 Task: Calculate the distance and displacement between Anchorage and Denali National Park in Alaska.
Action: Mouse moved to (224, 68)
Screenshot: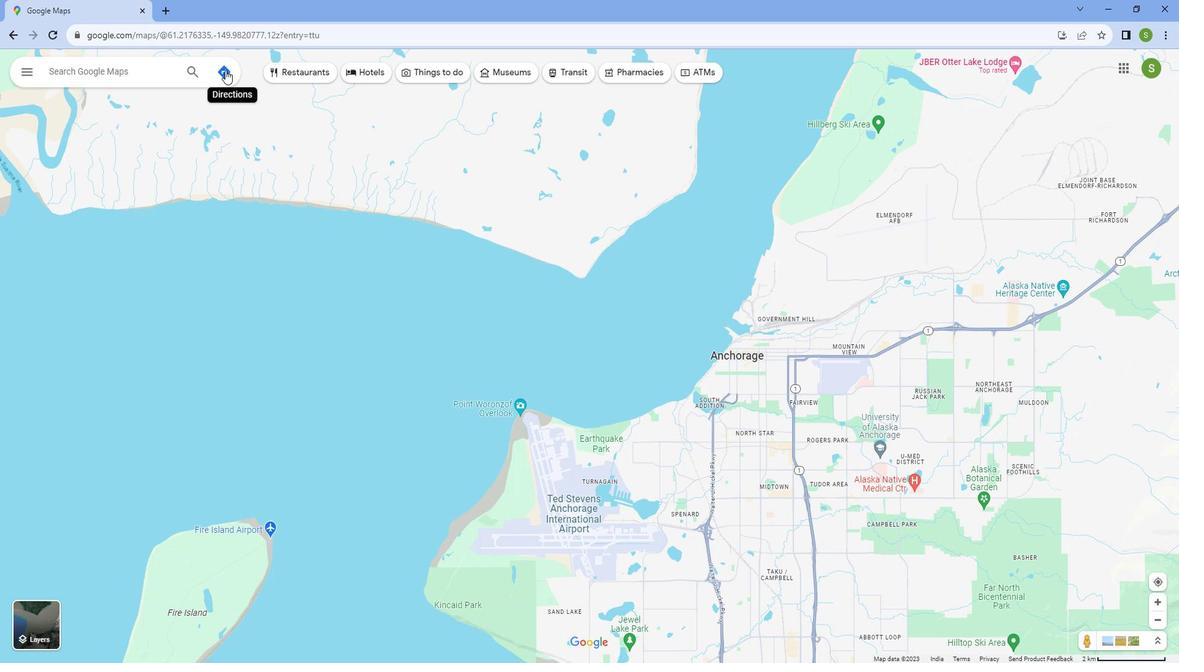
Action: Mouse pressed left at (224, 68)
Screenshot: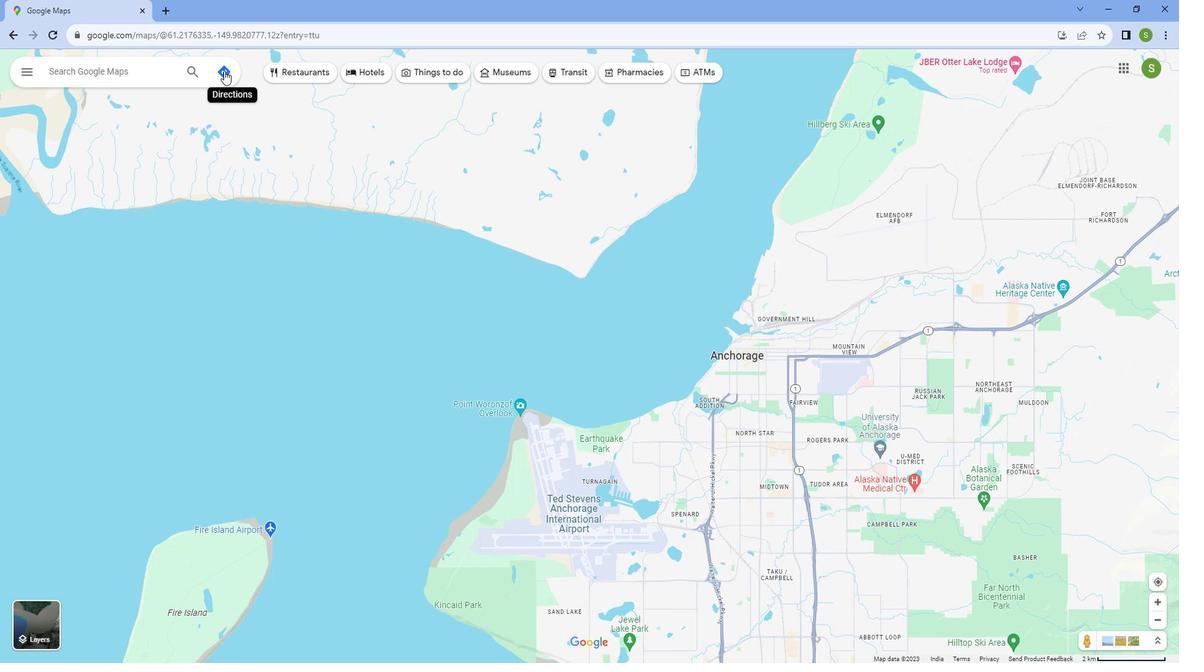 
Action: Mouse moved to (90, 97)
Screenshot: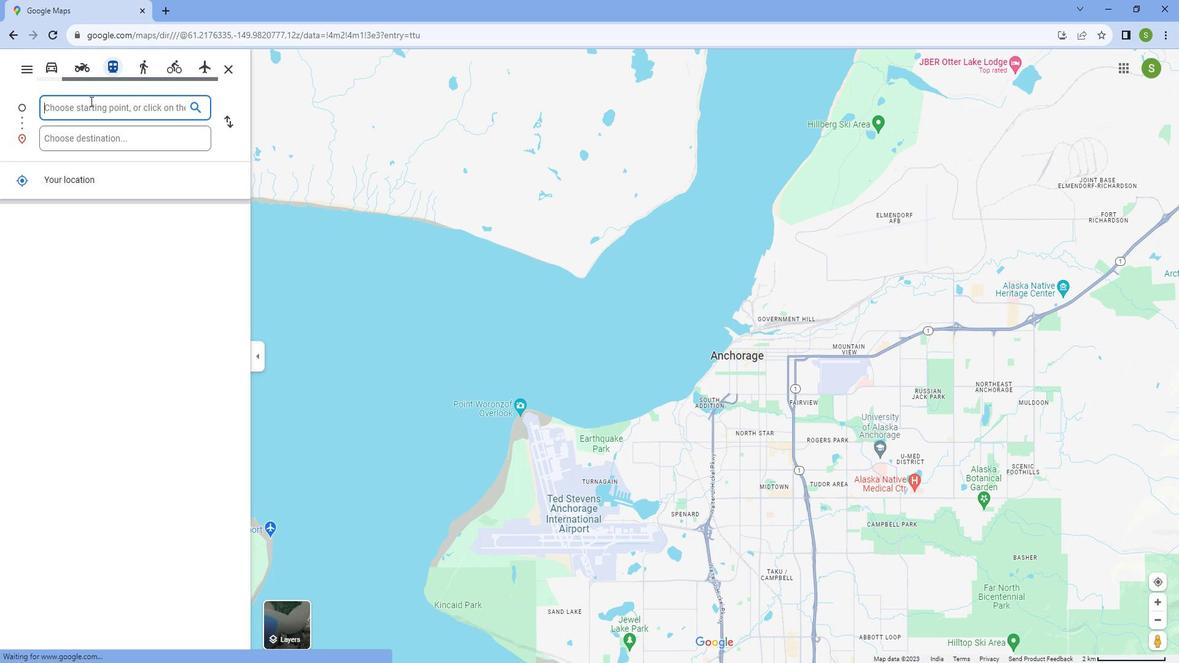 
Action: Mouse pressed left at (90, 97)
Screenshot: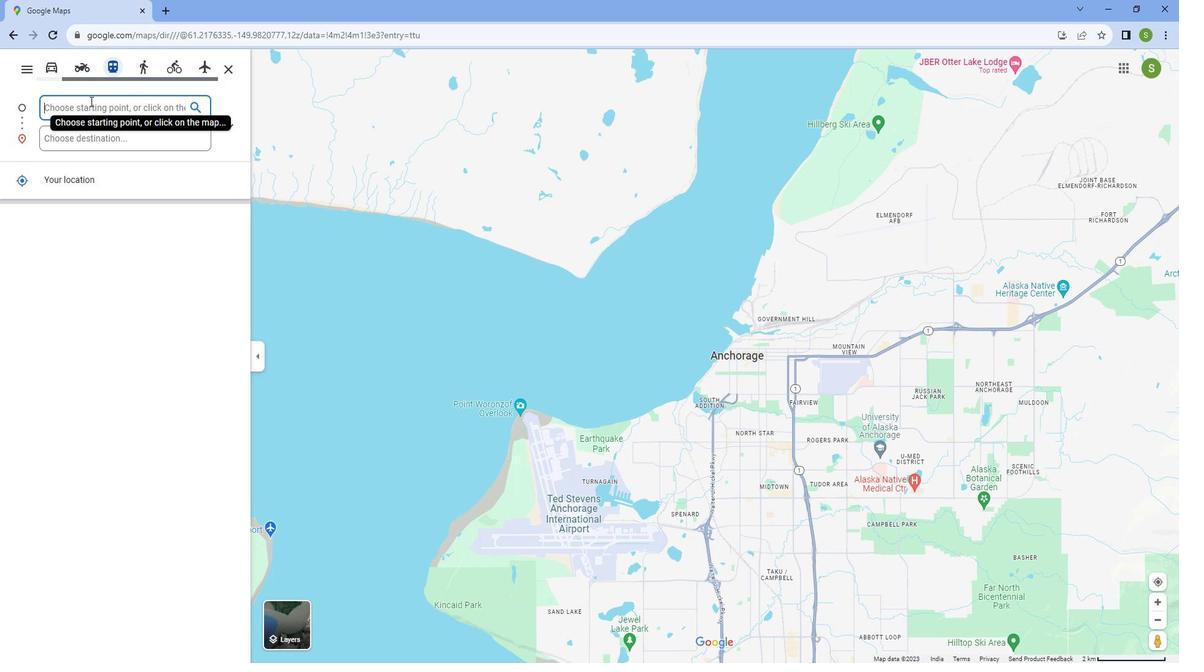 
Action: Key pressed <Key.caps_lock>A<Key.caps_lock>n
Screenshot: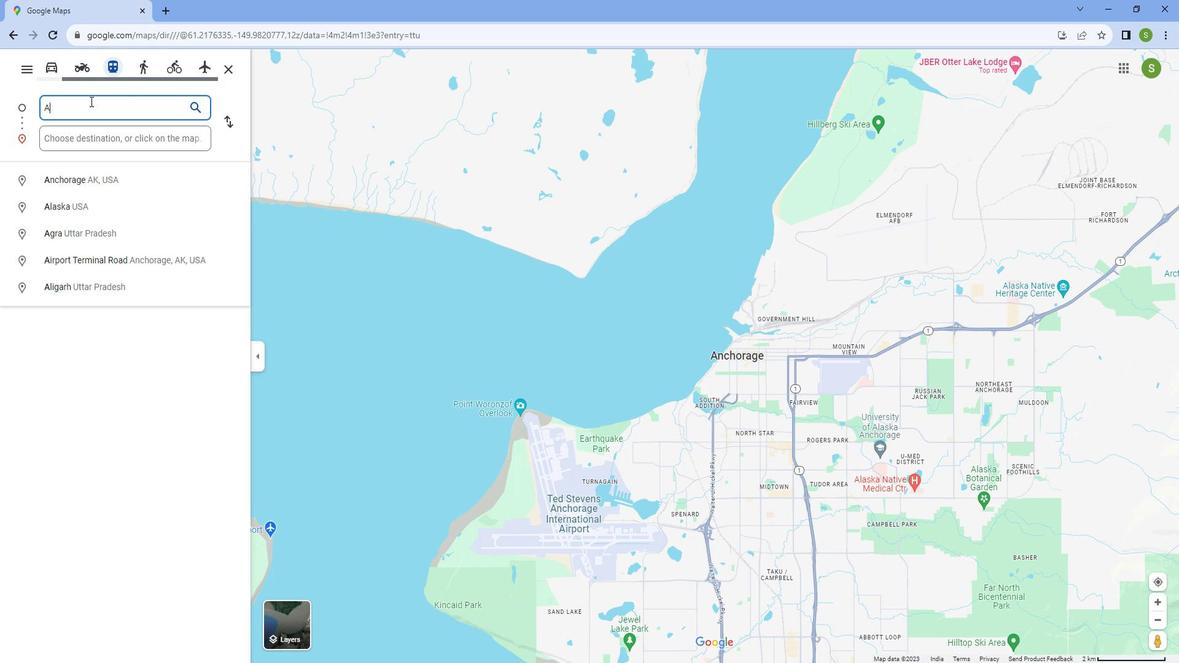 
Action: Mouse moved to (108, 132)
Screenshot: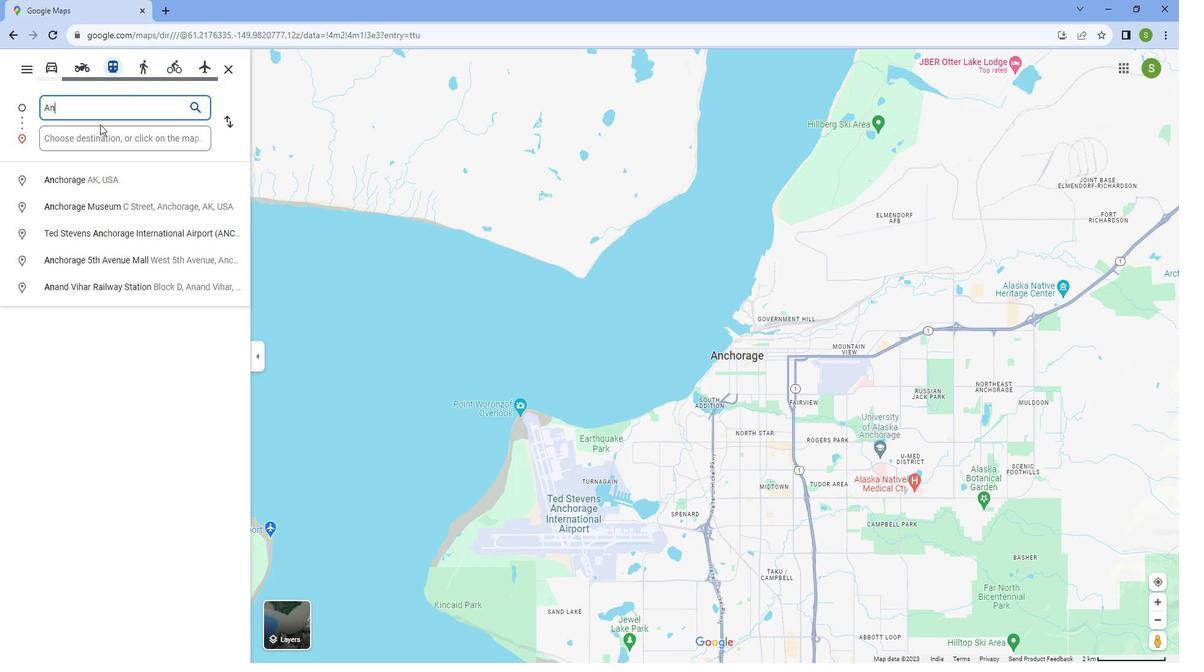
Action: Key pressed horage
Screenshot: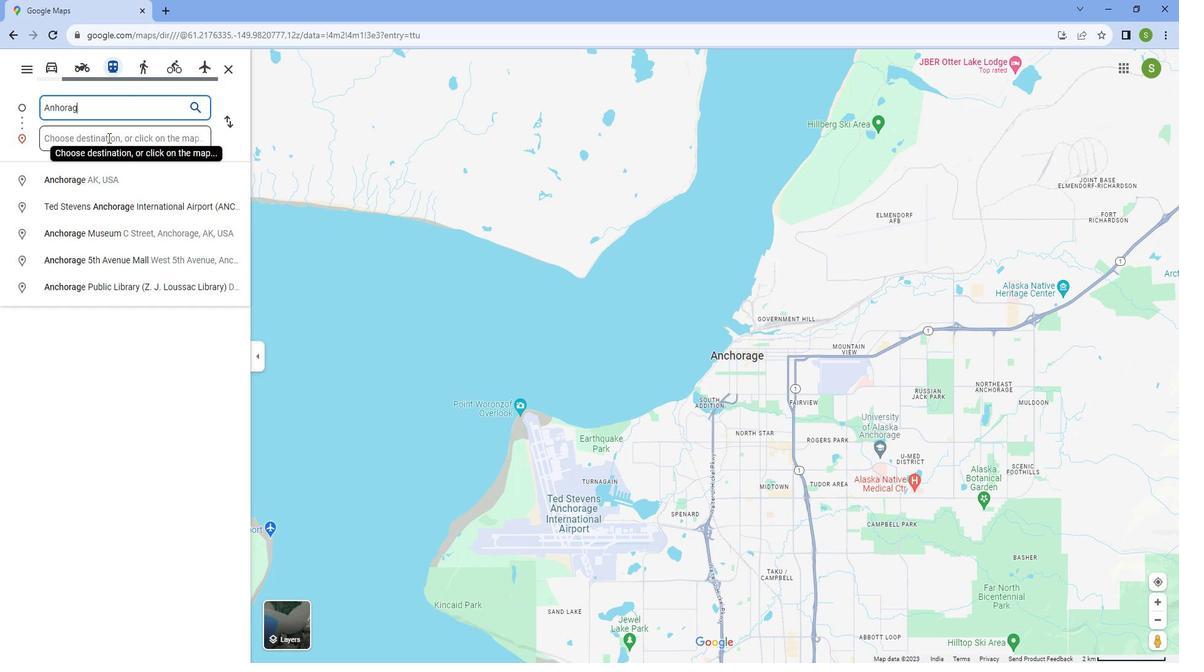 
Action: Mouse moved to (87, 165)
Screenshot: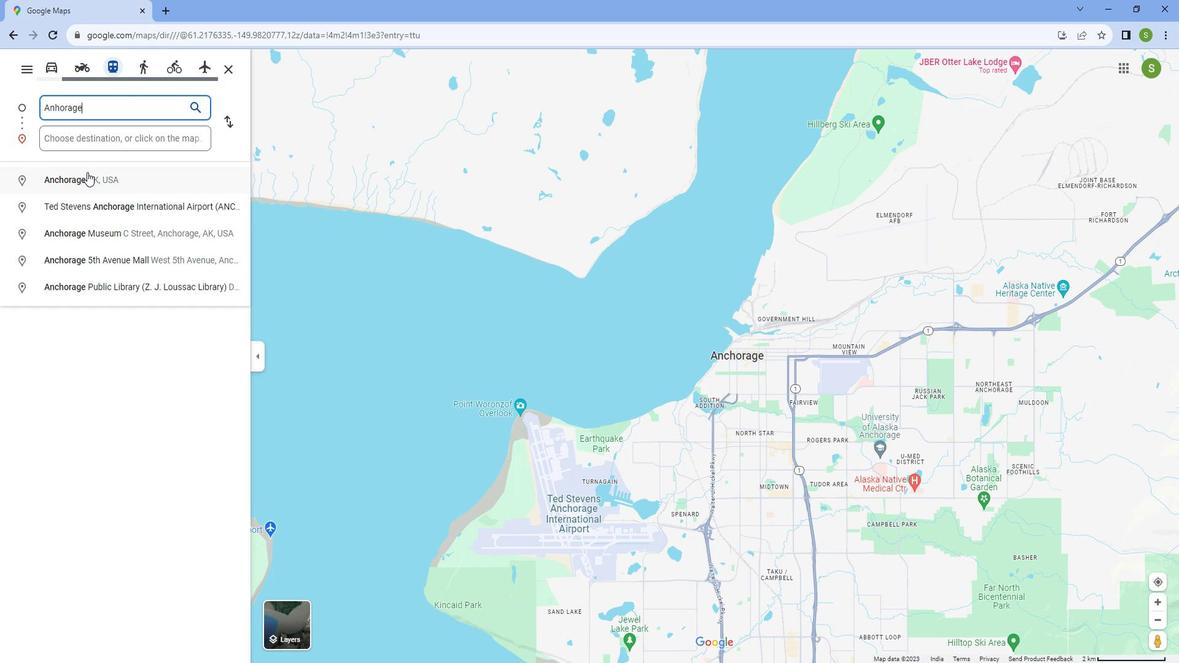 
Action: Mouse pressed left at (87, 165)
Screenshot: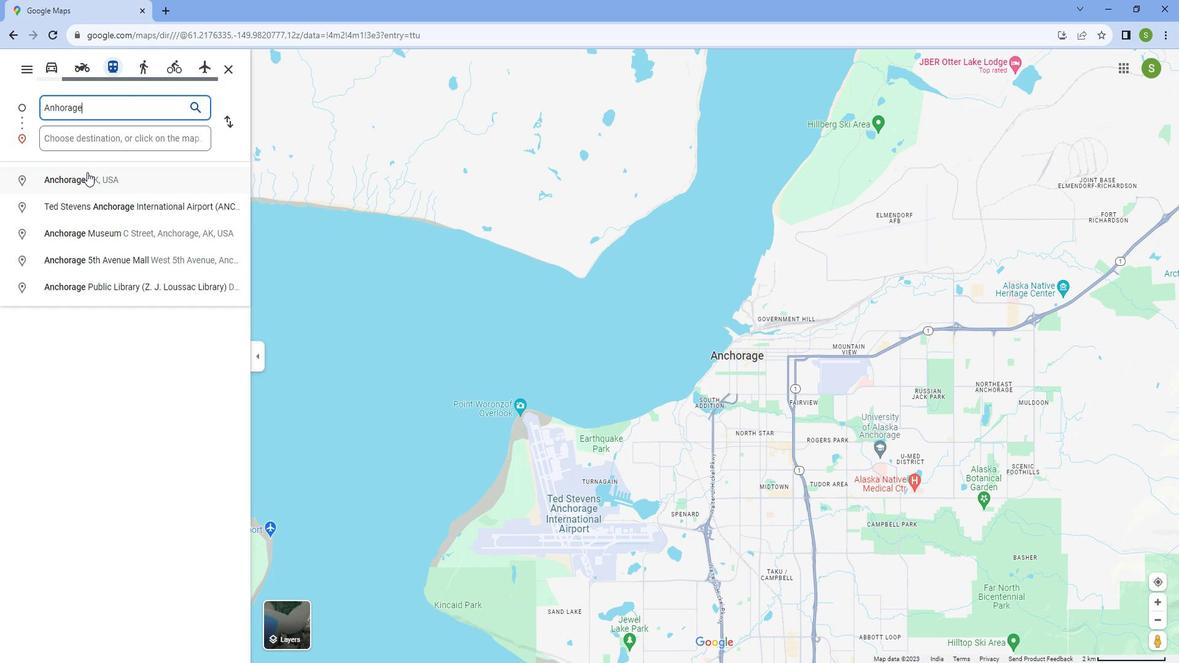 
Action: Mouse moved to (118, 136)
Screenshot: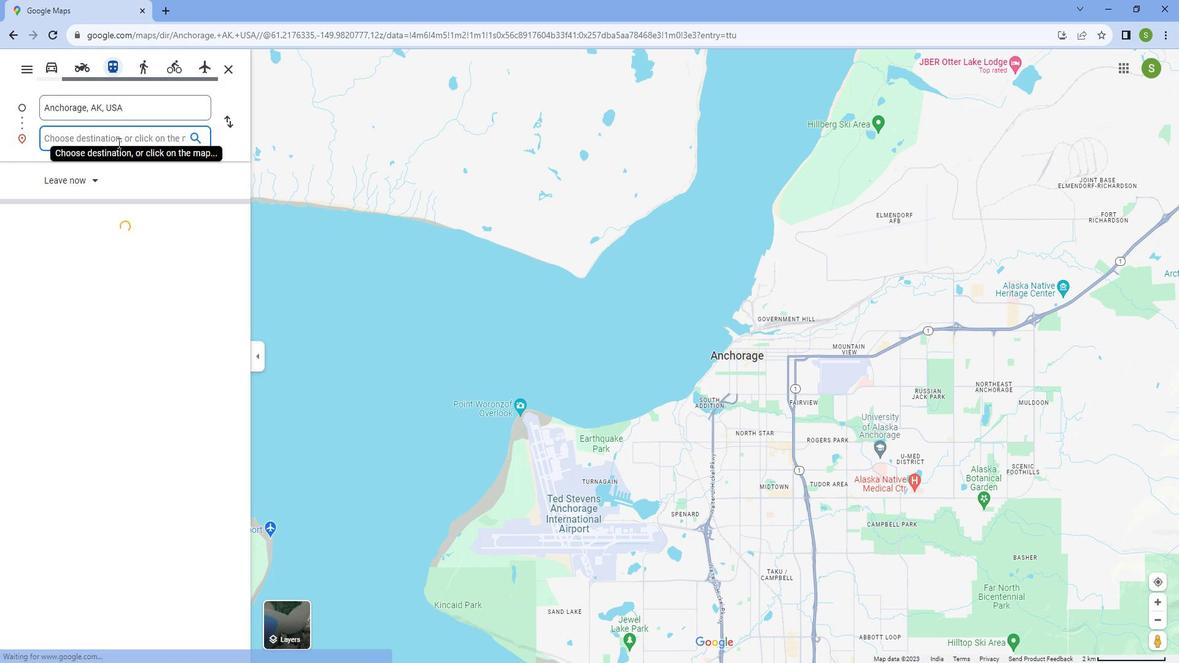 
Action: Mouse pressed left at (118, 136)
Screenshot: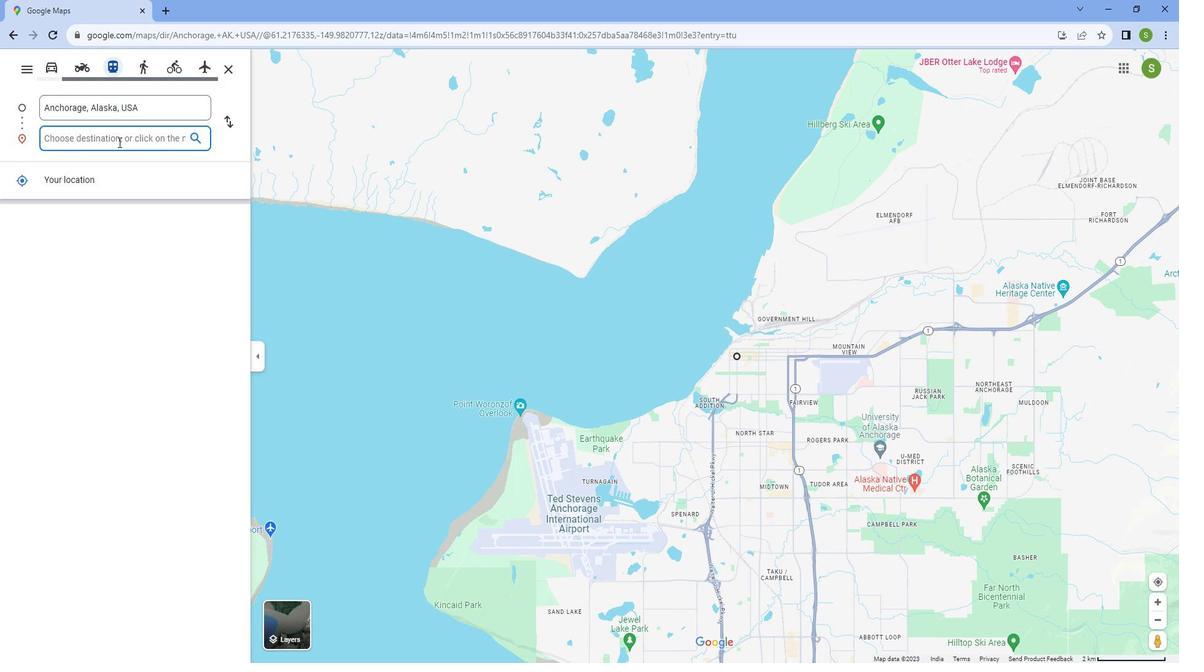 
Action: Key pressed <Key.caps_lock>D<Key.caps_lock>enali<Key.space><Key.caps_lock>N<Key.caps_lock>tional<Key.space><Key.caps_lock>P<Key.caps_lock>ark
Screenshot: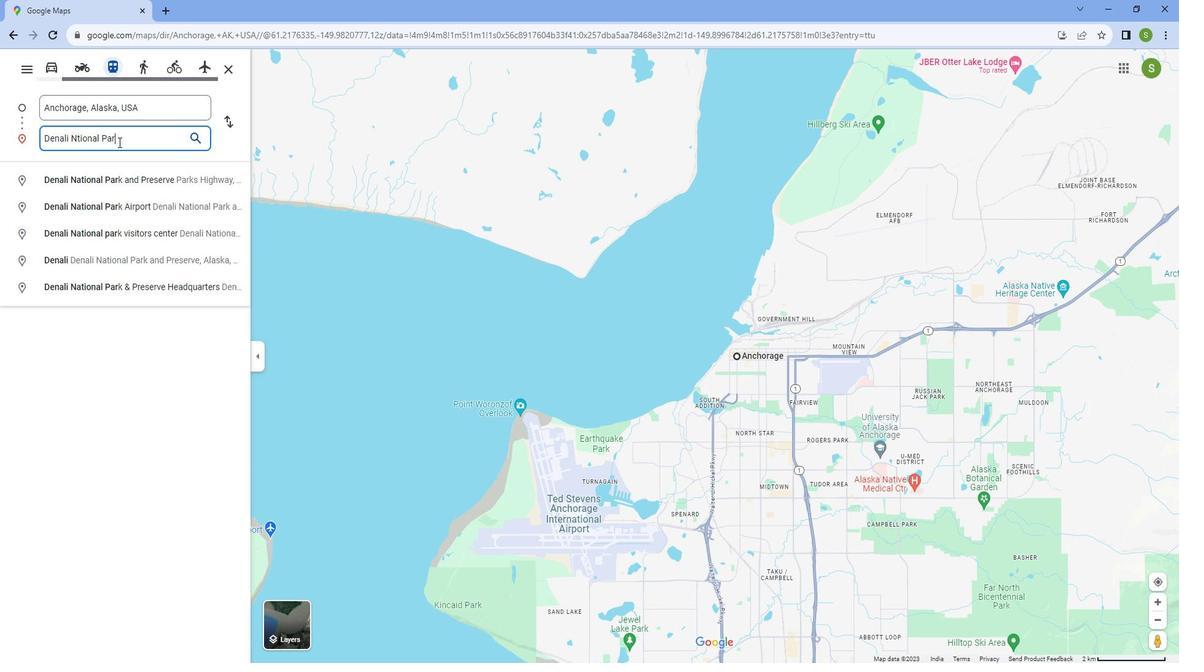 
Action: Mouse moved to (72, 133)
Screenshot: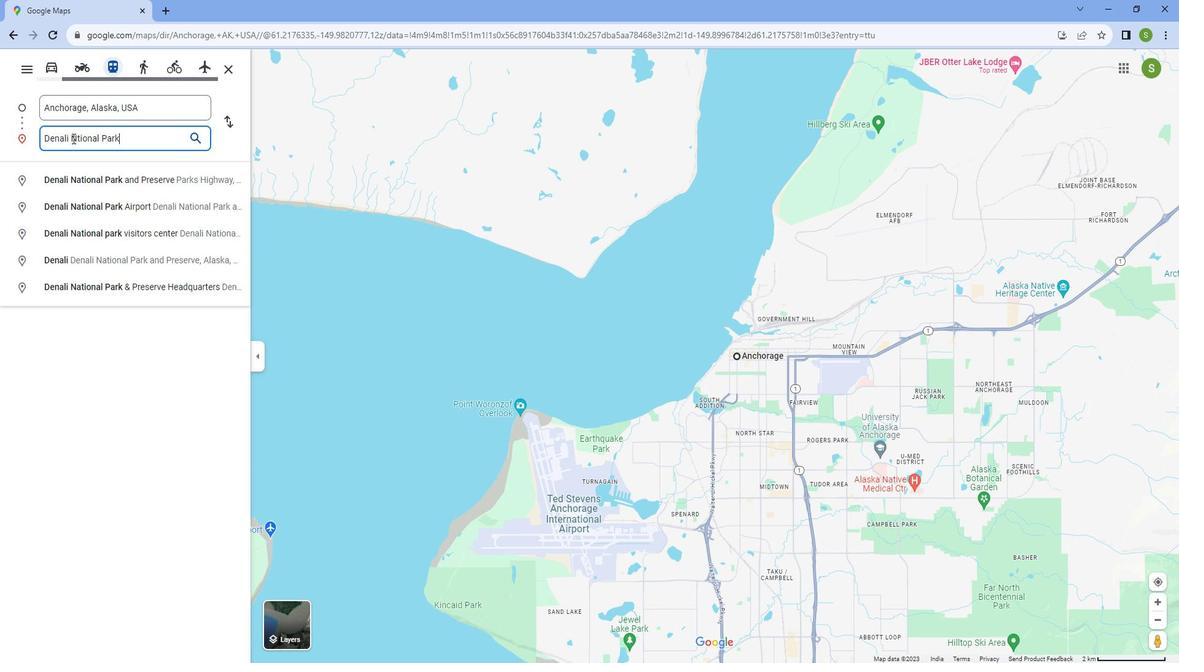 
Action: Mouse pressed left at (72, 133)
Screenshot: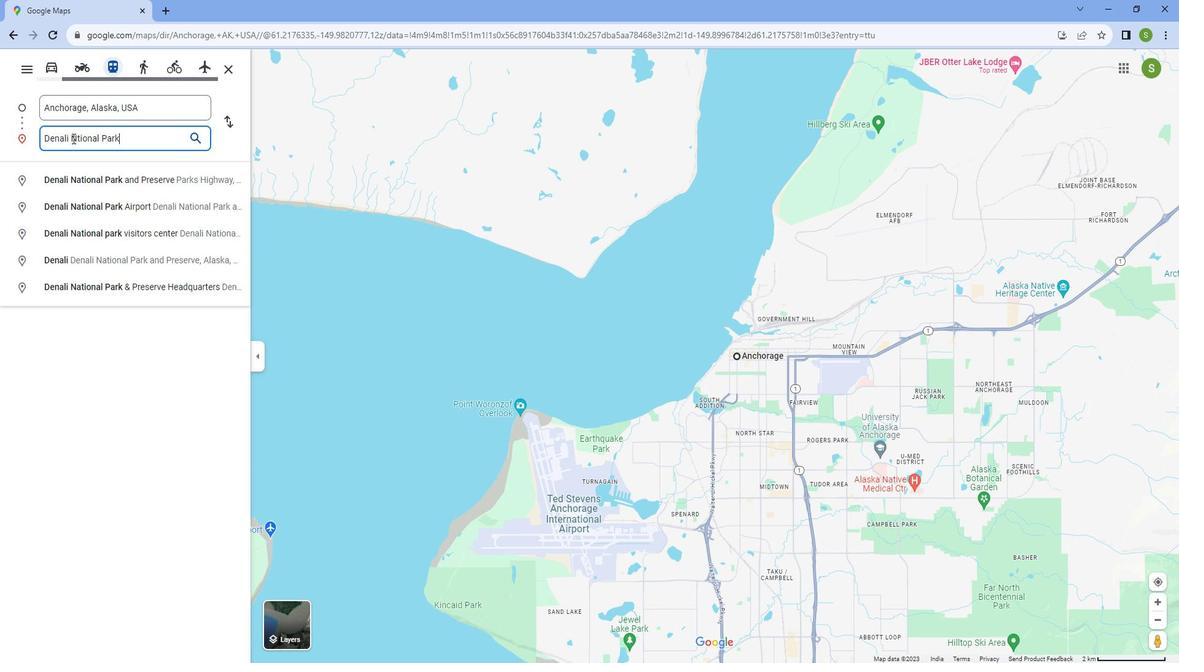 
Action: Mouse moved to (75, 133)
Screenshot: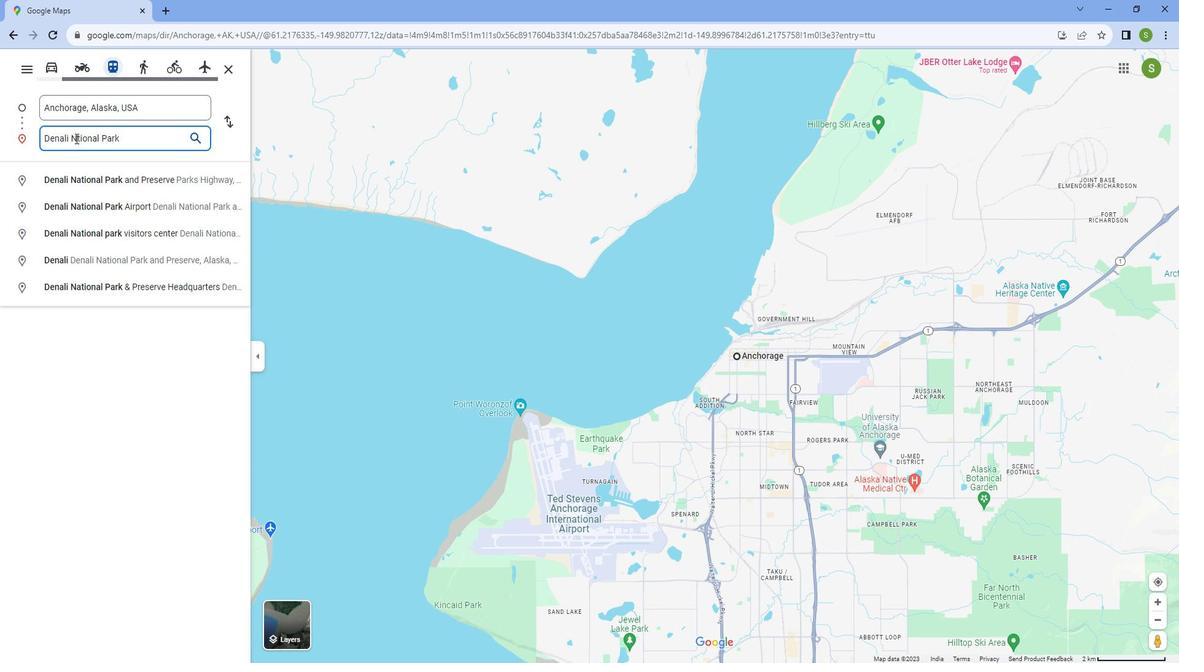 
Action: Mouse pressed left at (75, 133)
Screenshot: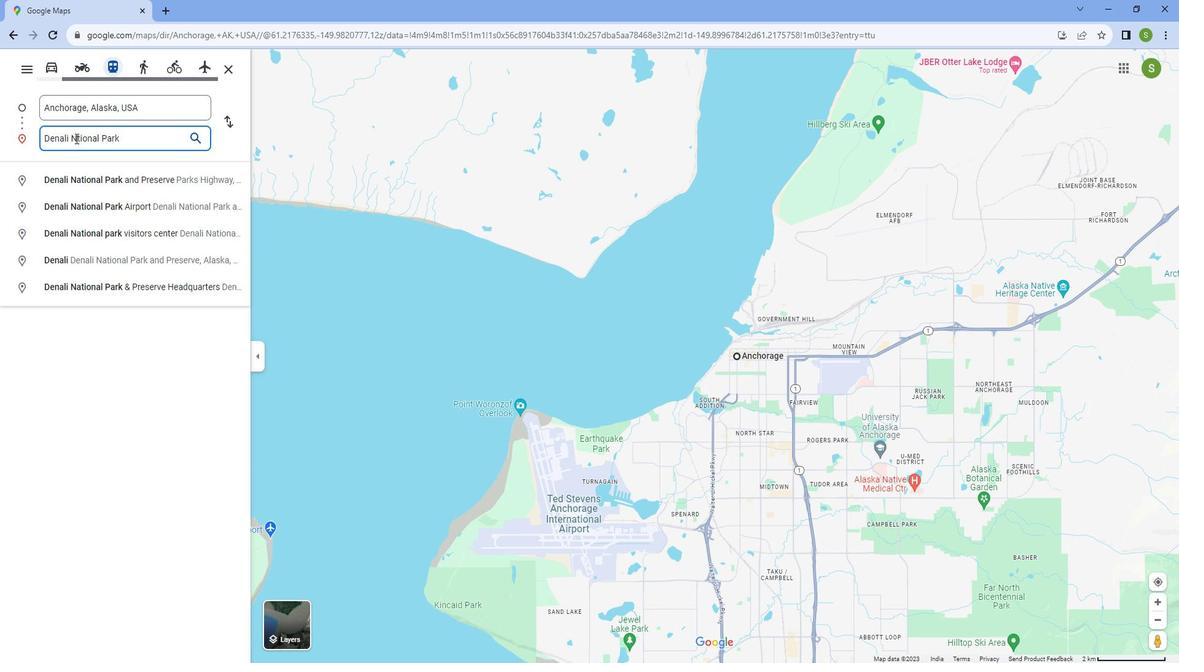 
Action: Key pressed a
Screenshot: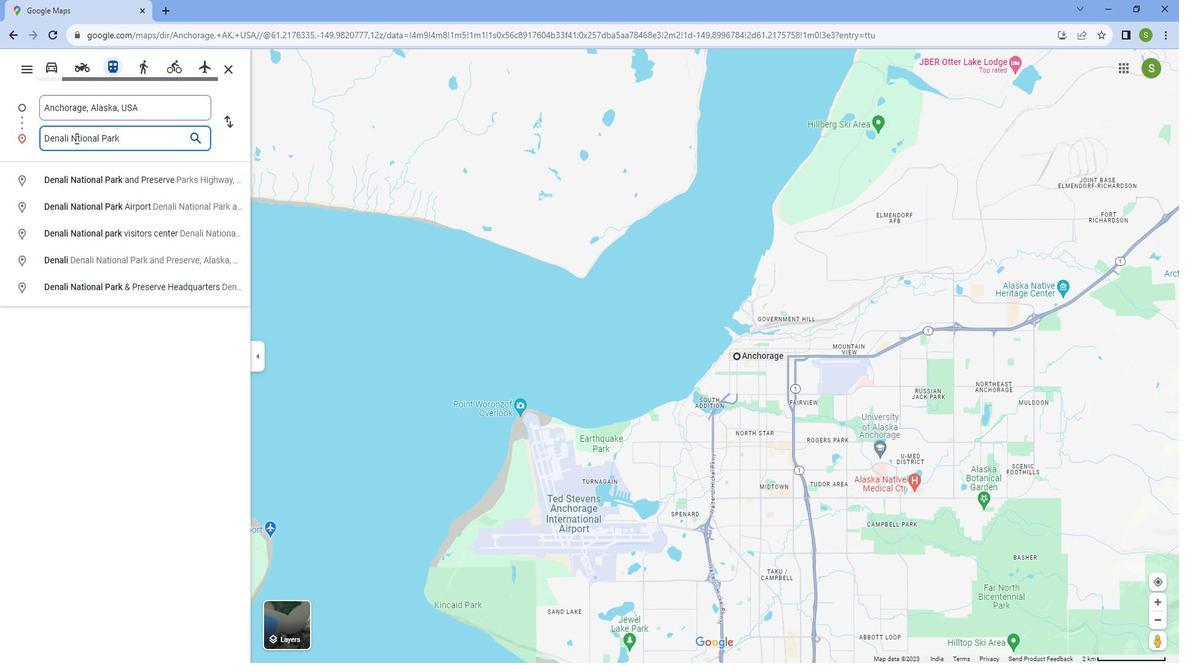 
Action: Mouse moved to (123, 171)
Screenshot: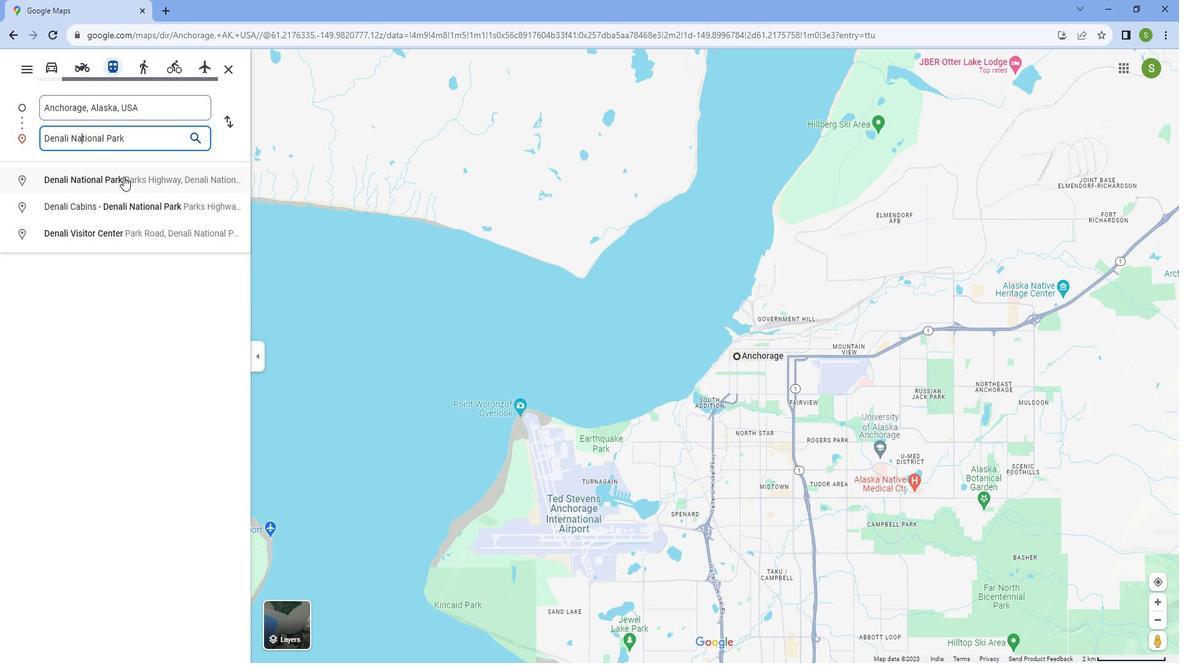 
Action: Mouse pressed left at (123, 171)
Screenshot: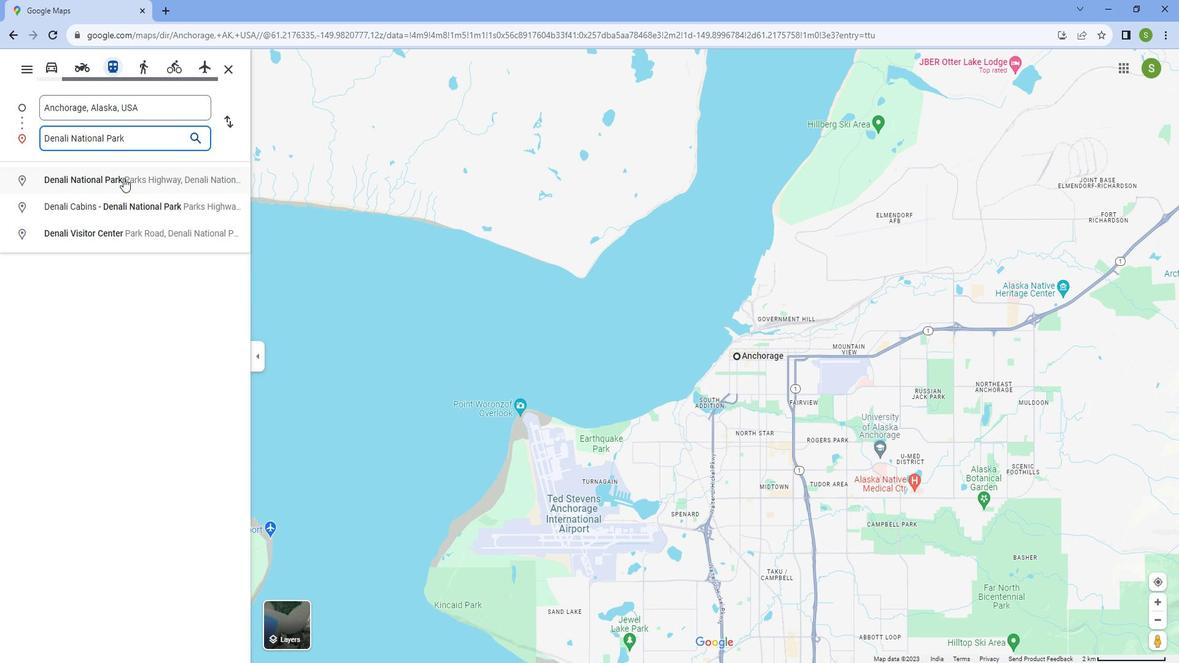 
Action: Mouse moved to (461, 454)
Screenshot: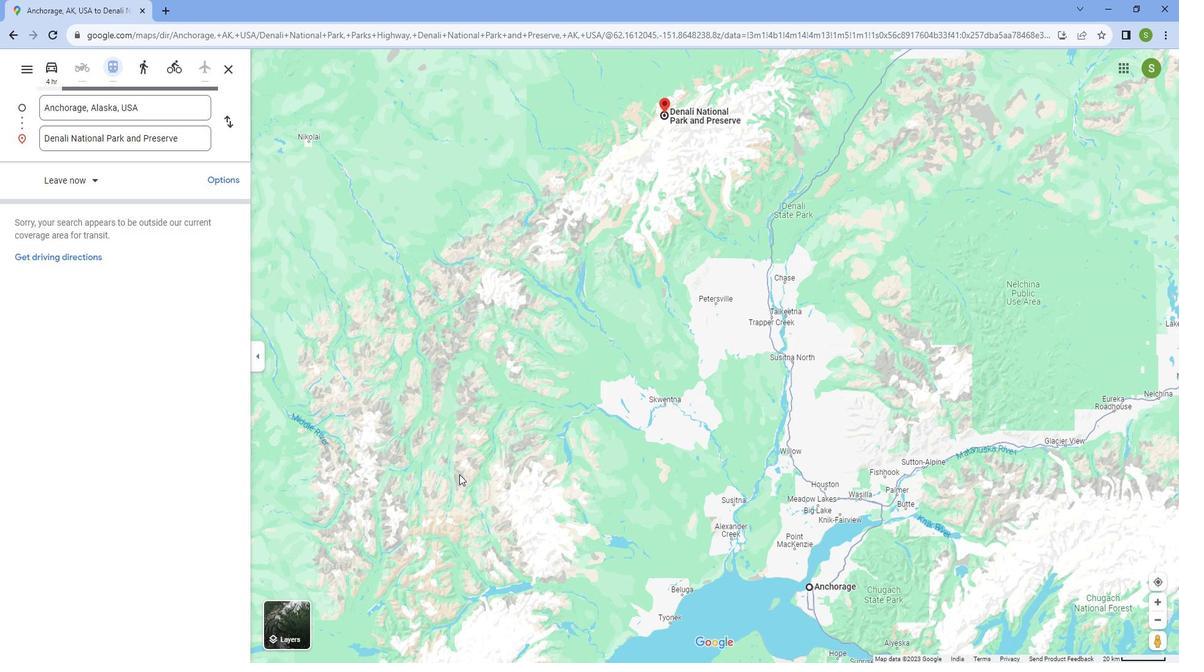 
Action: Mouse scrolled (461, 453) with delta (0, 0)
Screenshot: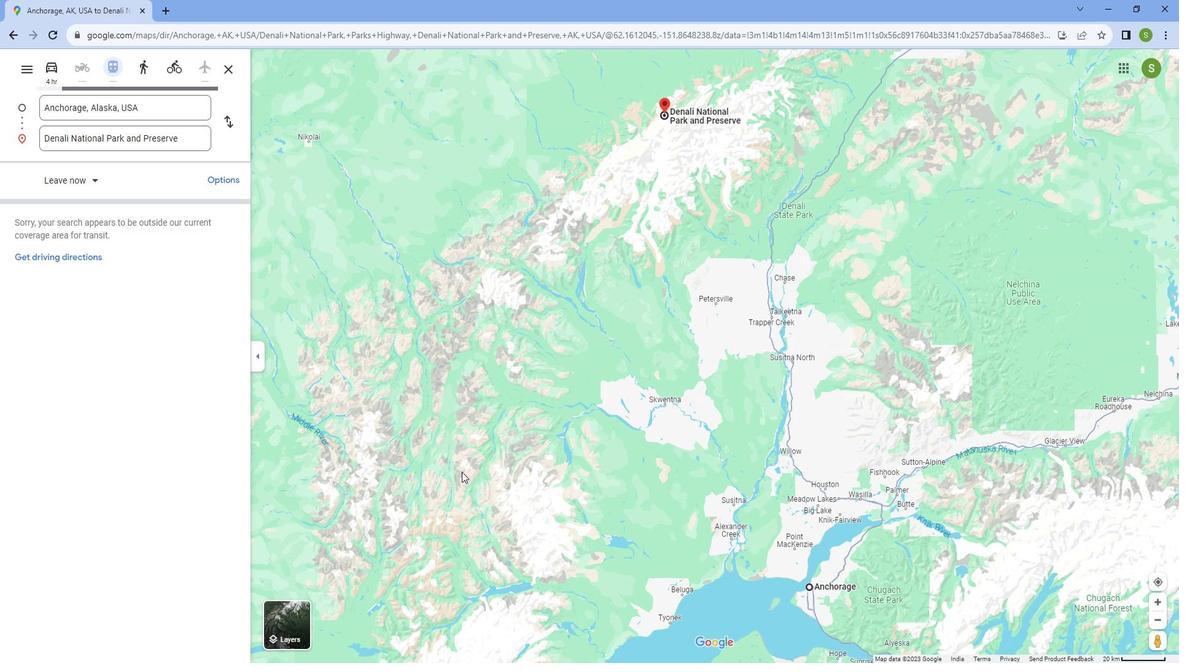 
Action: Mouse moved to (461, 454)
Screenshot: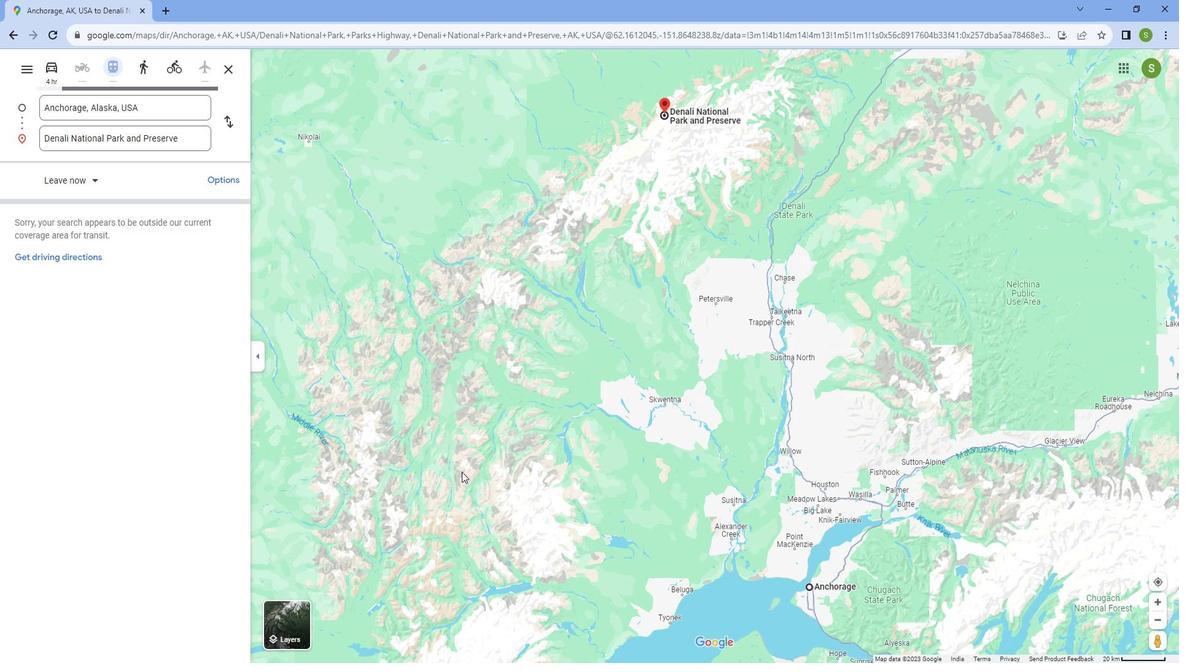 
Action: Mouse scrolled (461, 453) with delta (0, 0)
Screenshot: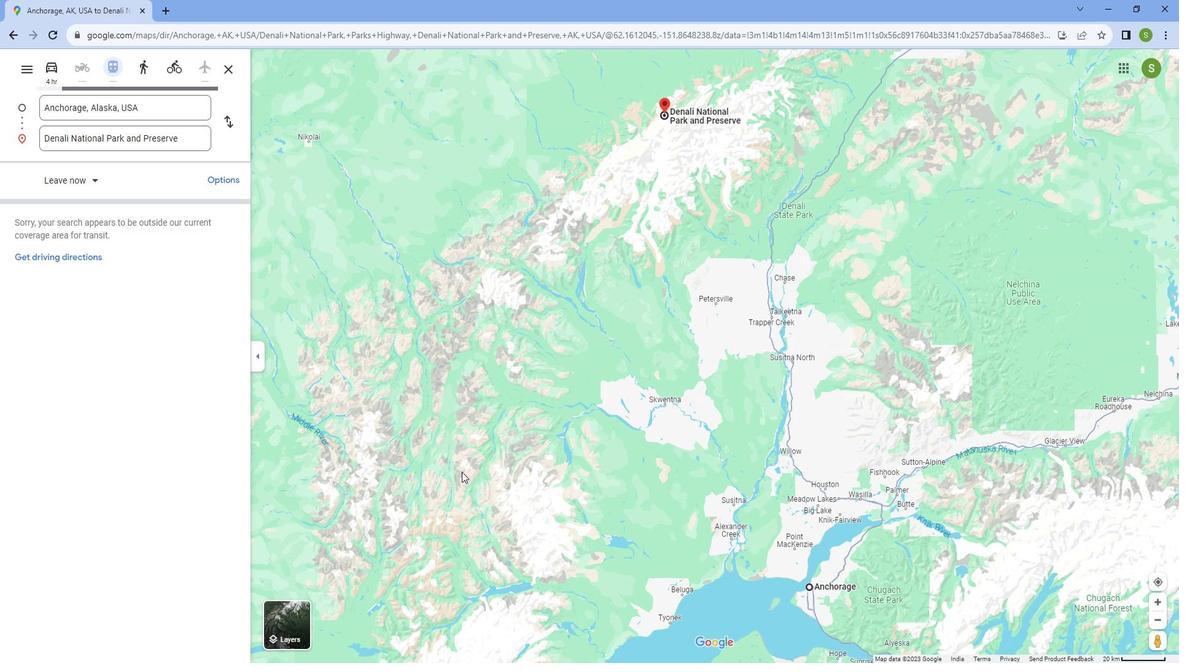 
Action: Mouse scrolled (461, 453) with delta (0, 0)
Screenshot: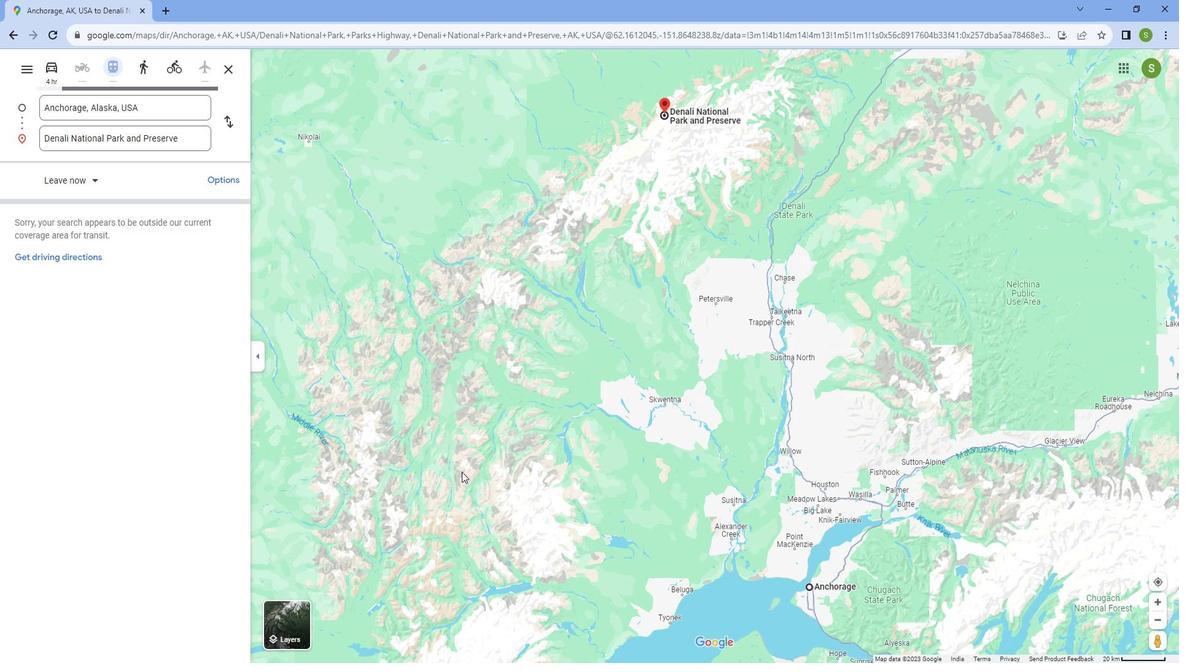 
Action: Mouse scrolled (461, 453) with delta (0, 0)
Screenshot: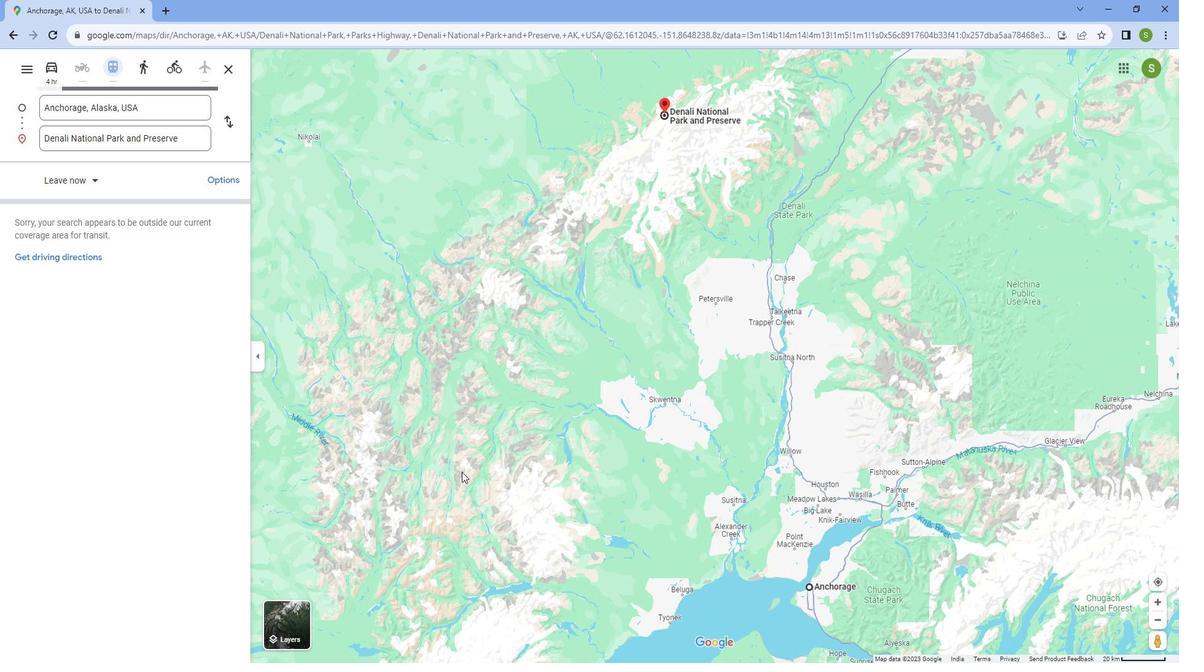 
Action: Mouse scrolled (461, 455) with delta (0, 0)
Screenshot: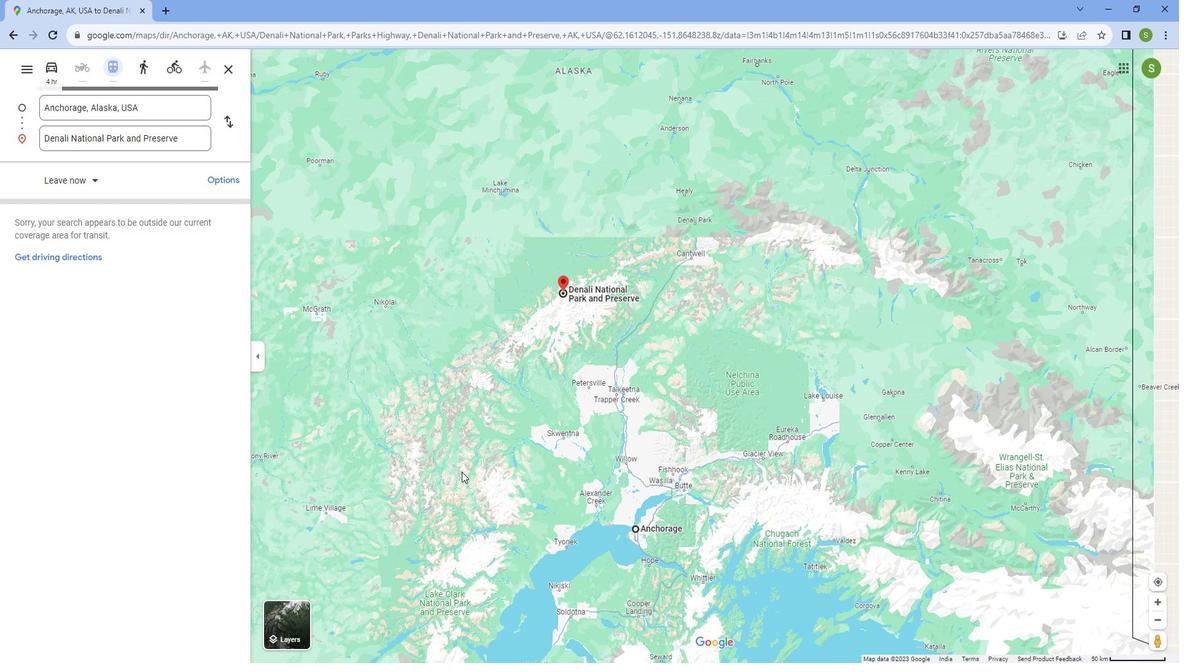 
Action: Mouse scrolled (461, 455) with delta (0, 0)
Screenshot: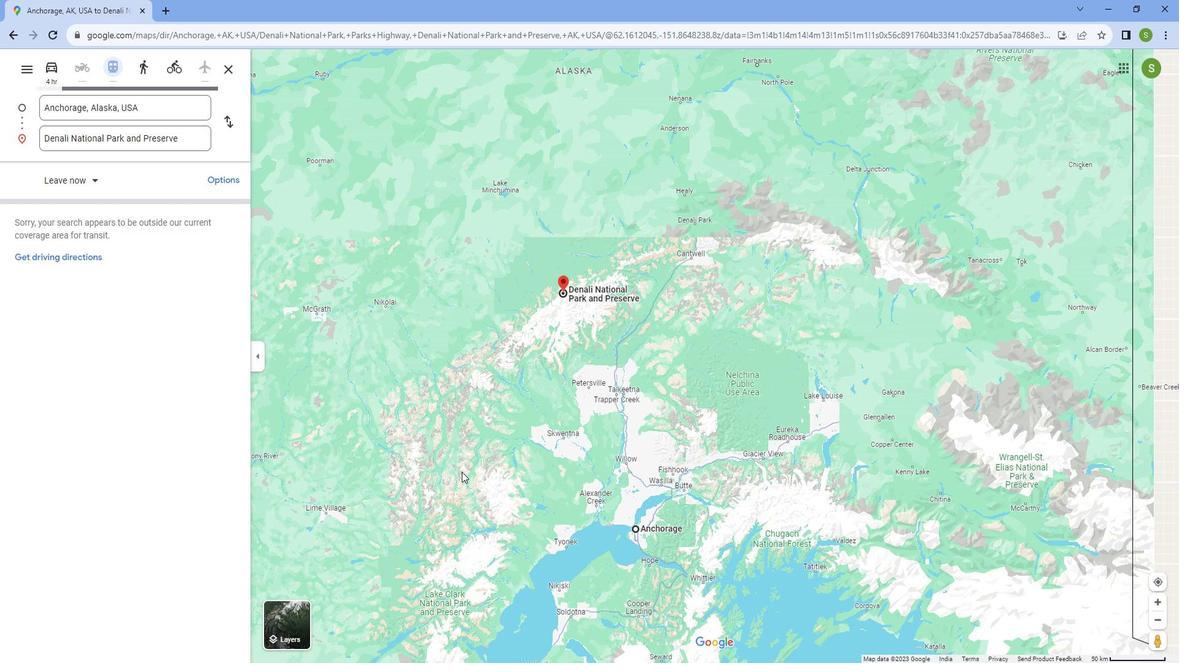 
Action: Mouse scrolled (461, 455) with delta (0, 0)
Screenshot: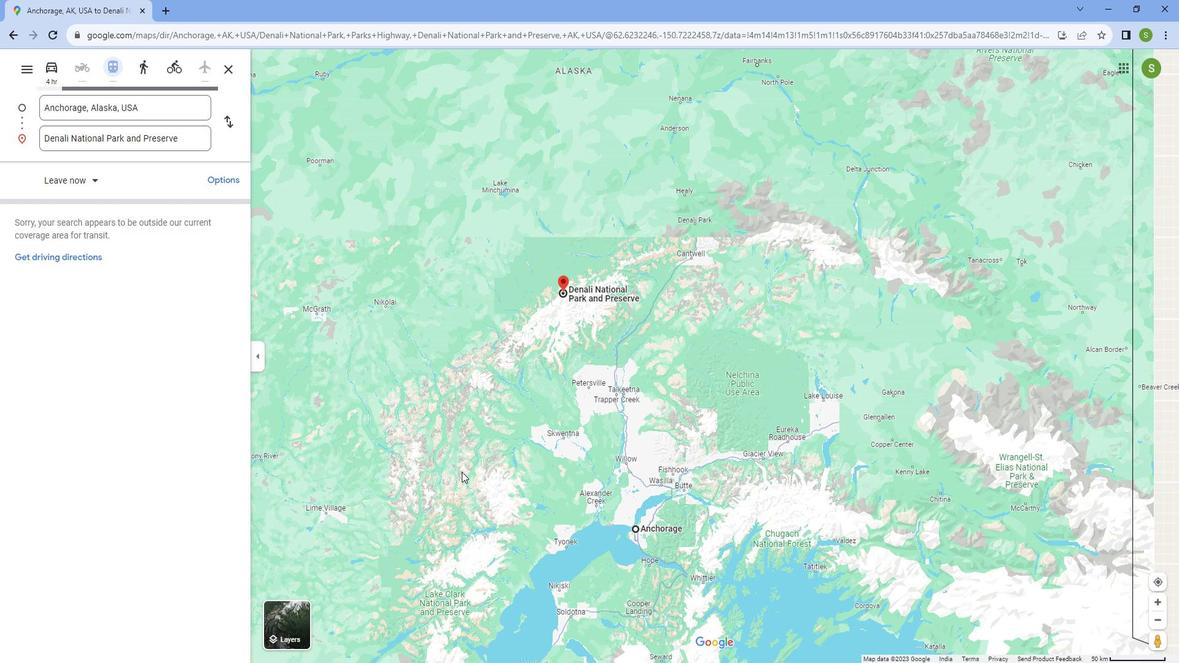 
Action: Mouse moved to (490, 600)
Screenshot: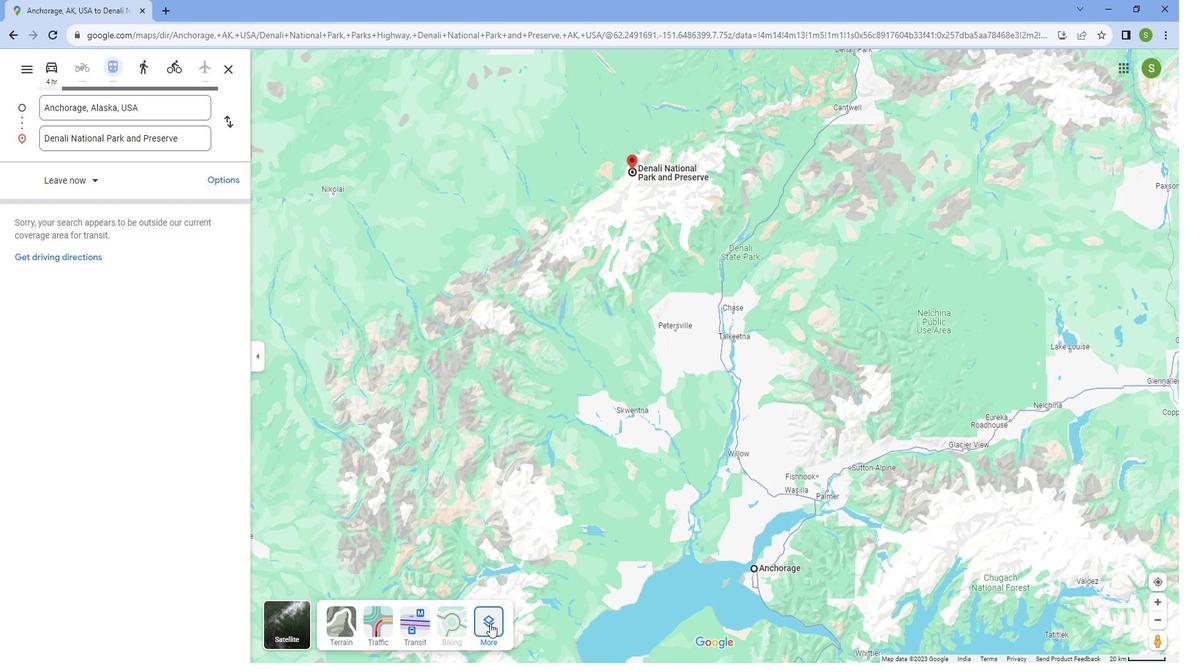 
Action: Mouse pressed left at (490, 600)
Screenshot: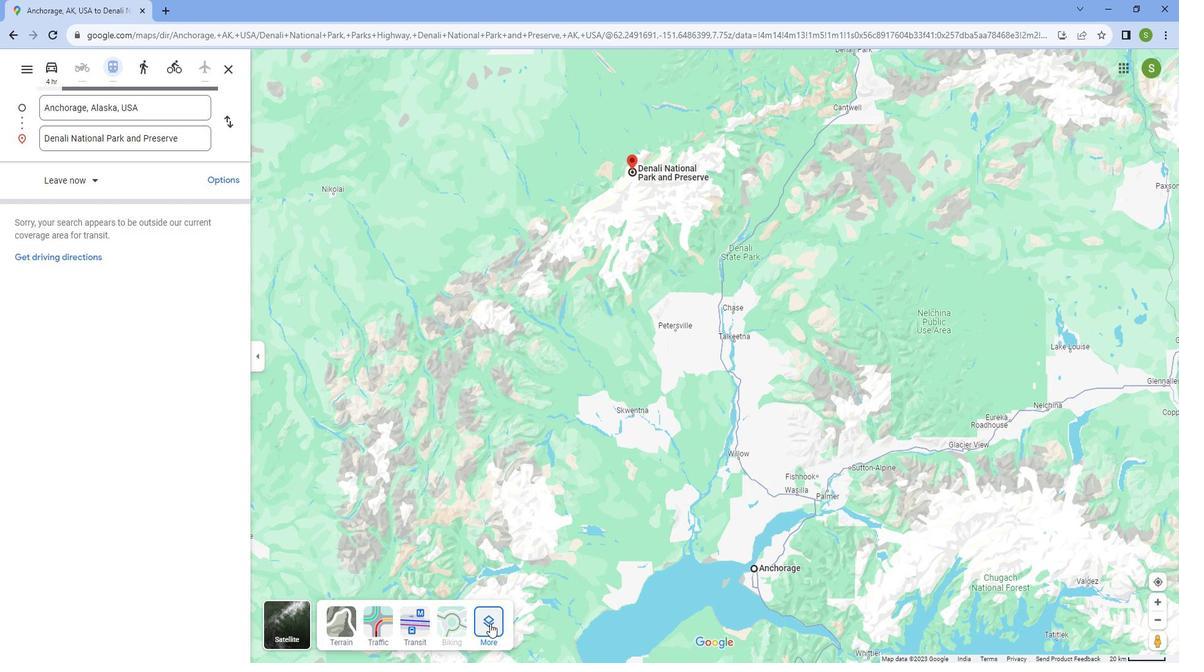 
Action: Mouse moved to (390, 493)
Screenshot: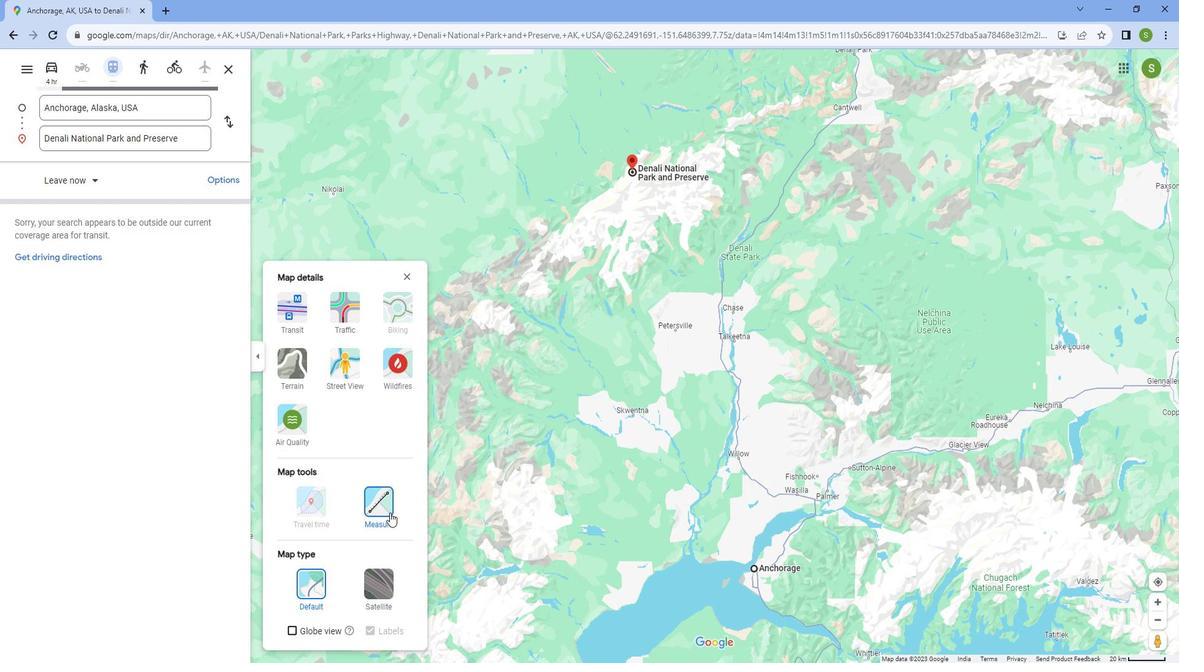 
Action: Mouse pressed left at (390, 493)
Screenshot: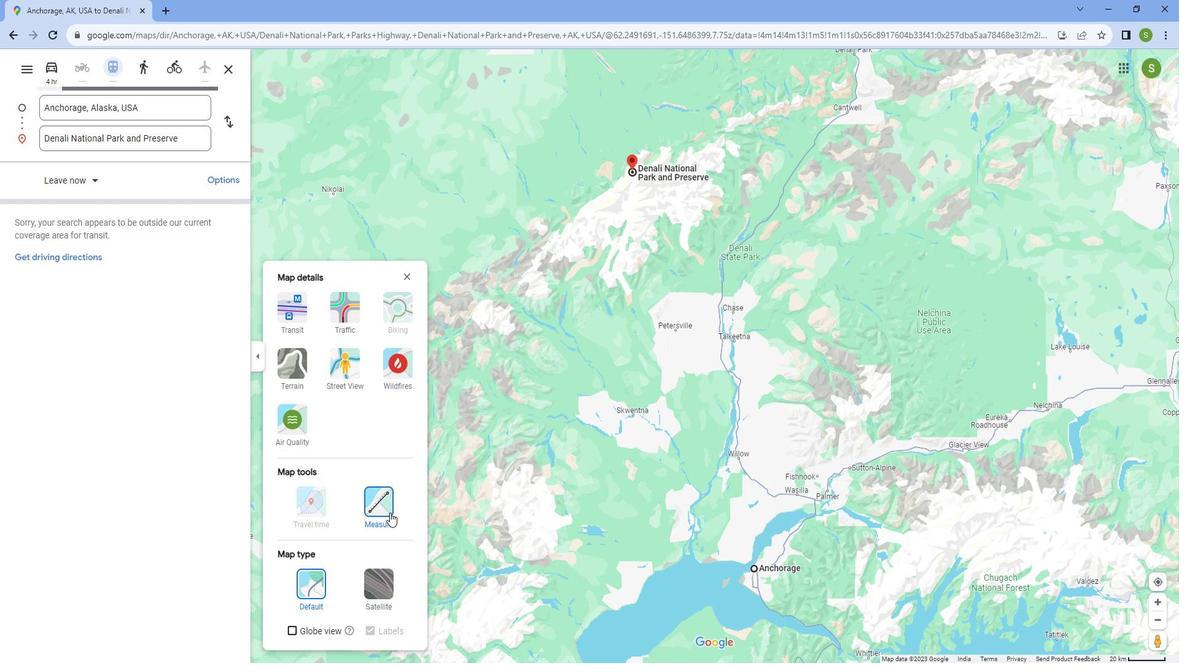 
Action: Mouse moved to (785, 570)
Screenshot: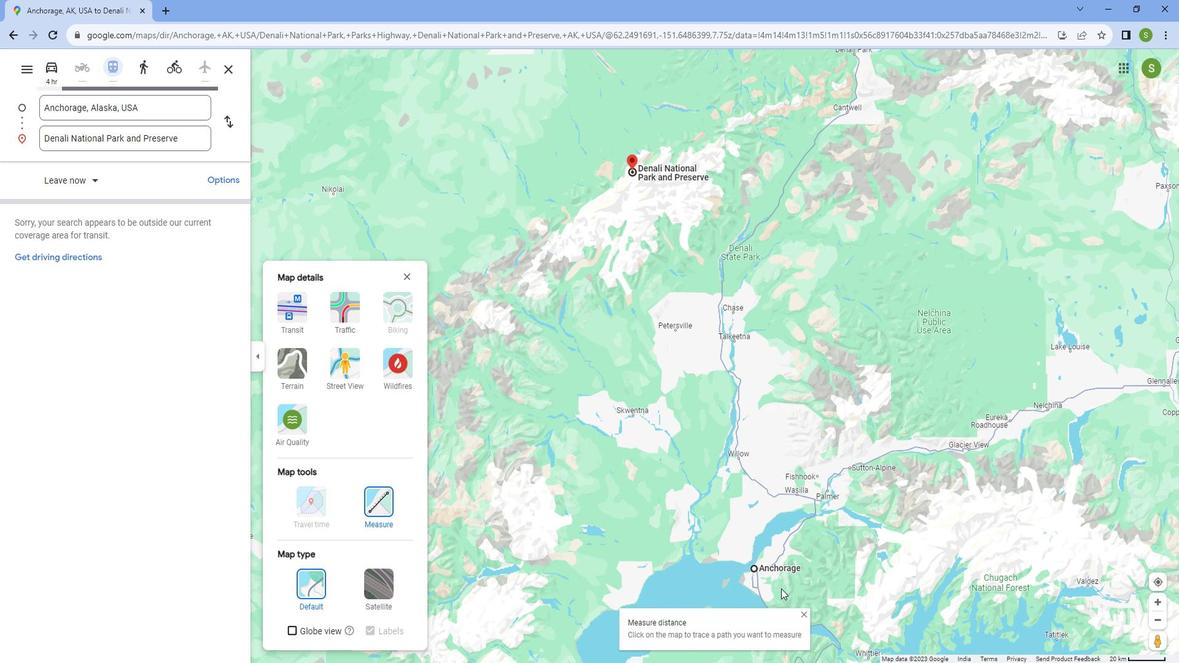 
Action: Mouse scrolled (785, 571) with delta (0, 0)
Screenshot: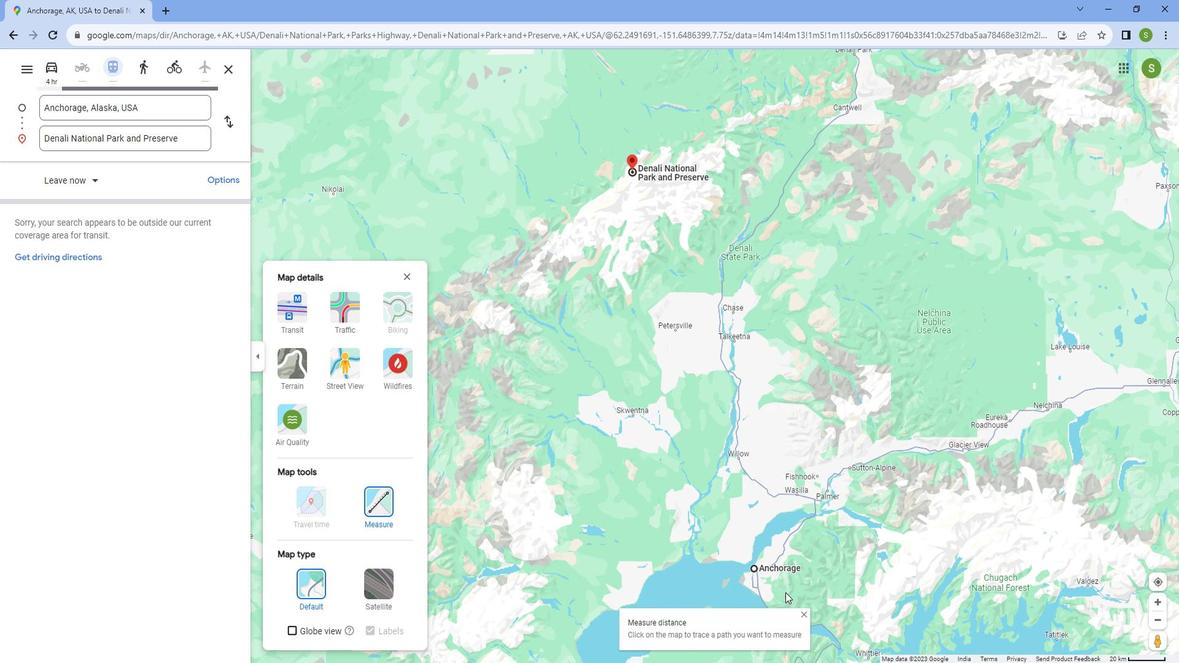 
Action: Mouse scrolled (785, 571) with delta (0, 0)
Screenshot: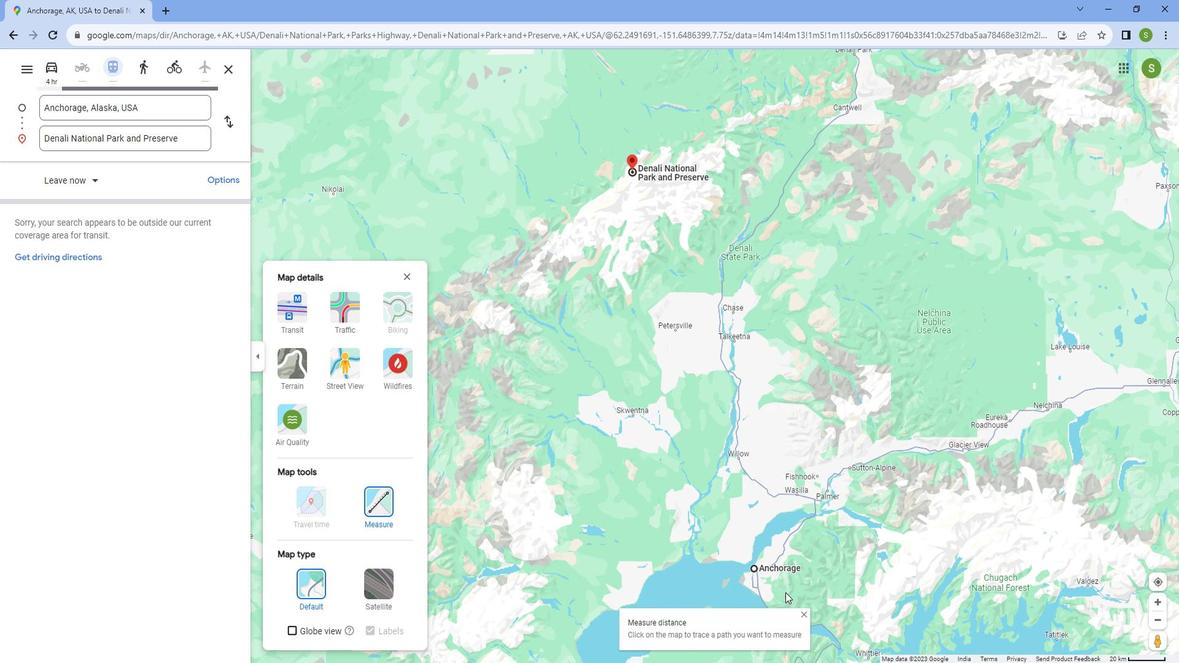 
Action: Mouse scrolled (785, 571) with delta (0, 0)
Screenshot: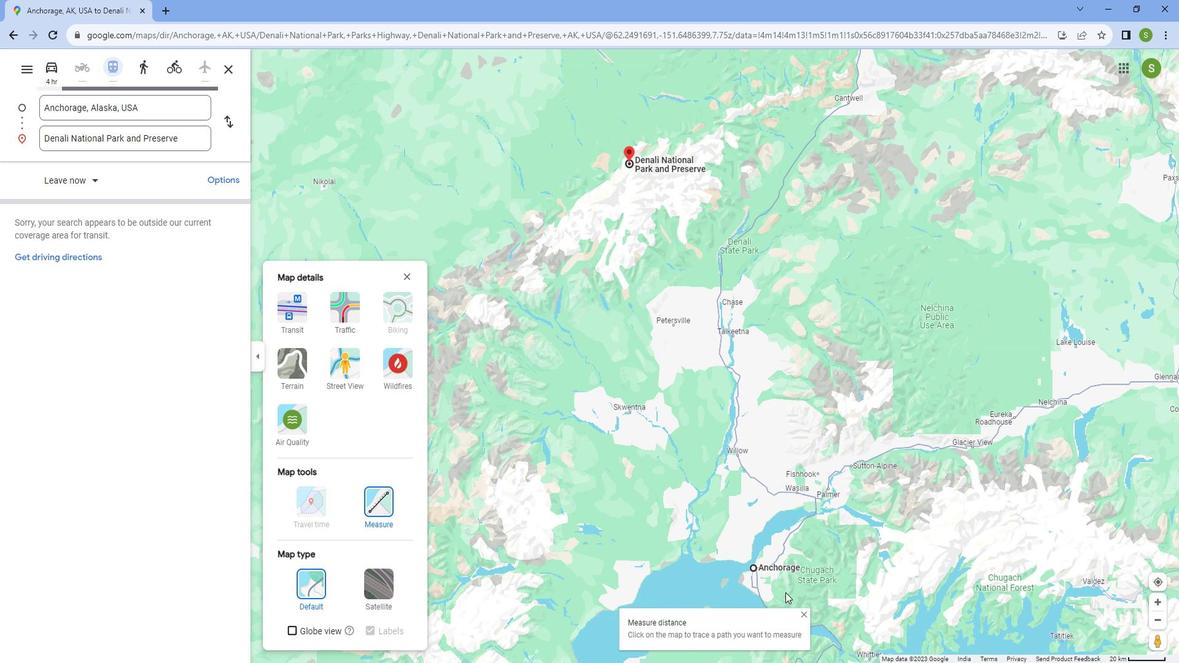 
Action: Mouse scrolled (785, 571) with delta (0, 0)
Screenshot: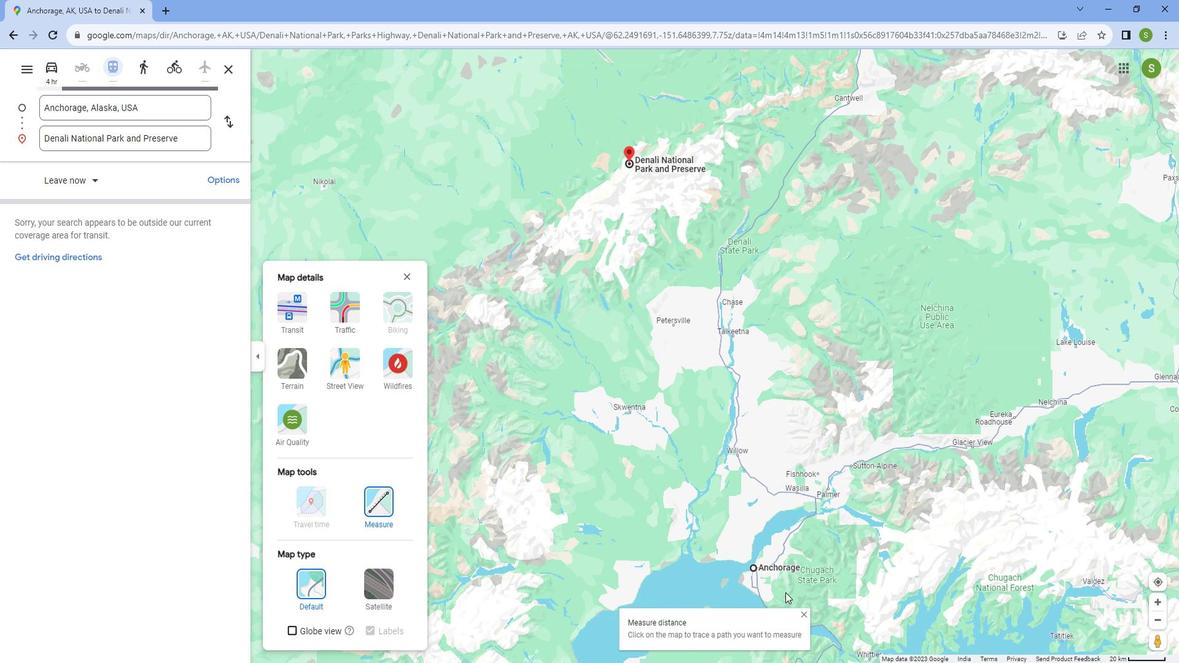 
Action: Mouse scrolled (785, 571) with delta (0, 0)
Screenshot: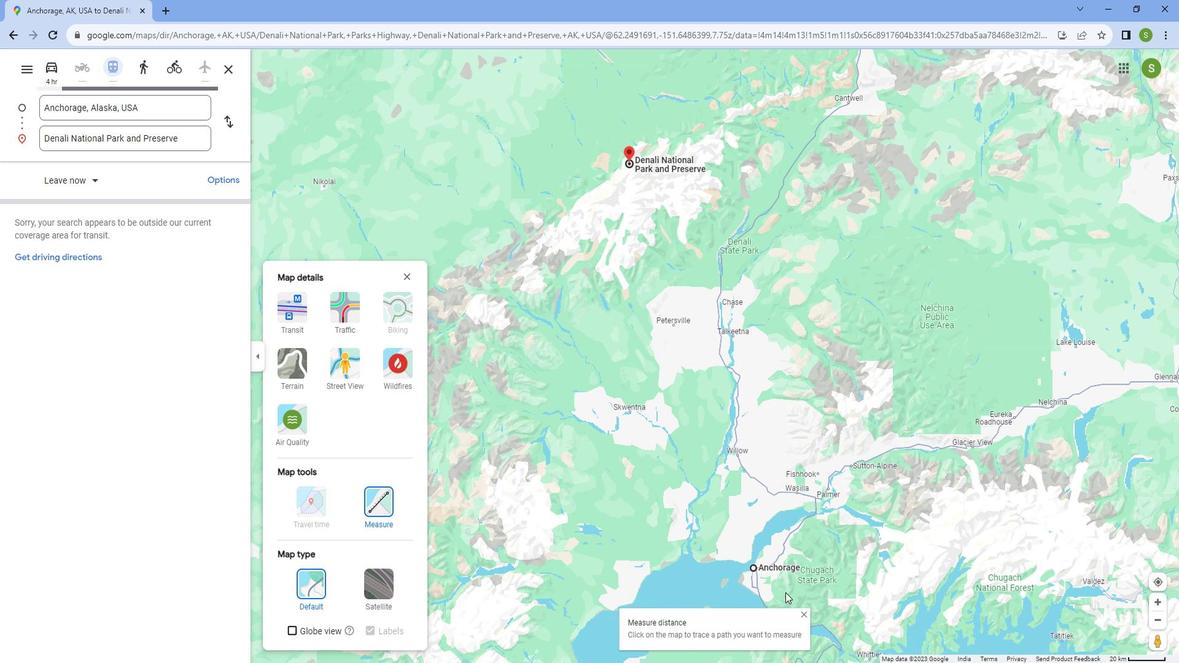 
Action: Mouse scrolled (785, 571) with delta (0, 0)
Screenshot: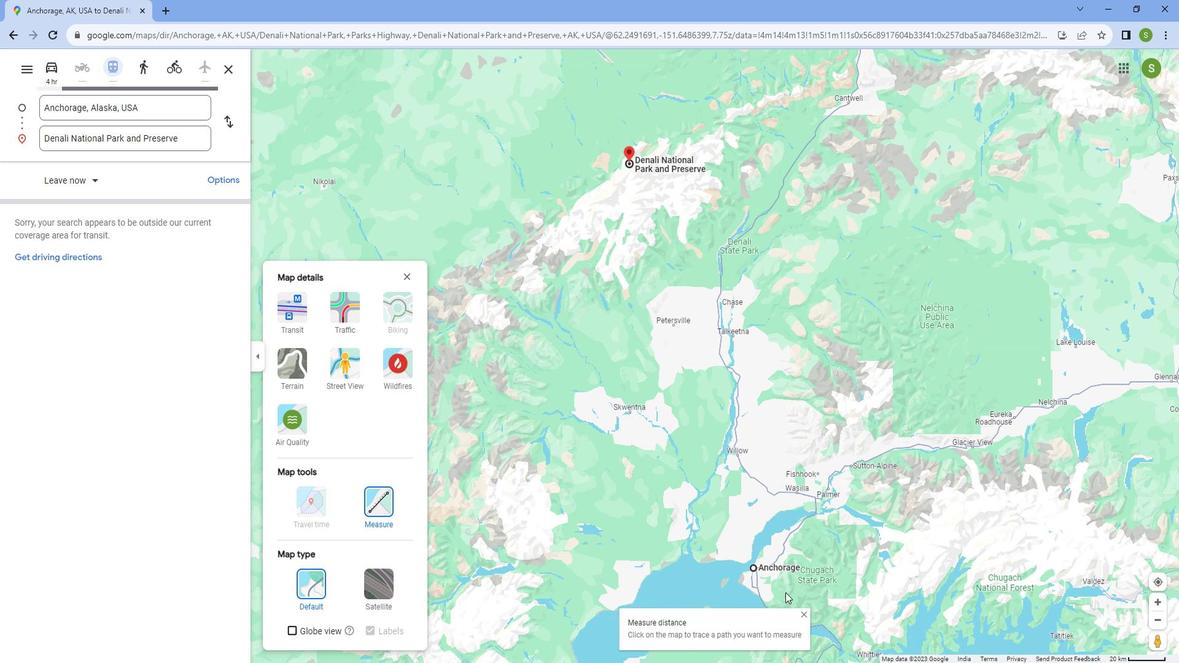 
Action: Mouse scrolled (785, 571) with delta (0, 0)
Screenshot: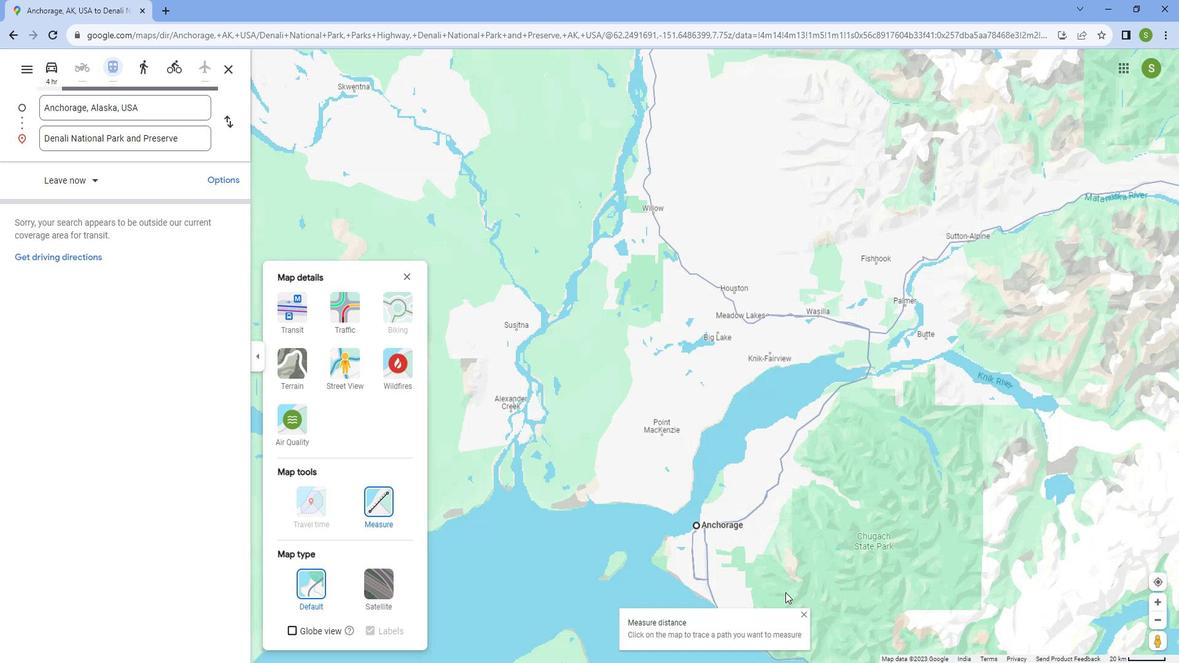 
Action: Mouse scrolled (785, 571) with delta (0, 0)
Screenshot: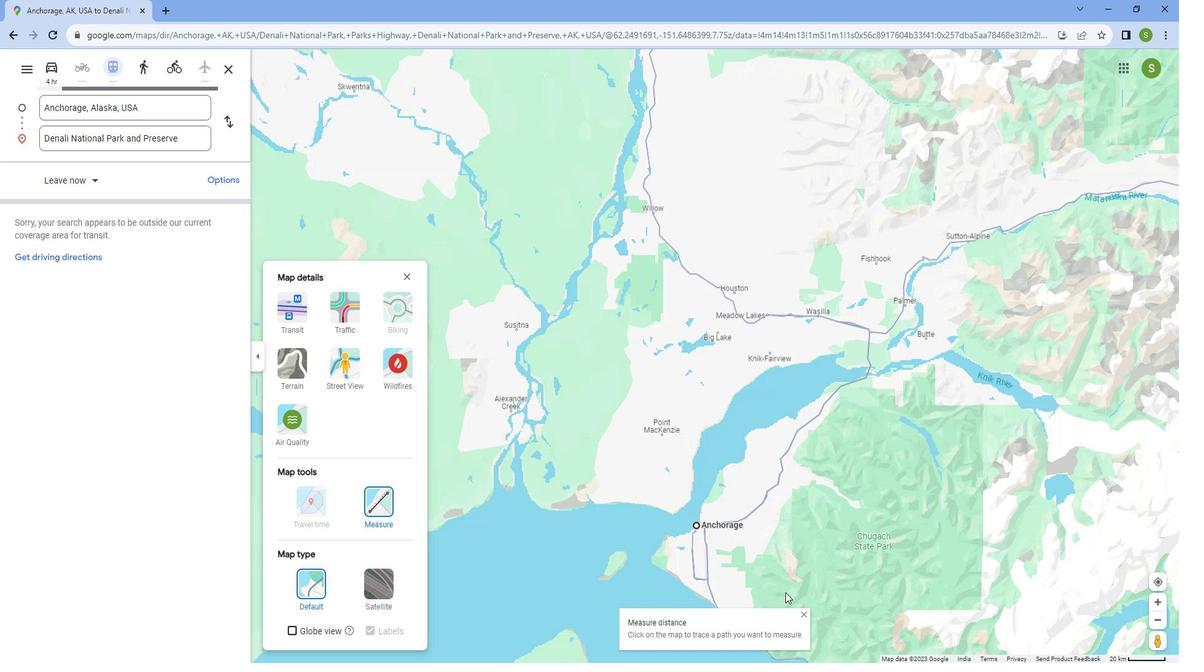 
Action: Mouse scrolled (785, 571) with delta (0, 0)
Screenshot: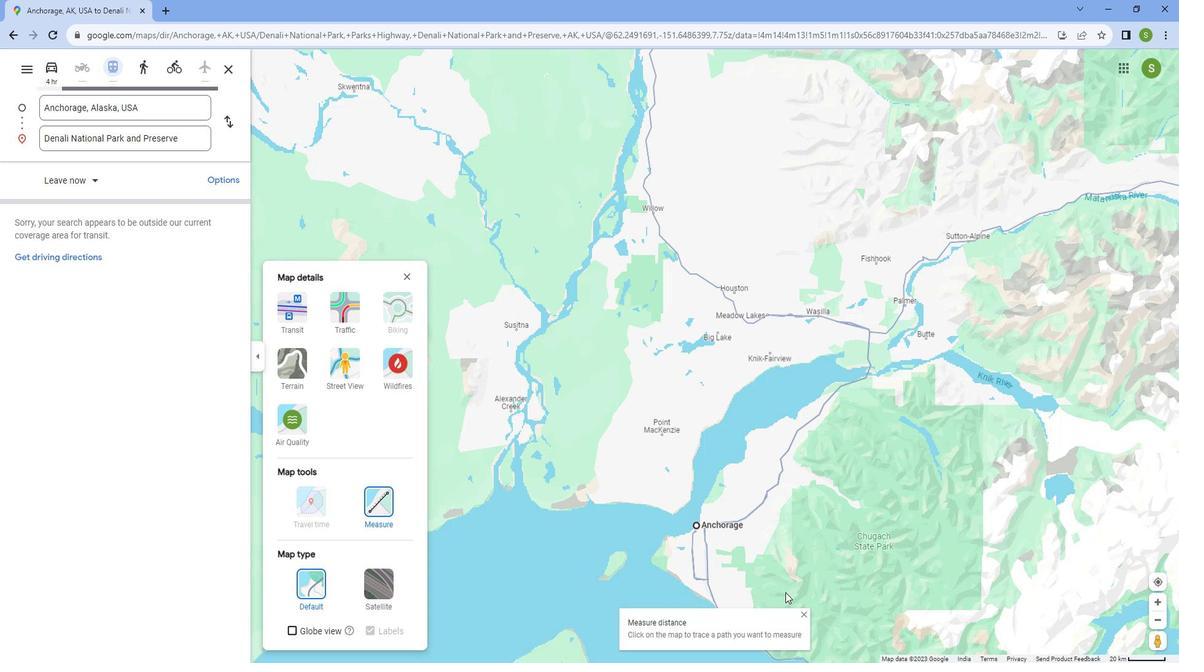 
Action: Mouse scrolled (785, 571) with delta (0, 0)
Screenshot: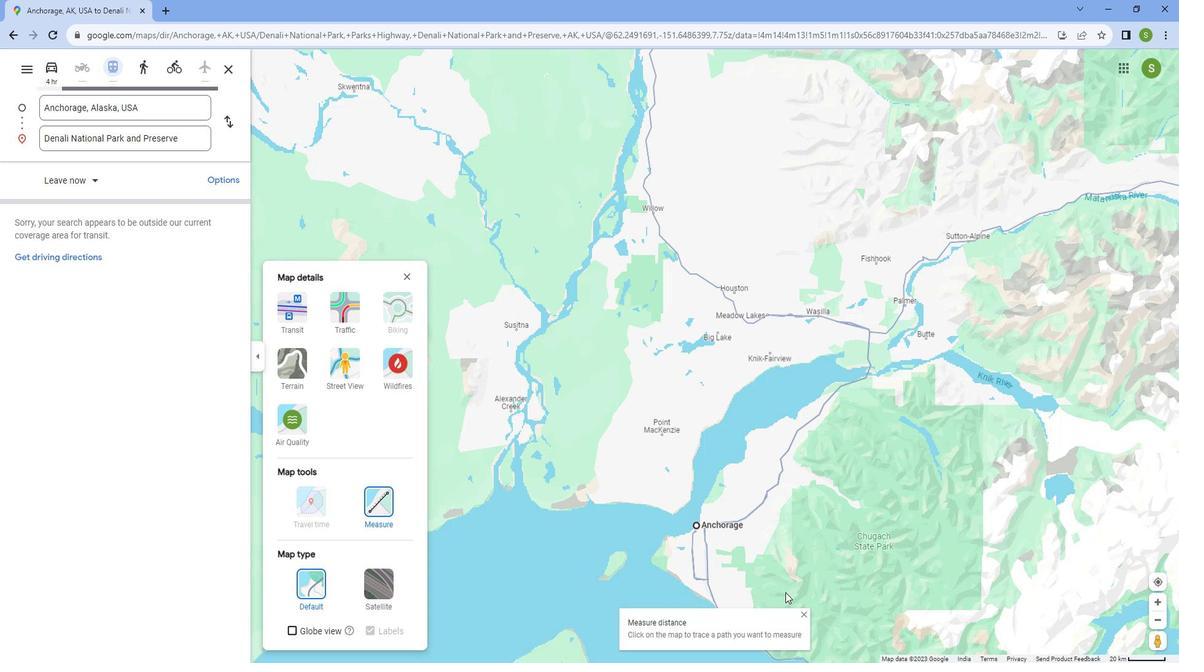 
Action: Mouse scrolled (785, 571) with delta (0, 0)
Screenshot: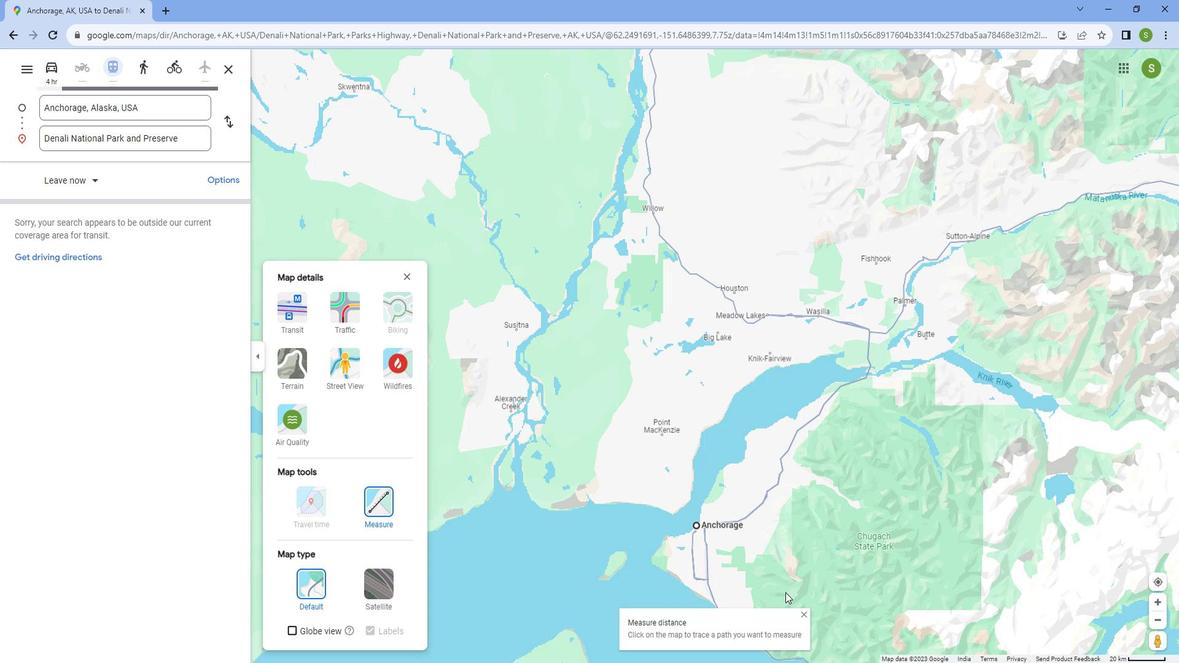 
Action: Mouse moved to (712, 566)
Screenshot: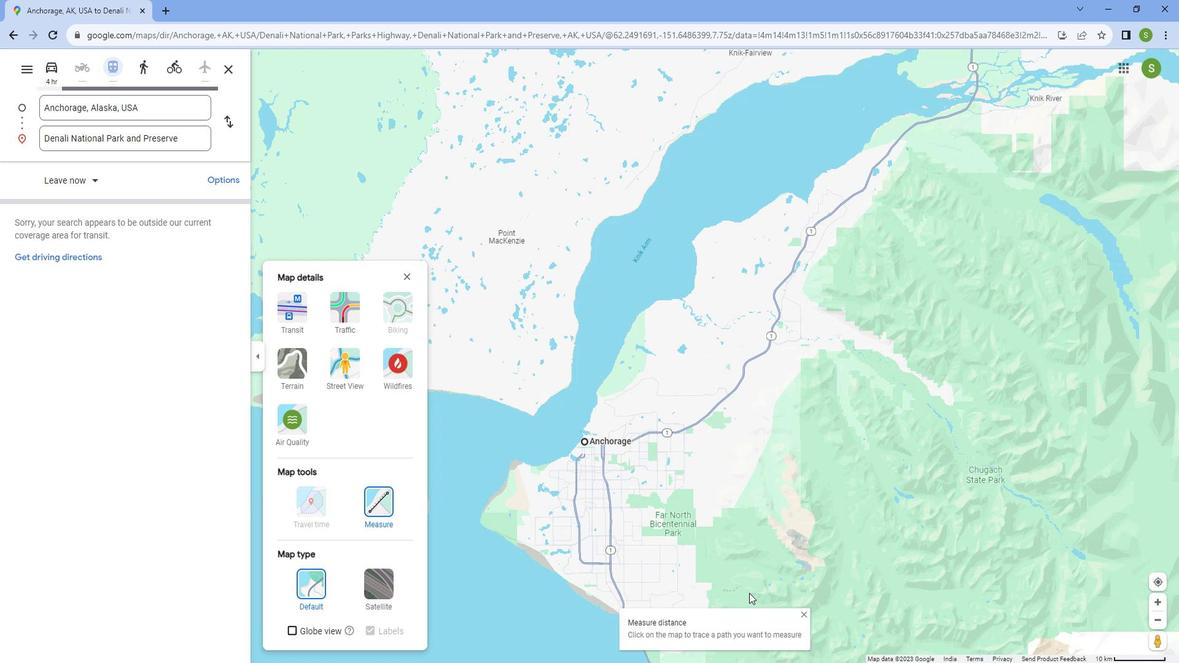 
Action: Mouse scrolled (712, 566) with delta (0, 0)
Screenshot: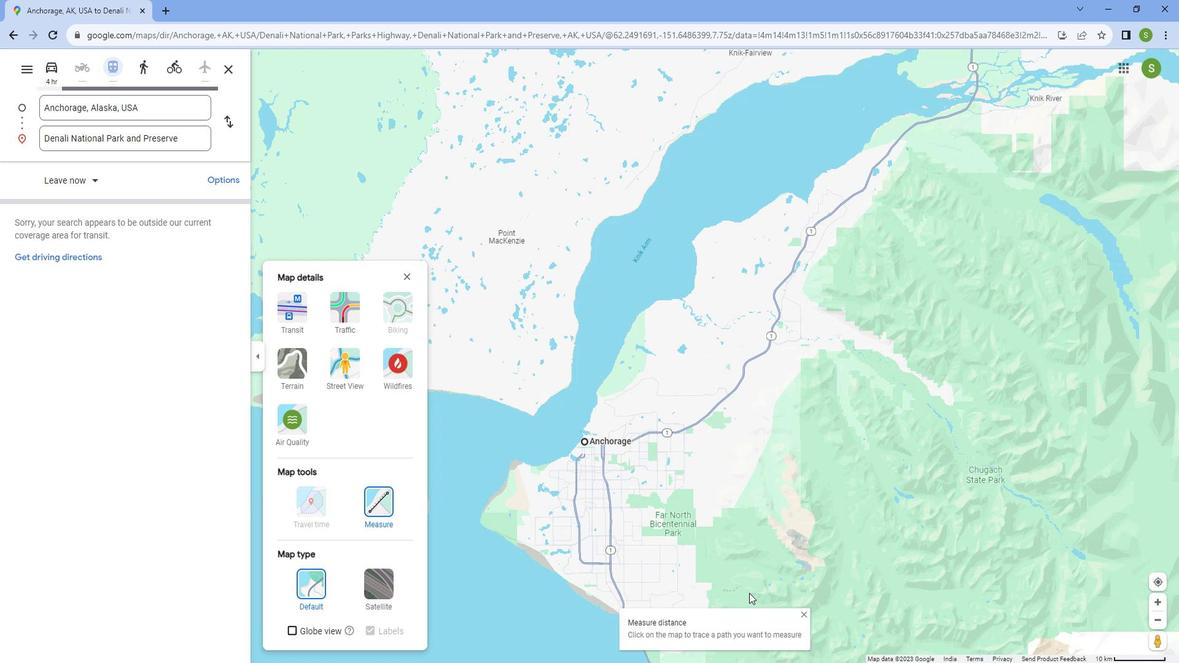 
Action: Mouse scrolled (712, 566) with delta (0, 0)
Screenshot: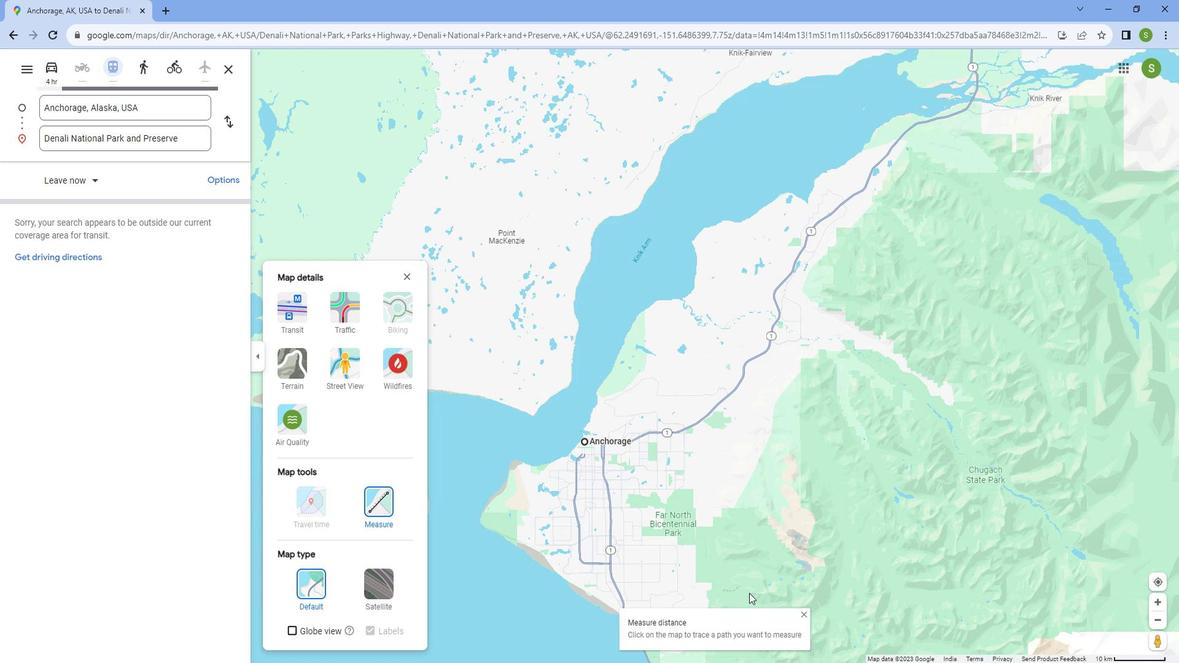 
Action: Mouse scrolled (712, 566) with delta (0, 0)
Screenshot: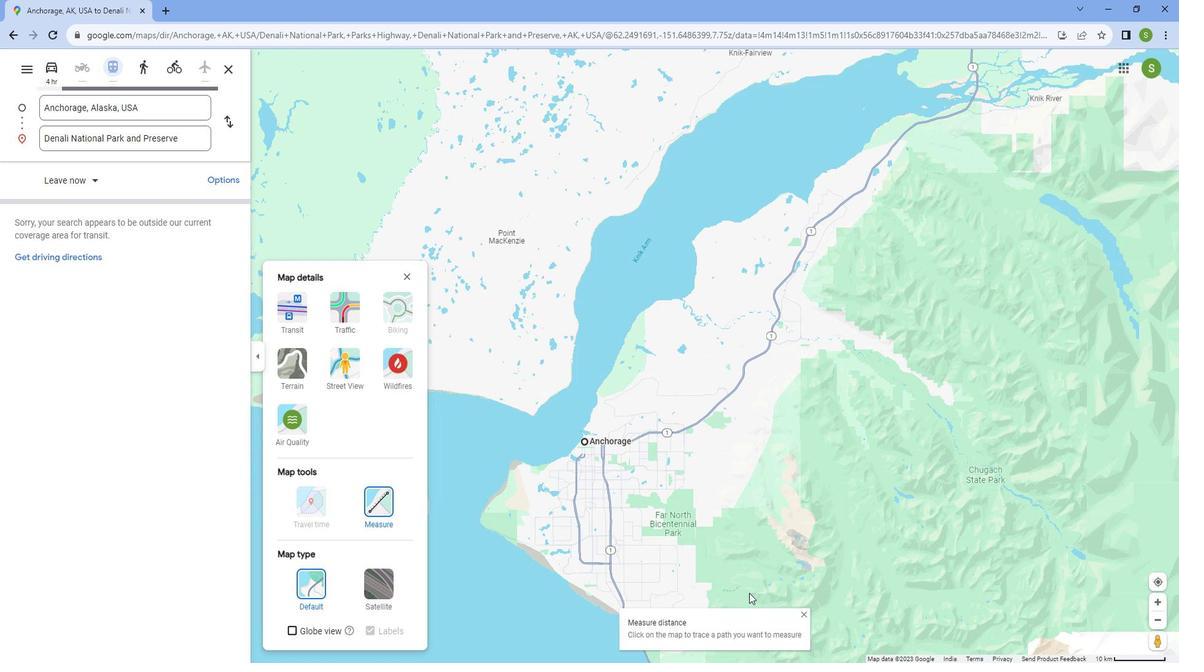 
Action: Mouse scrolled (712, 566) with delta (0, 0)
Screenshot: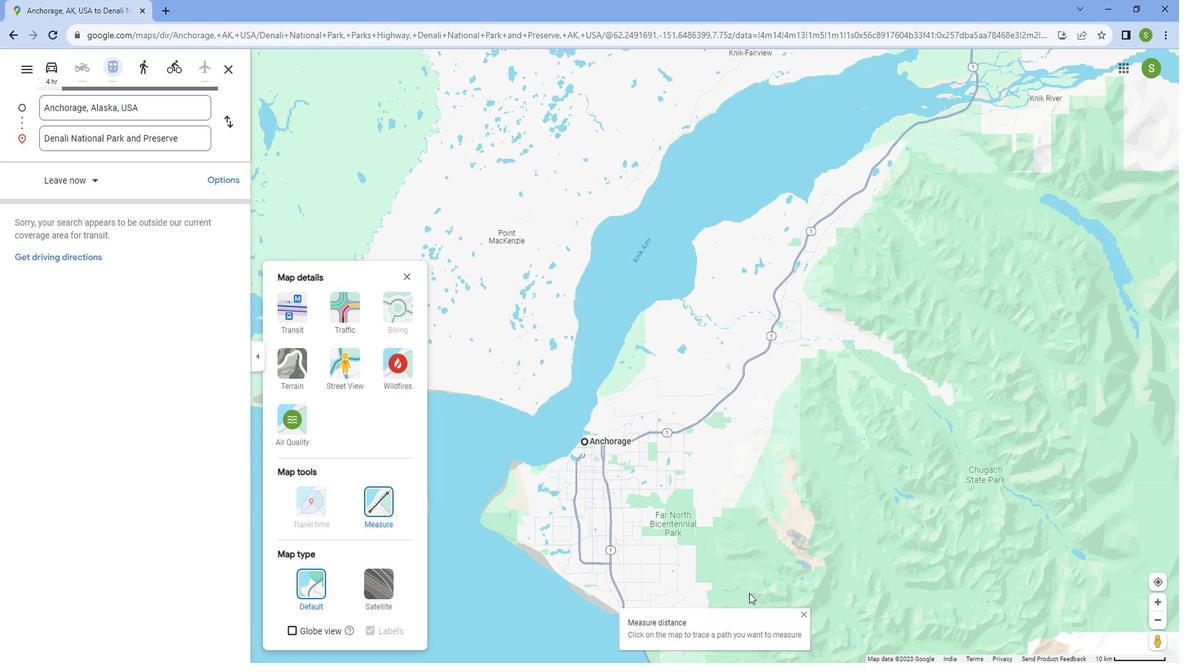 
Action: Mouse moved to (433, 269)
Screenshot: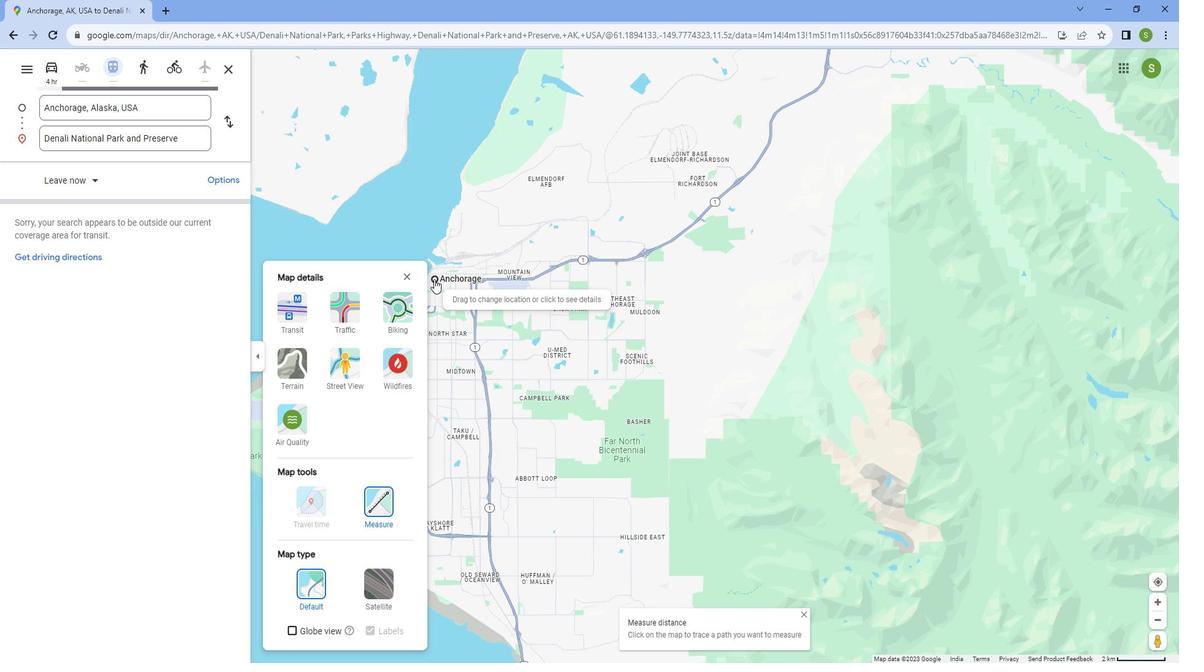 
Action: Mouse pressed left at (433, 269)
Screenshot: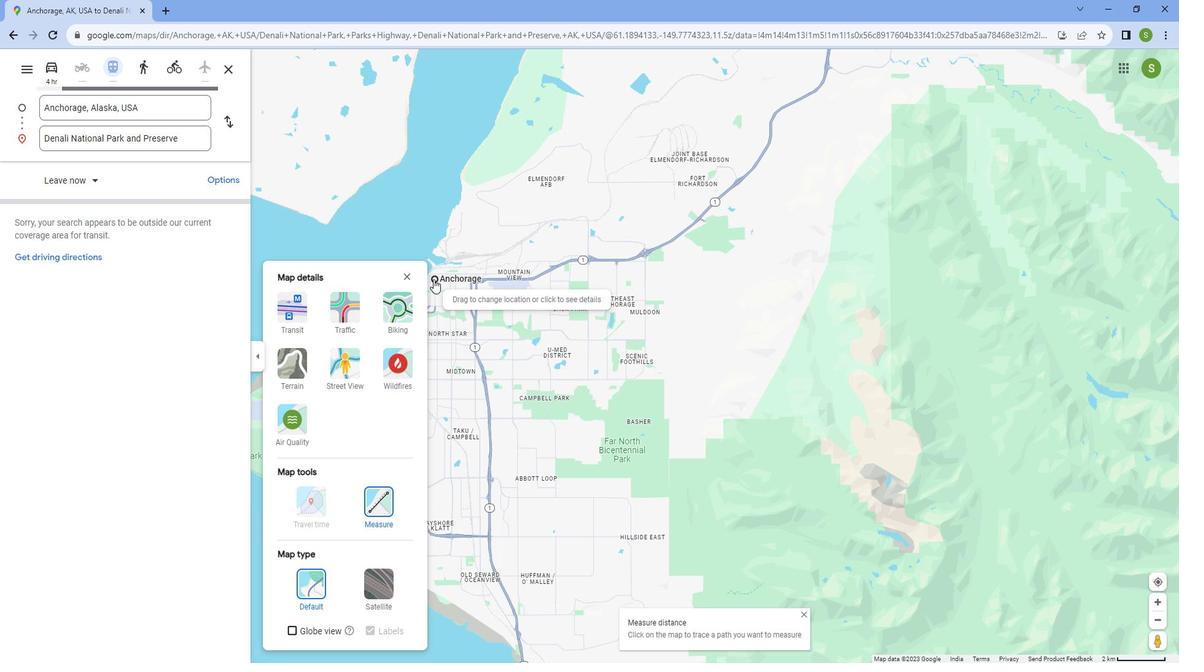 
Action: Mouse moved to (457, 264)
Screenshot: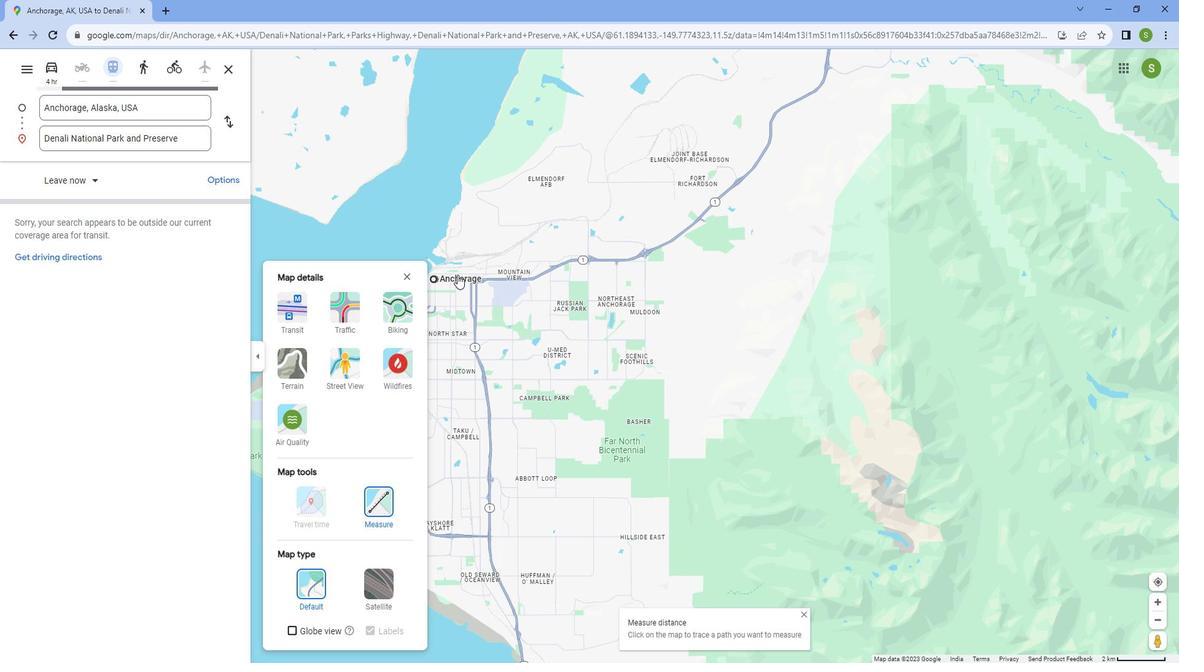 
Action: Mouse scrolled (457, 264) with delta (0, 0)
Screenshot: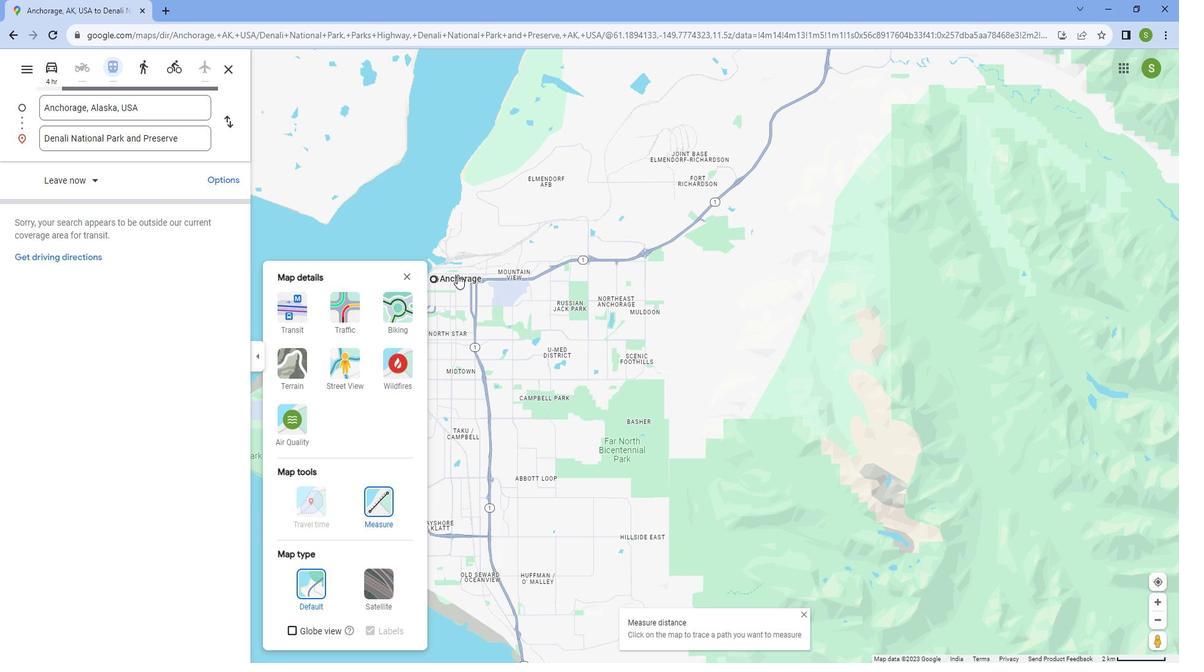
Action: Mouse scrolled (457, 264) with delta (0, 0)
Screenshot: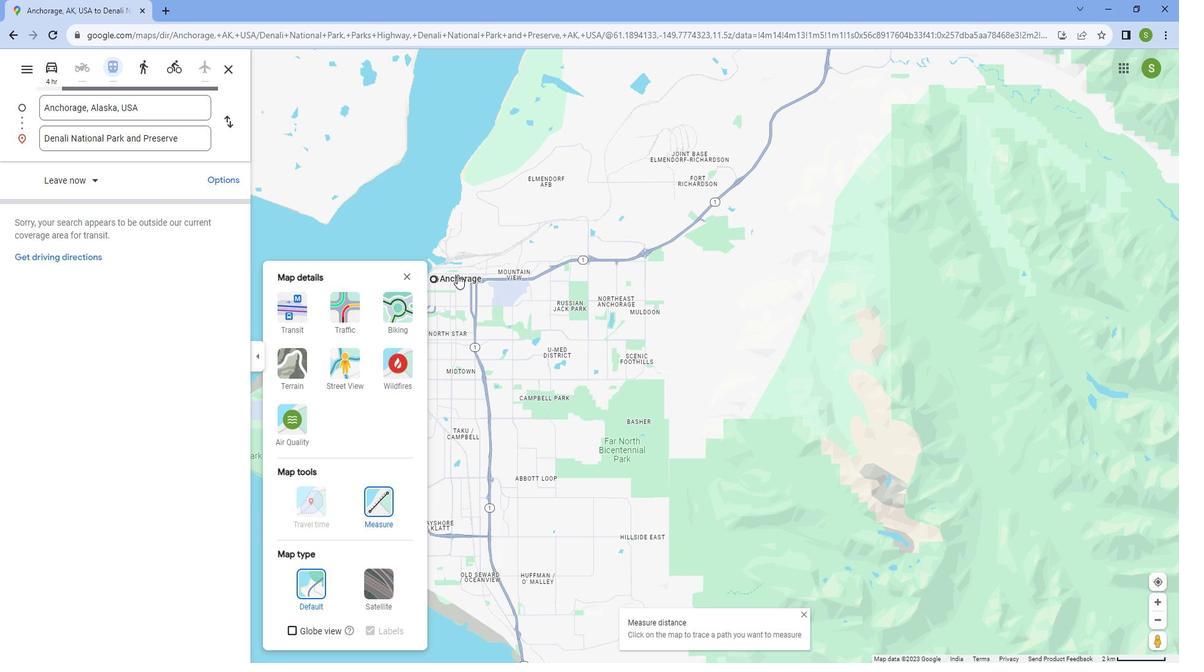 
Action: Mouse scrolled (457, 264) with delta (0, 0)
Screenshot: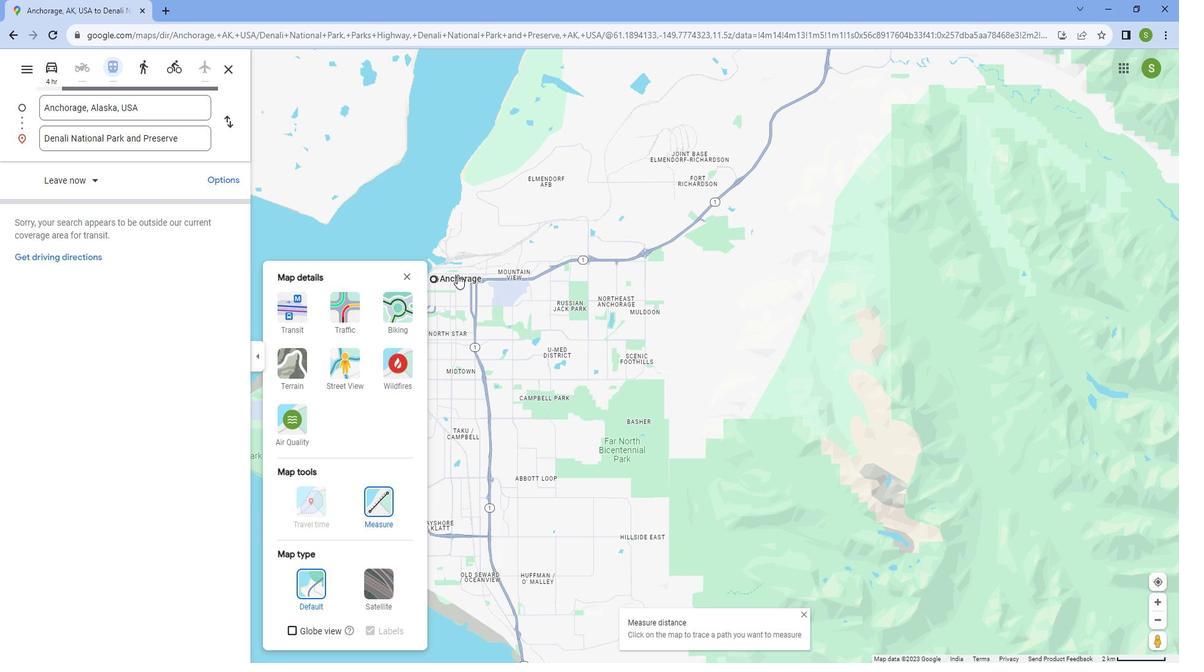
Action: Mouse scrolled (457, 264) with delta (0, 0)
Screenshot: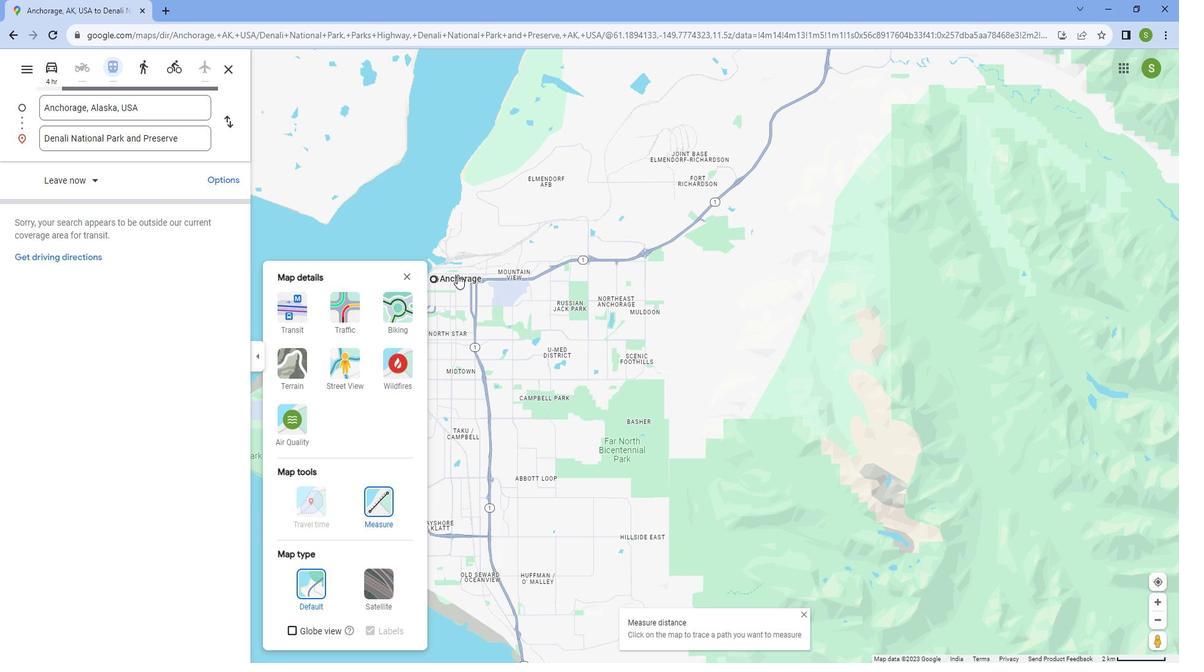 
Action: Mouse scrolled (457, 264) with delta (0, 0)
Screenshot: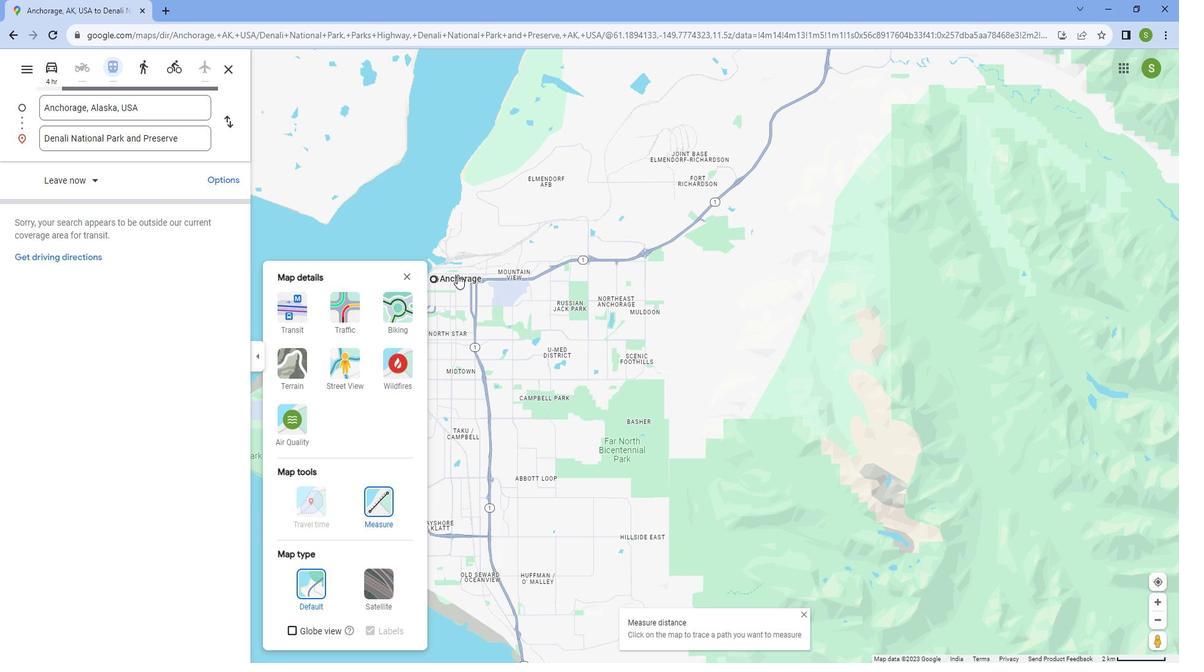 
Action: Mouse scrolled (457, 264) with delta (0, 0)
Screenshot: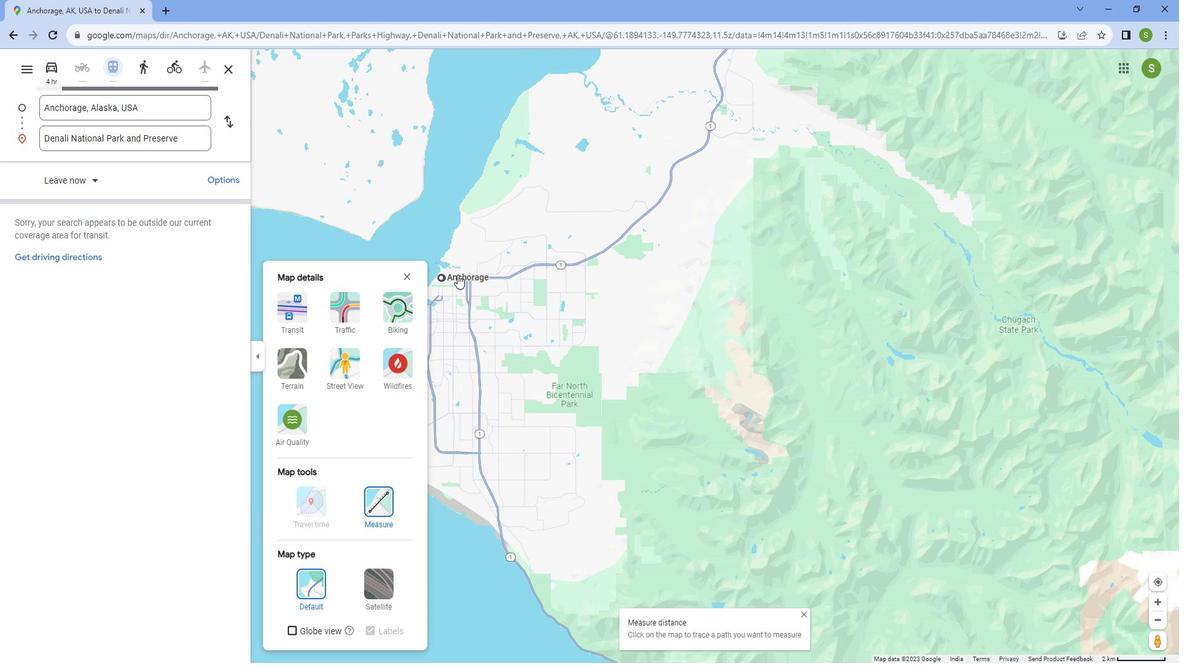 
Action: Mouse scrolled (457, 264) with delta (0, 0)
Screenshot: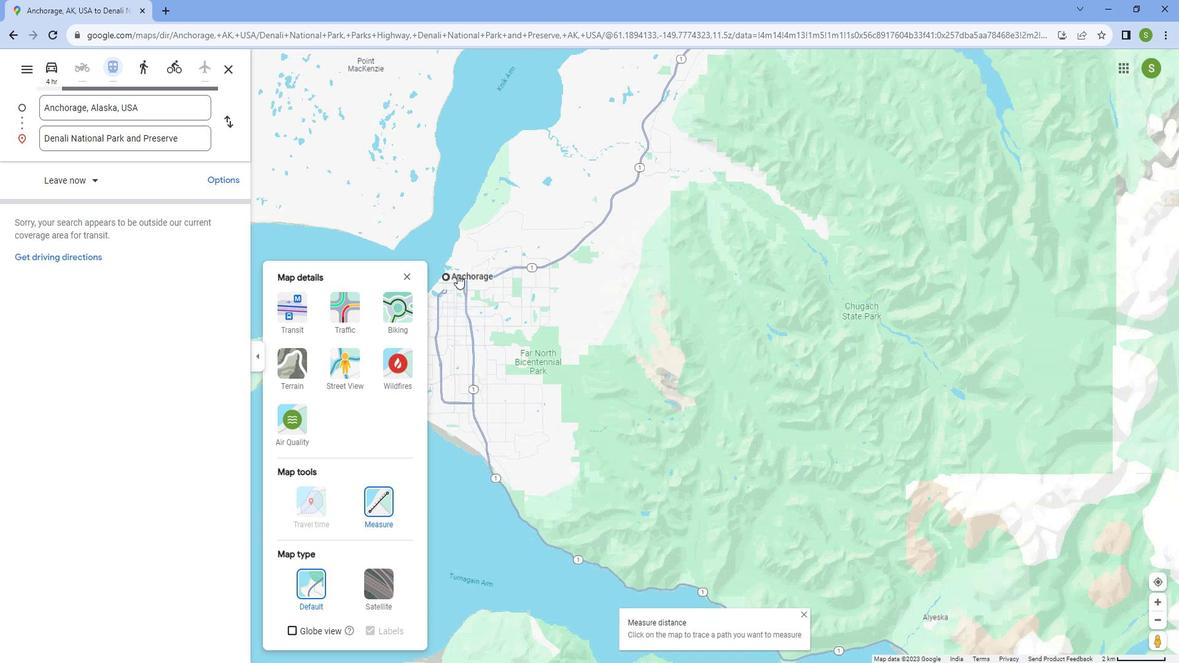 
Action: Mouse scrolled (457, 264) with delta (0, 0)
Screenshot: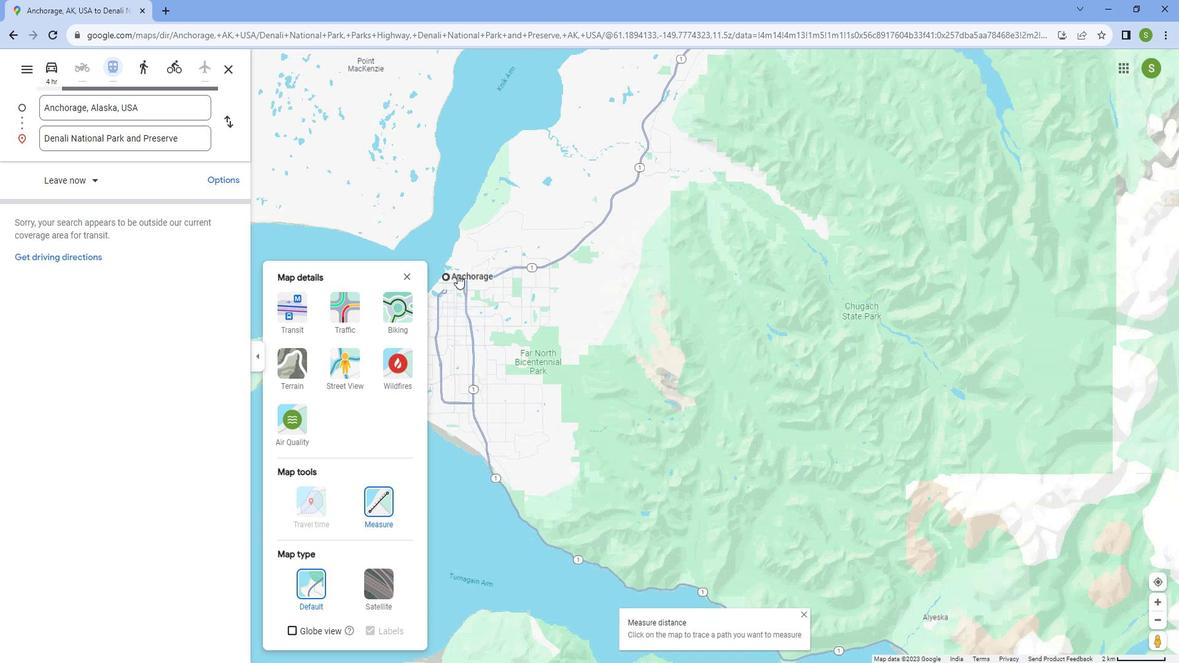 
Action: Mouse scrolled (457, 264) with delta (0, 0)
Screenshot: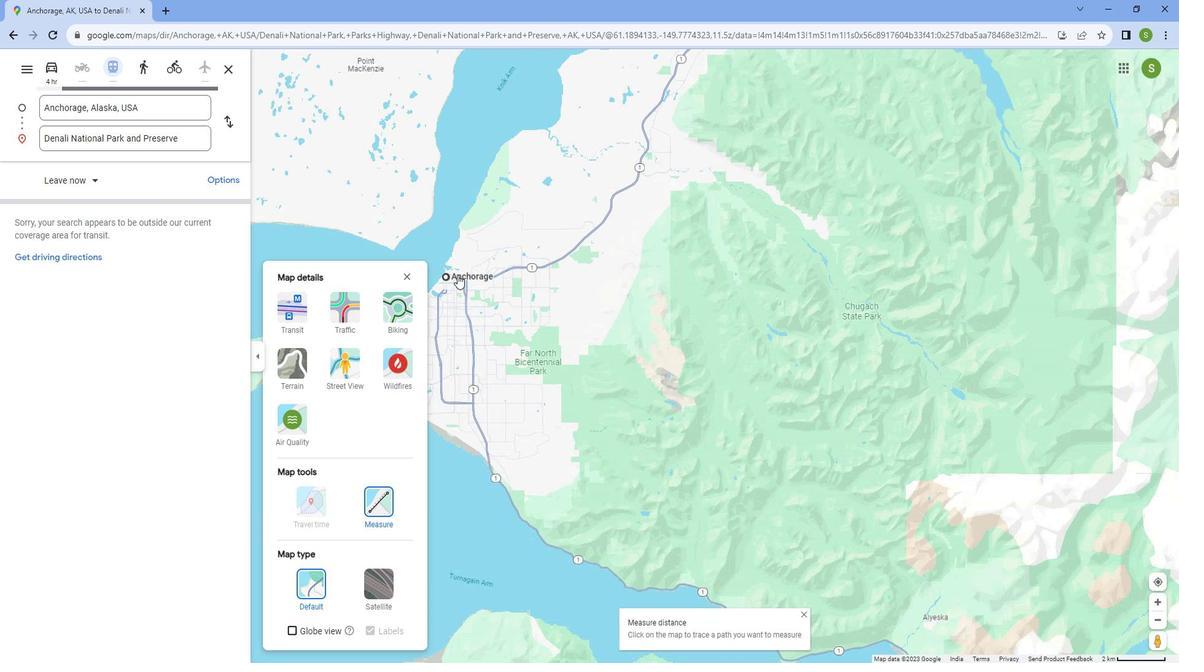 
Action: Mouse moved to (458, 264)
Screenshot: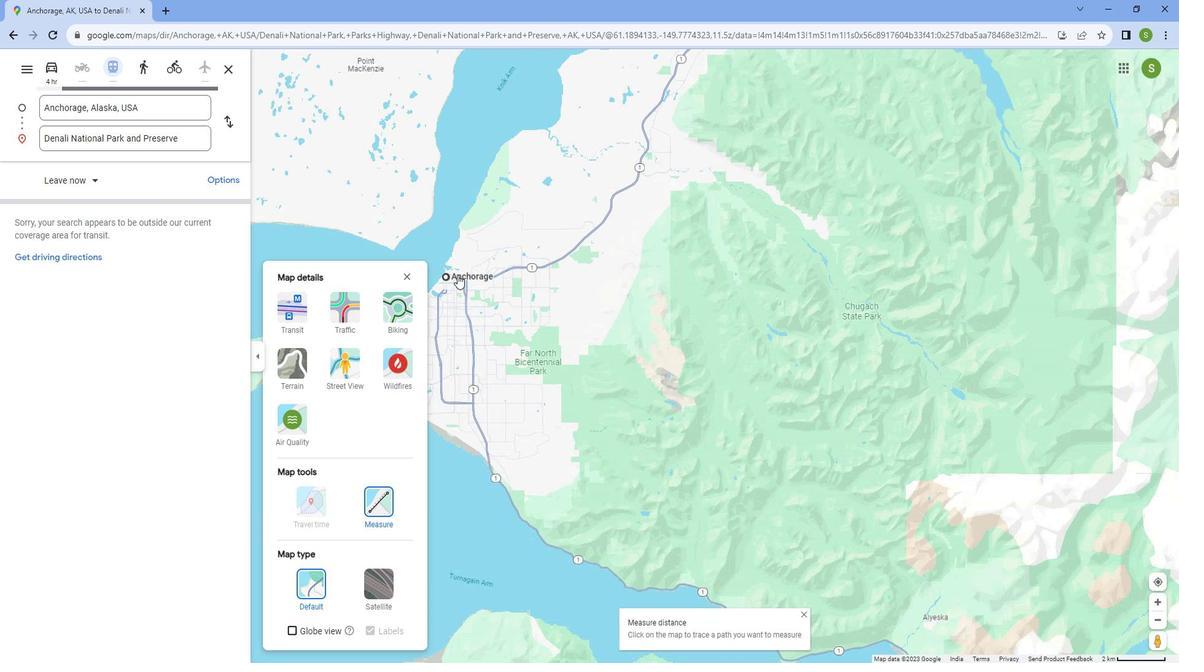 
Action: Mouse scrolled (458, 264) with delta (0, 0)
Screenshot: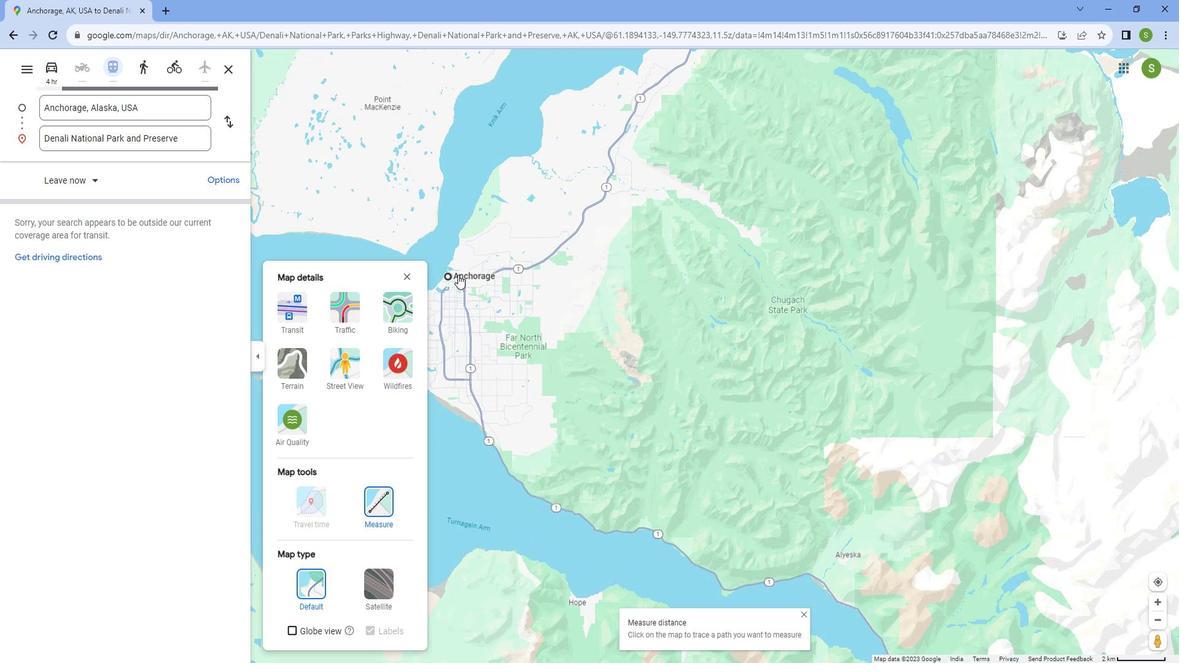 
Action: Mouse scrolled (458, 264) with delta (0, 0)
Screenshot: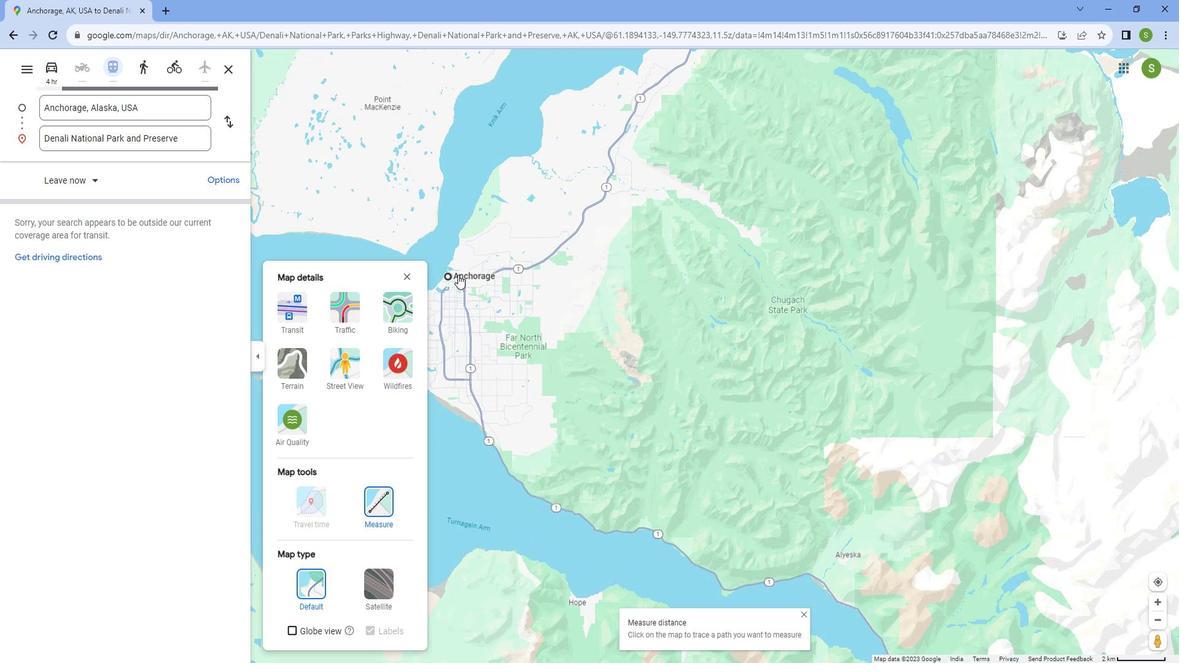 
Action: Mouse scrolled (458, 264) with delta (0, 0)
Screenshot: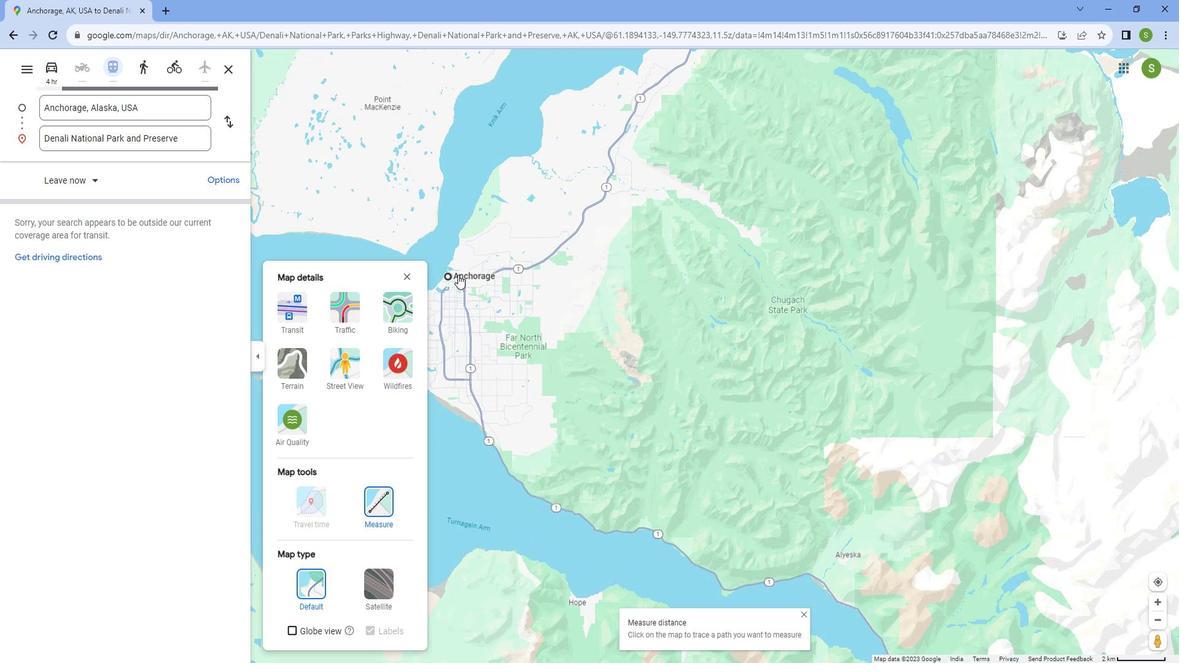 
Action: Mouse scrolled (458, 264) with delta (0, 0)
Screenshot: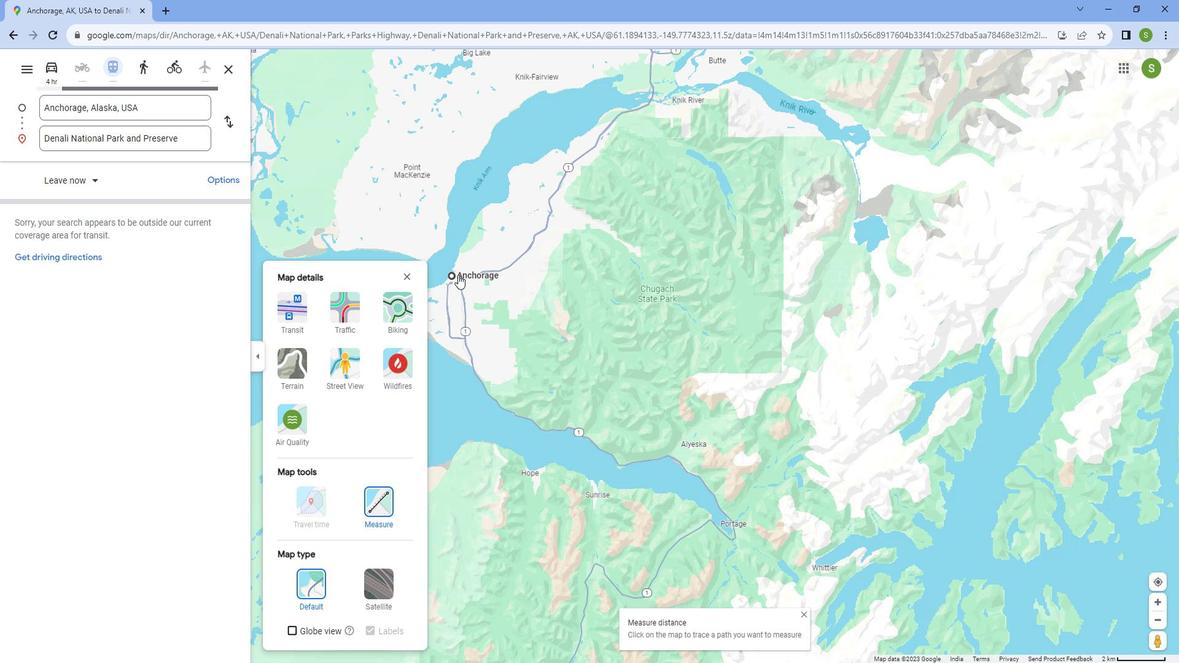 
Action: Mouse scrolled (458, 264) with delta (0, 0)
Screenshot: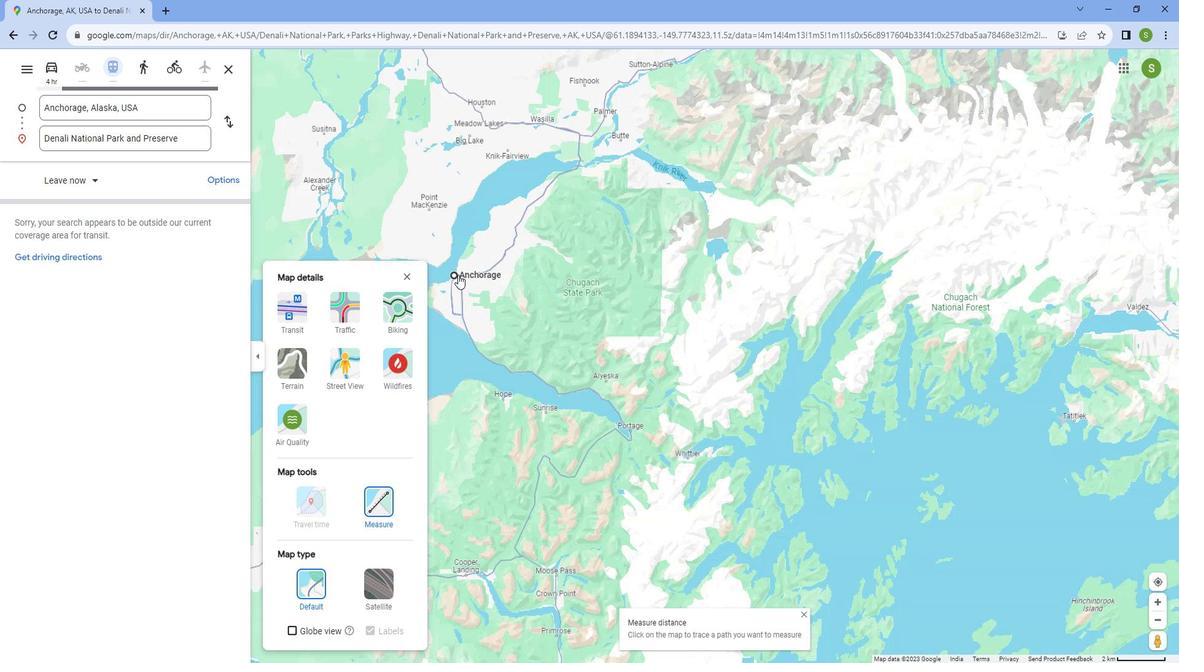 
Action: Mouse scrolled (458, 264) with delta (0, 0)
Screenshot: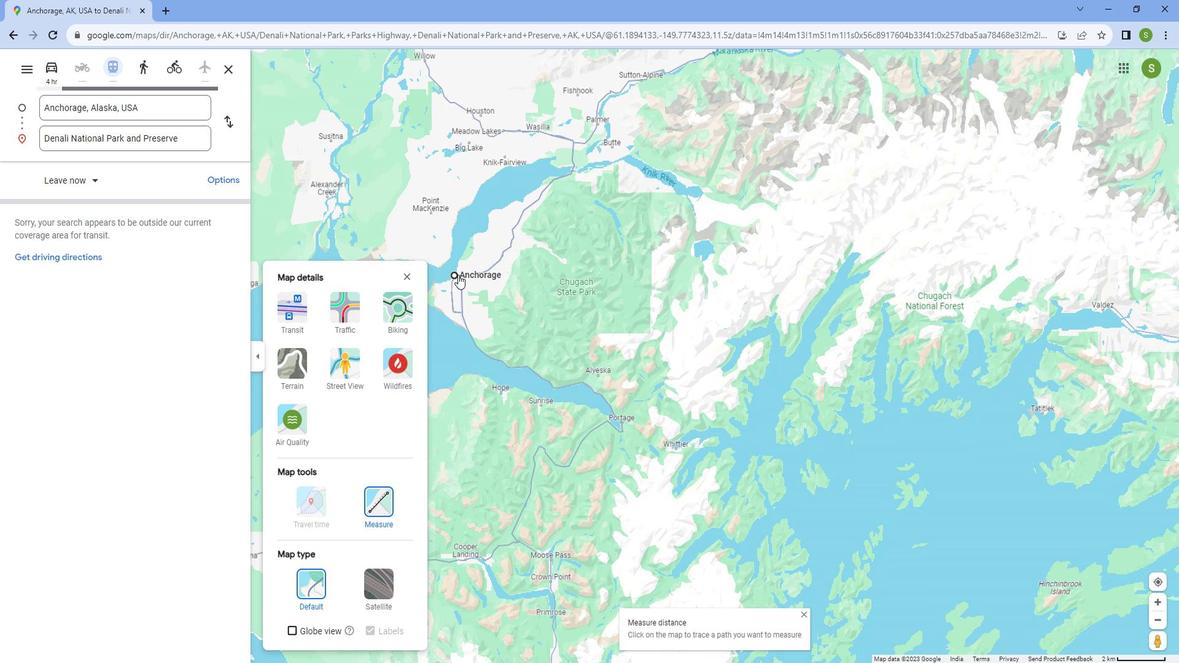 
Action: Mouse scrolled (458, 264) with delta (0, 0)
Screenshot: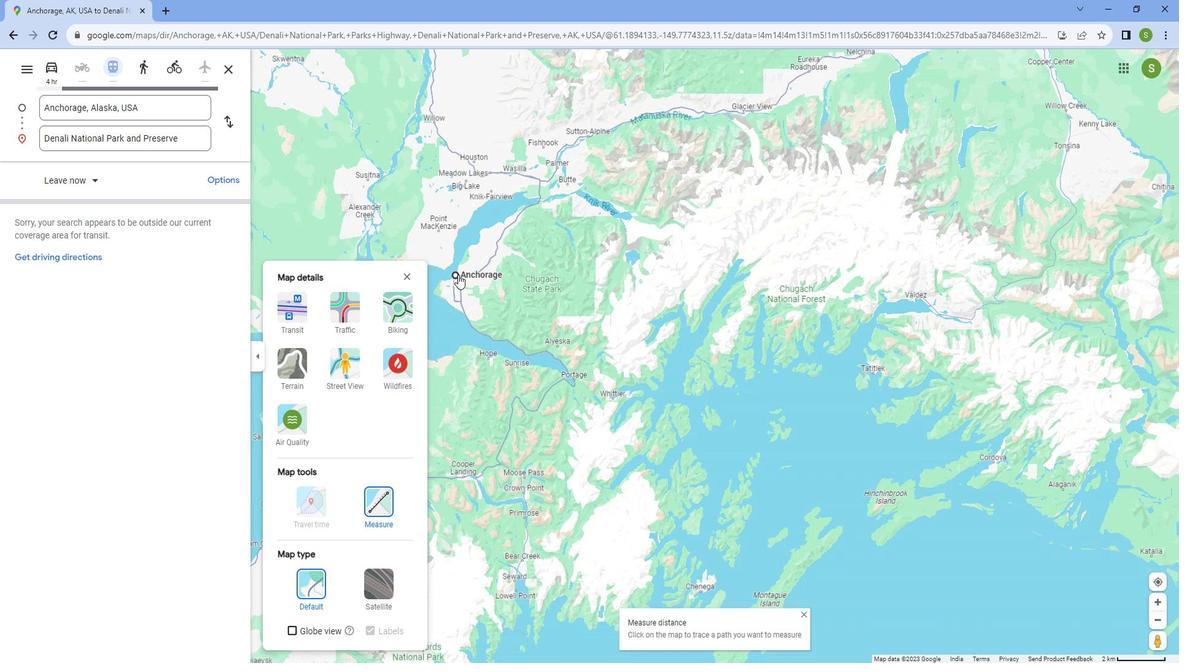 
Action: Mouse scrolled (458, 264) with delta (0, 0)
Screenshot: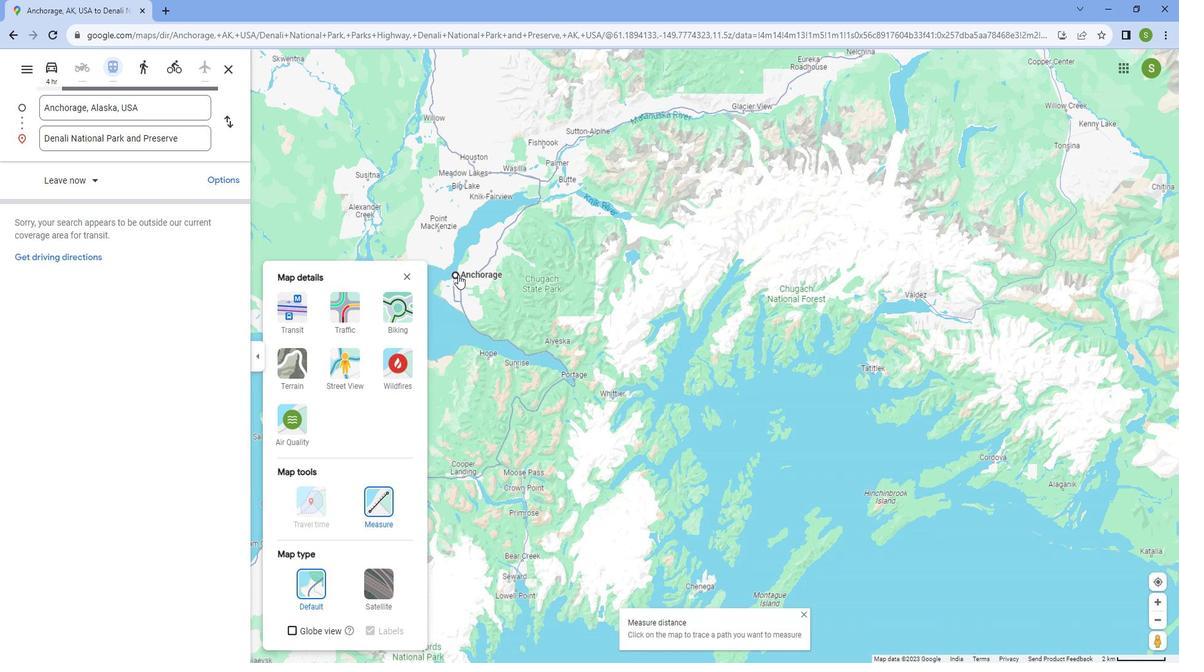 
Action: Mouse scrolled (458, 264) with delta (0, 0)
Screenshot: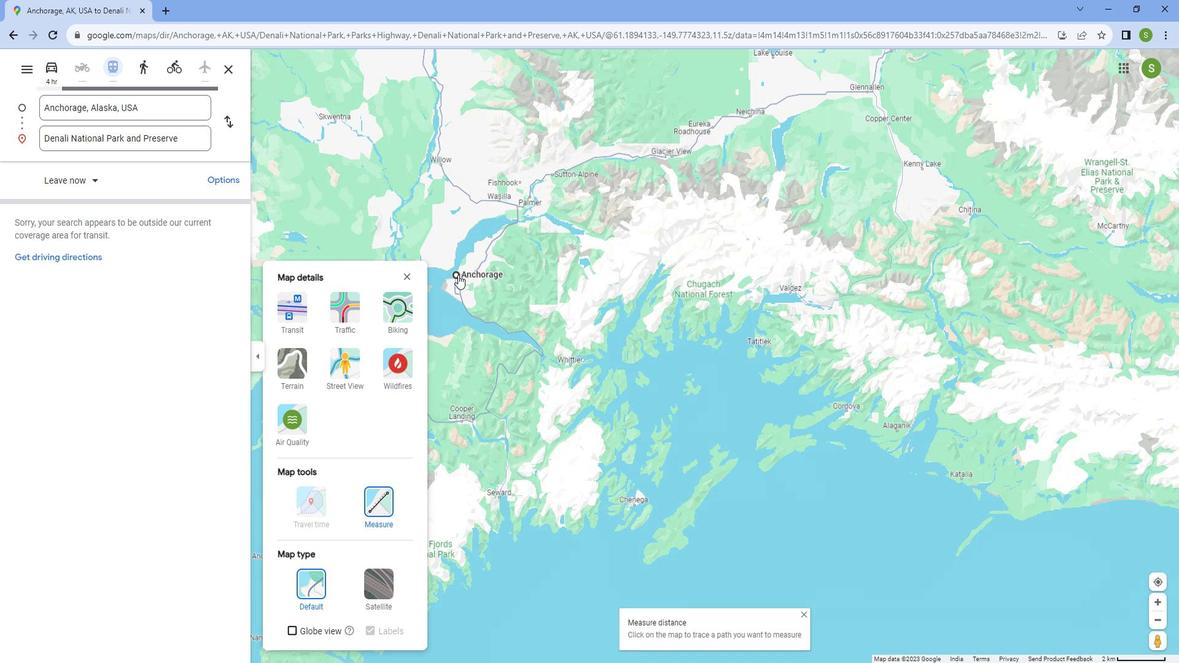 
Action: Mouse scrolled (458, 264) with delta (0, 0)
Screenshot: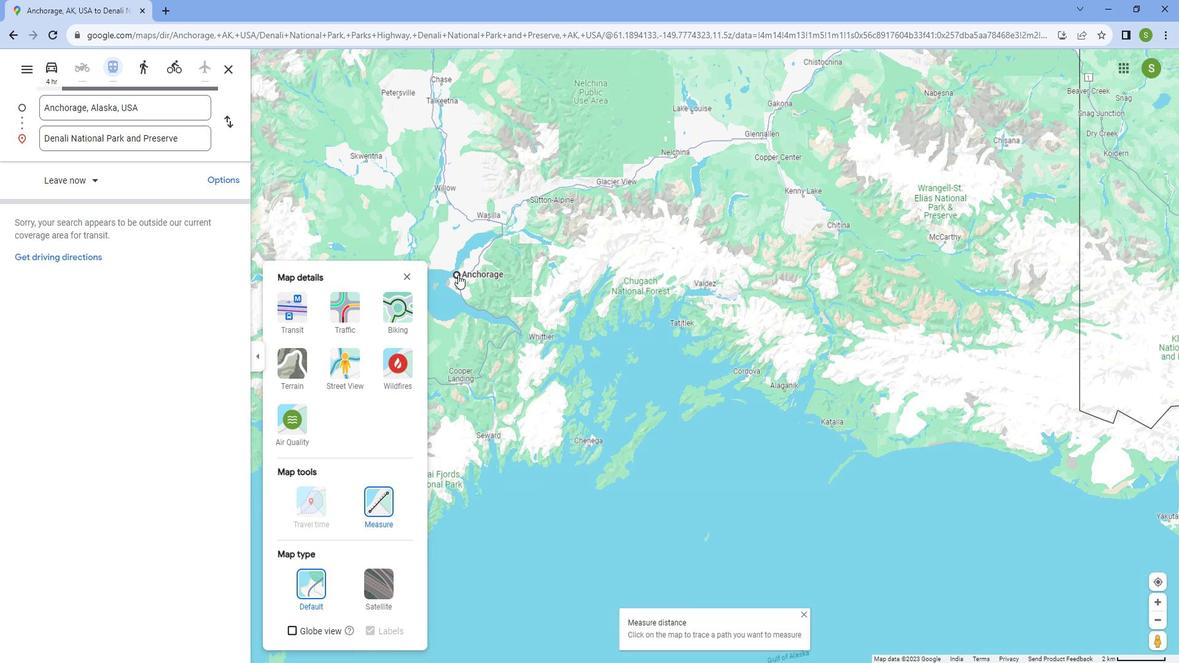 
Action: Mouse scrolled (458, 264) with delta (0, 0)
Screenshot: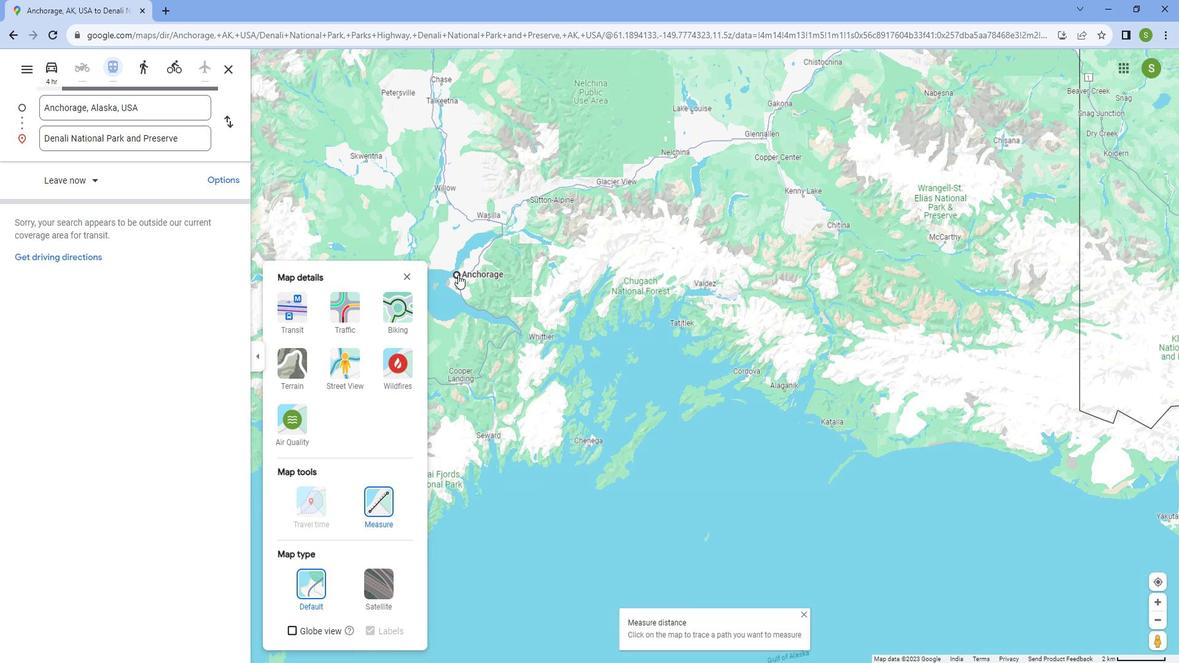 
Action: Mouse scrolled (458, 264) with delta (0, 0)
Screenshot: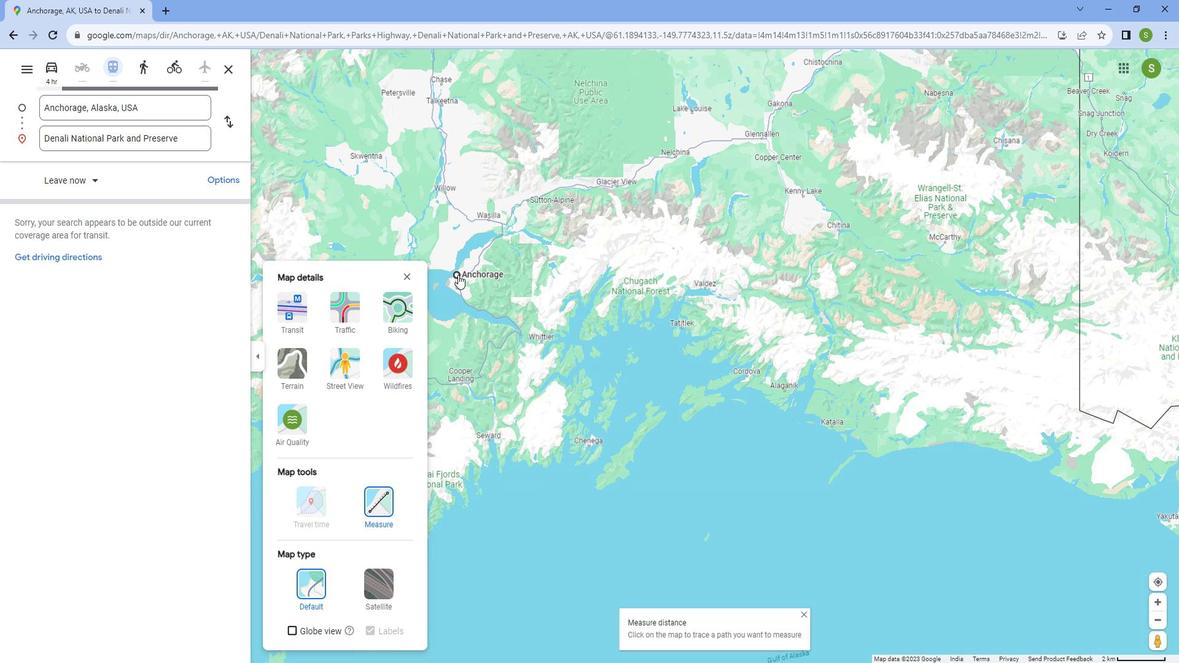 
Action: Mouse scrolled (458, 264) with delta (0, 0)
Screenshot: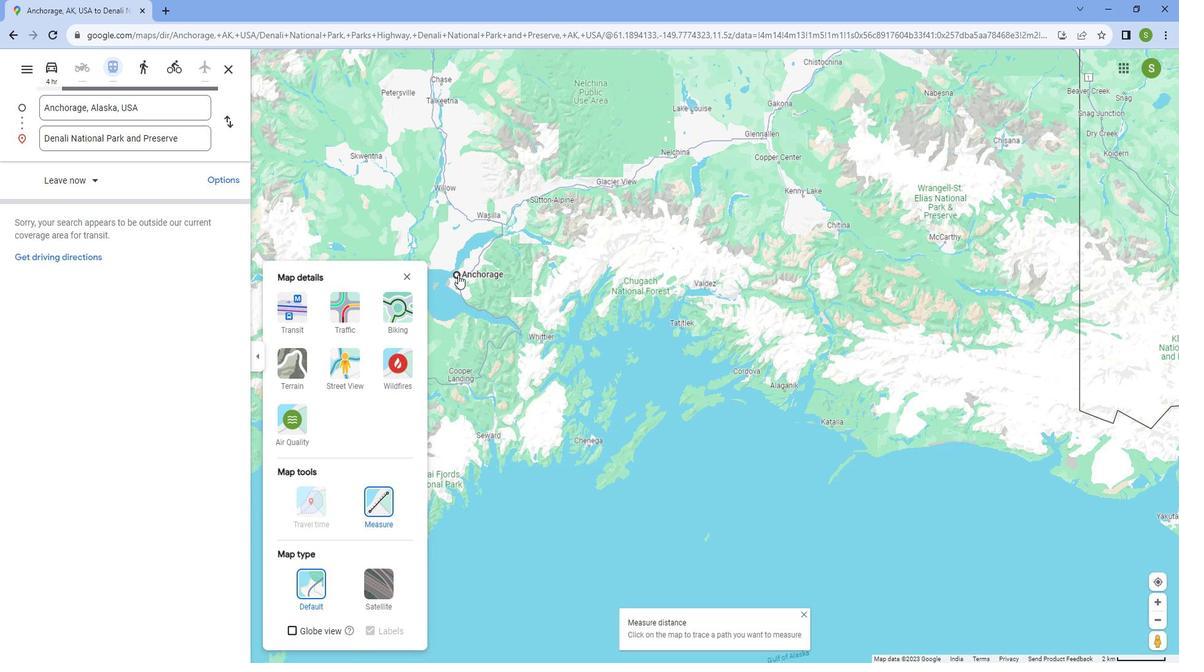 
Action: Mouse scrolled (458, 264) with delta (0, 0)
Screenshot: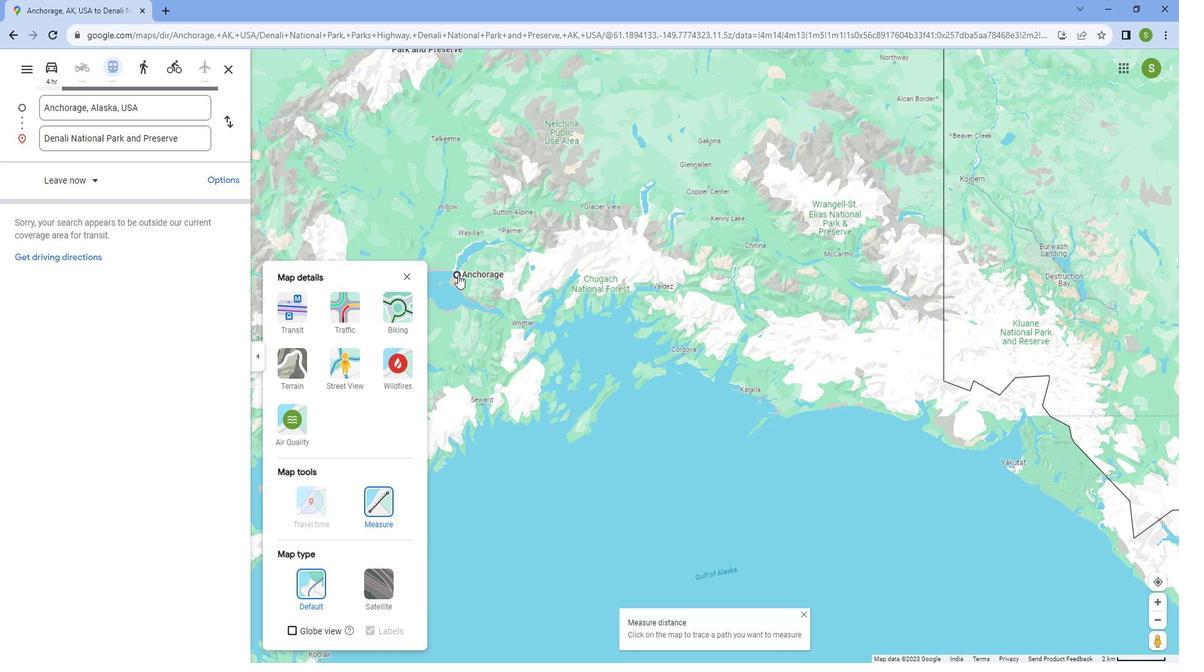 
Action: Mouse scrolled (458, 264) with delta (0, 0)
Screenshot: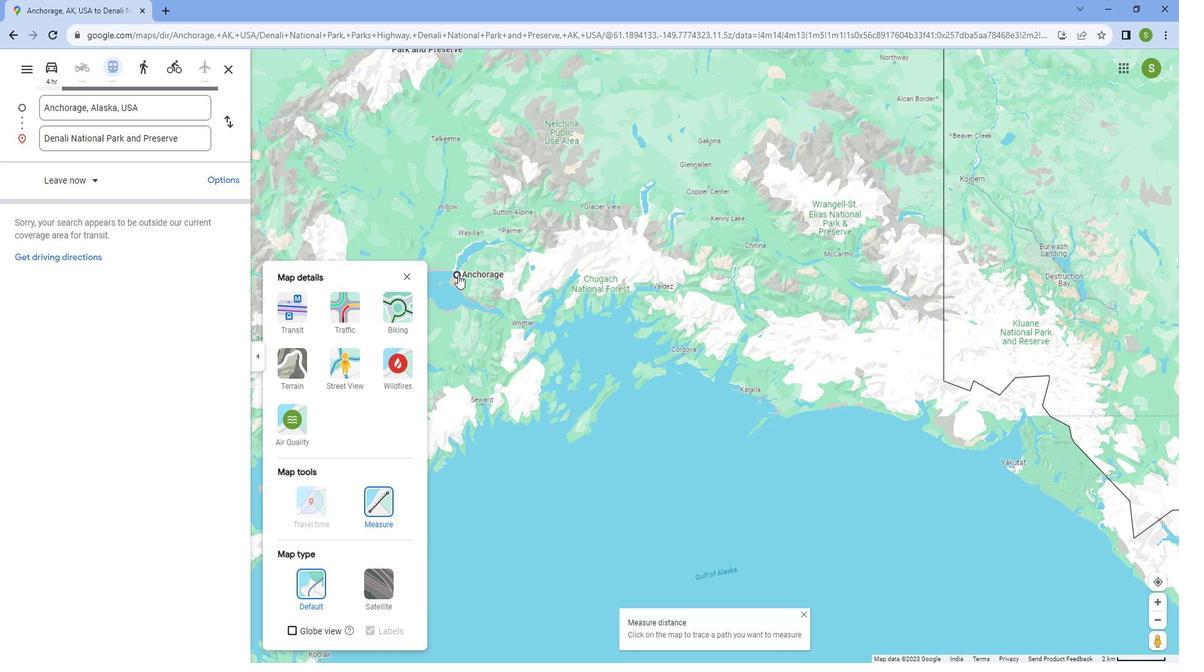 
Action: Mouse scrolled (458, 264) with delta (0, 0)
Screenshot: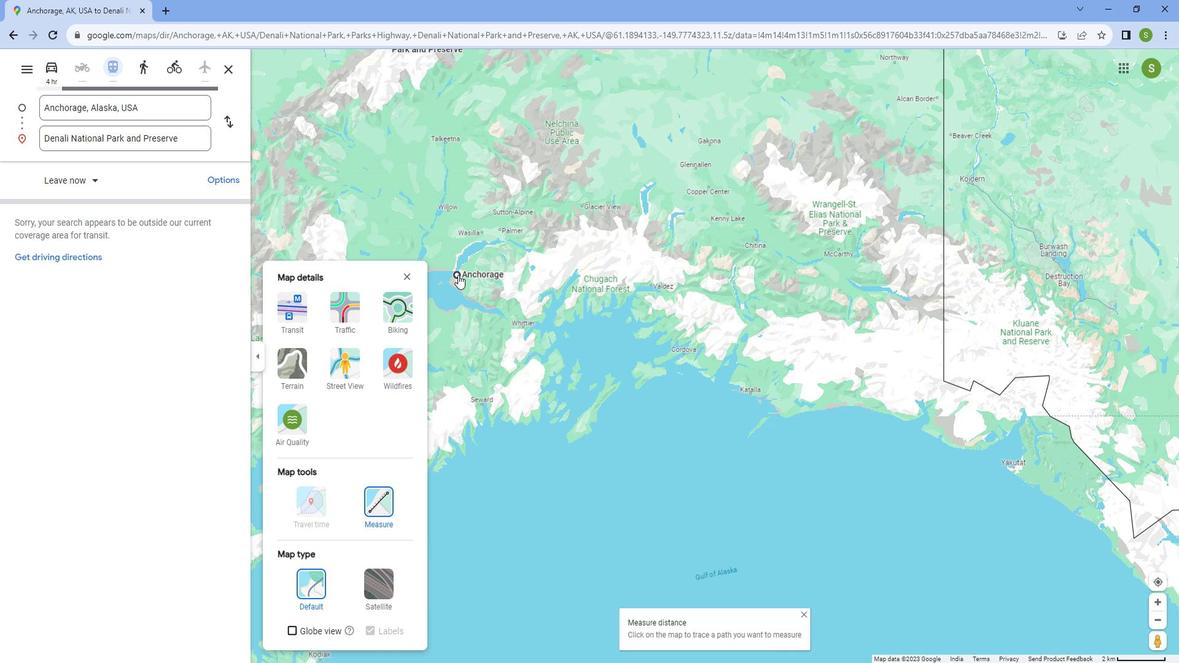 
Action: Mouse scrolled (458, 264) with delta (0, 0)
Screenshot: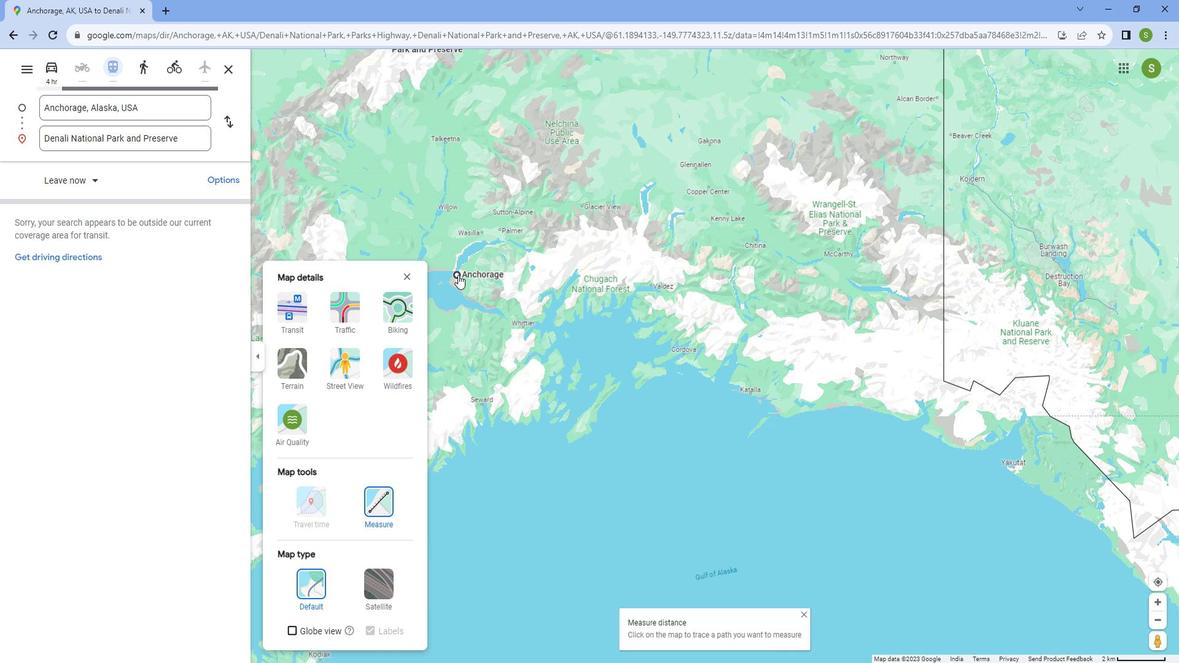 
Action: Mouse moved to (428, 189)
Screenshot: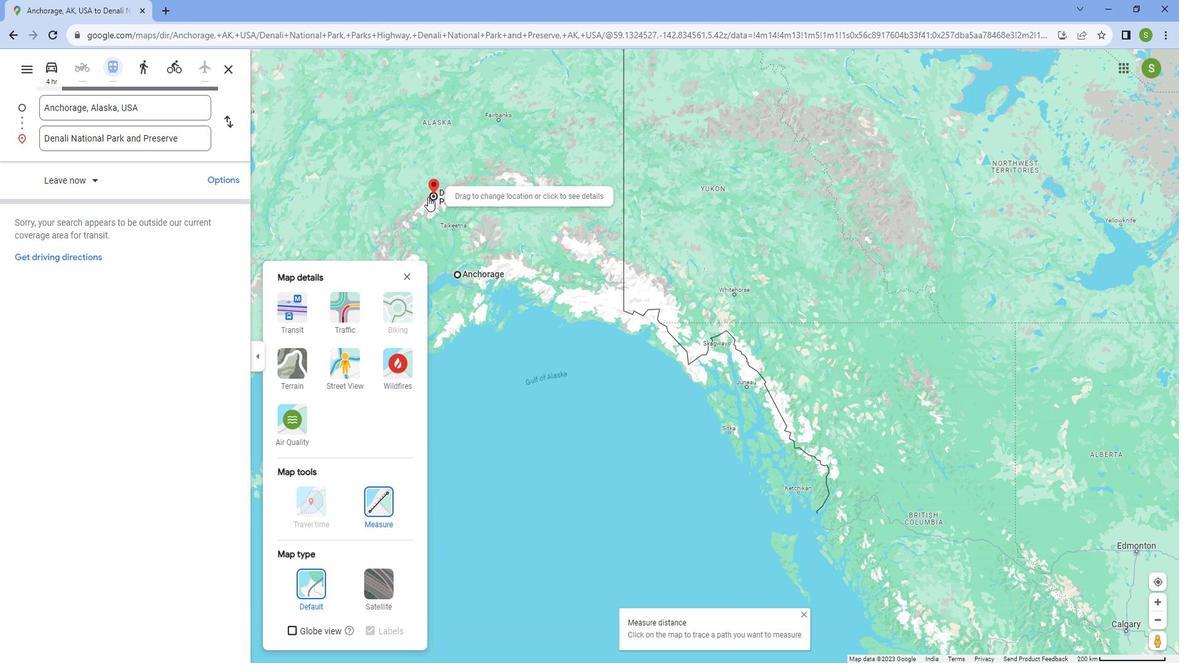 
Action: Mouse scrolled (428, 190) with delta (0, 0)
Screenshot: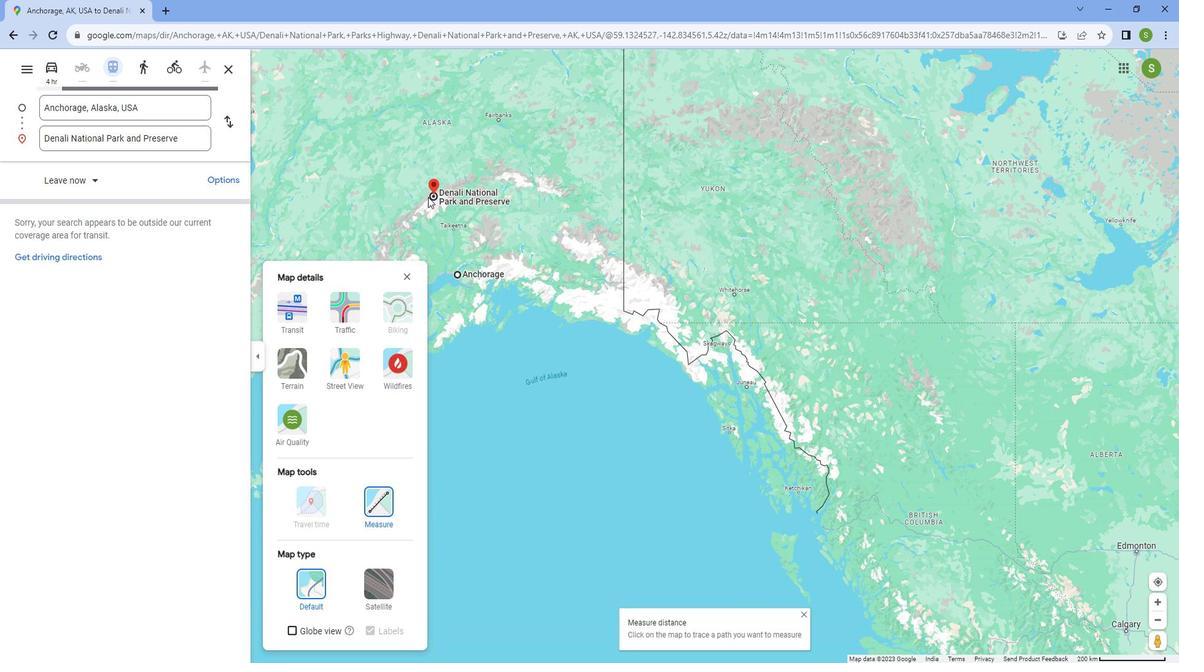 
Action: Mouse moved to (427, 190)
Screenshot: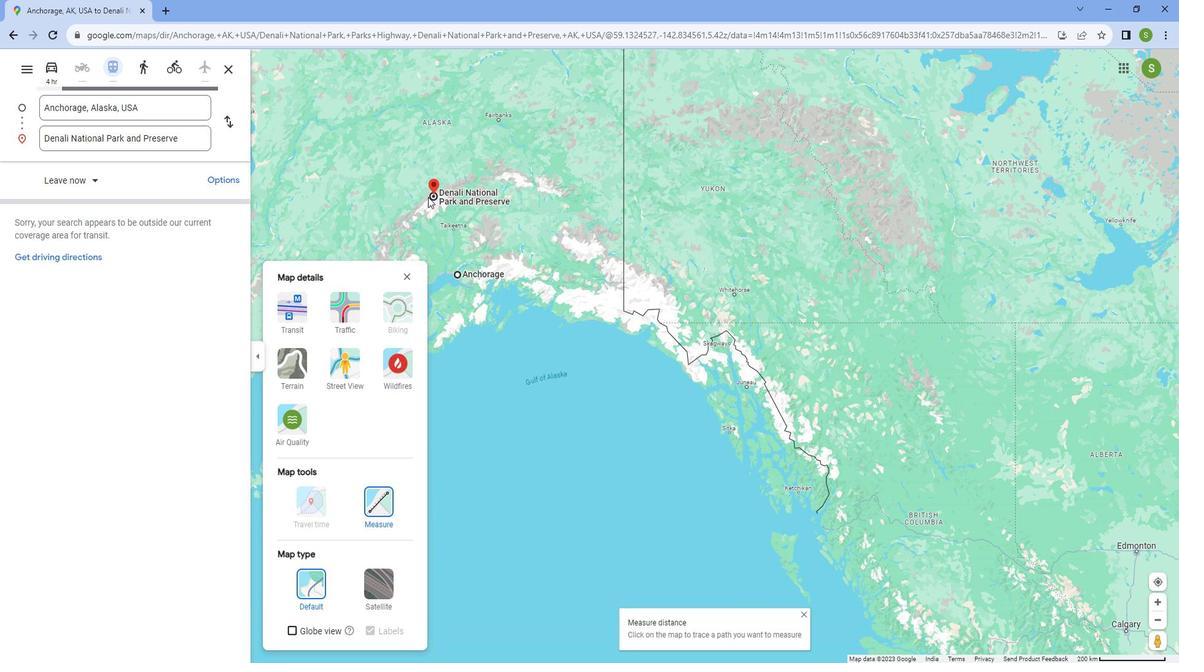 
Action: Mouse scrolled (427, 191) with delta (0, 0)
Screenshot: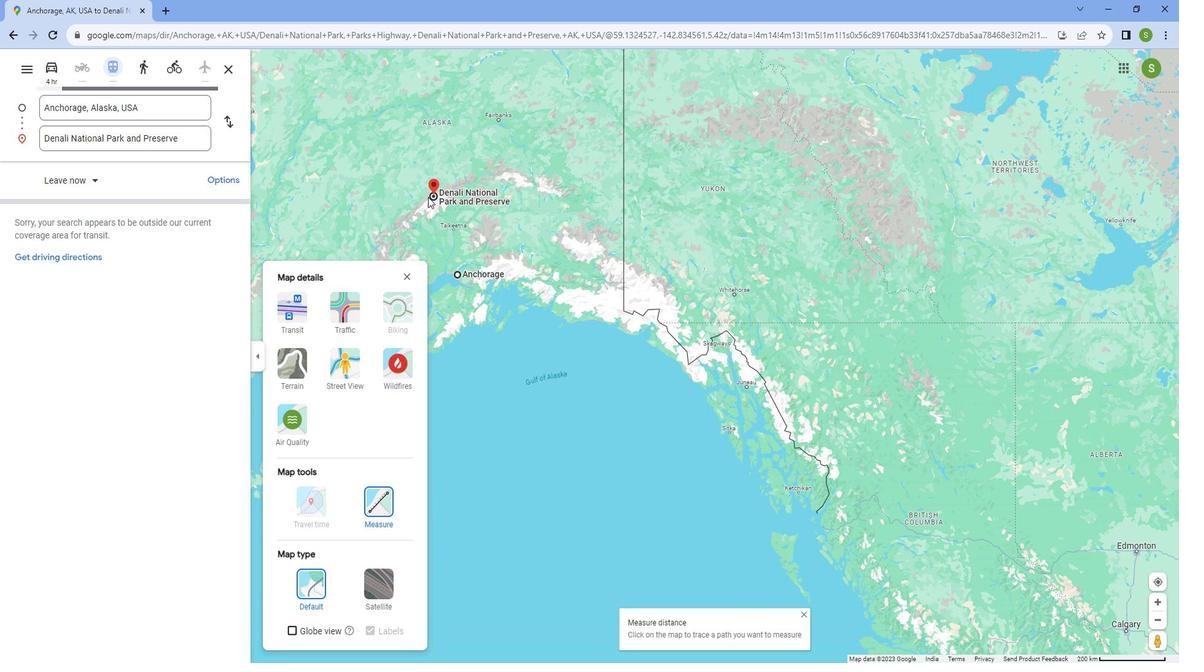 
Action: Mouse scrolled (427, 191) with delta (0, 0)
Screenshot: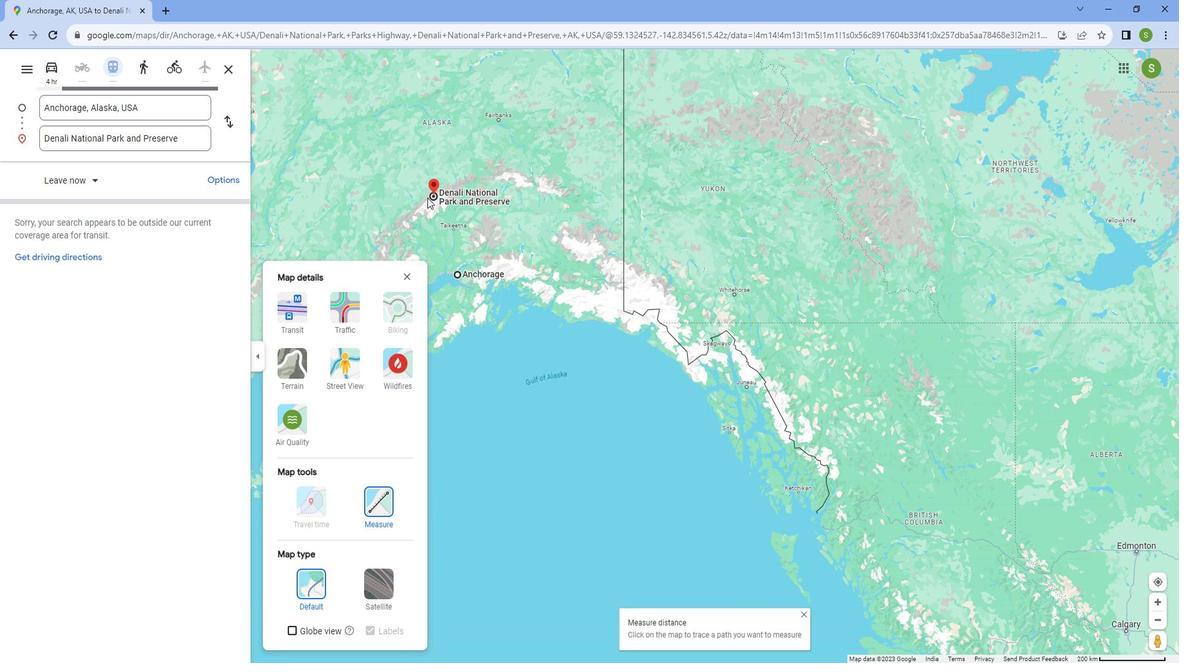 
Action: Mouse scrolled (427, 191) with delta (0, 0)
Screenshot: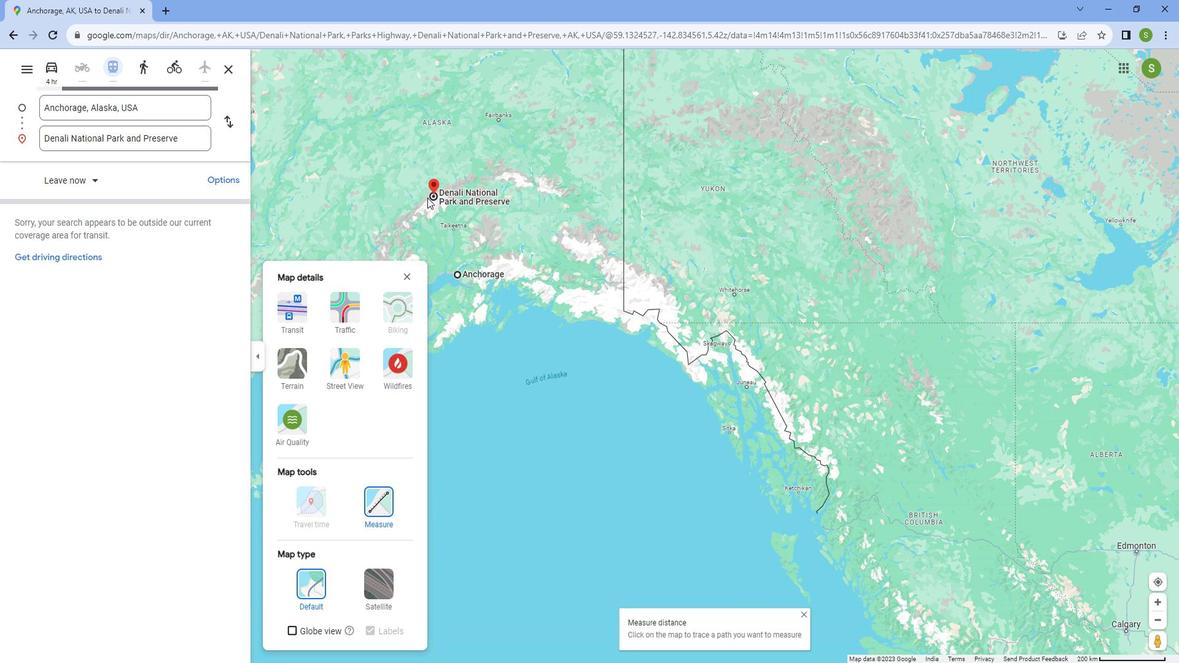 
Action: Mouse moved to (420, 185)
Screenshot: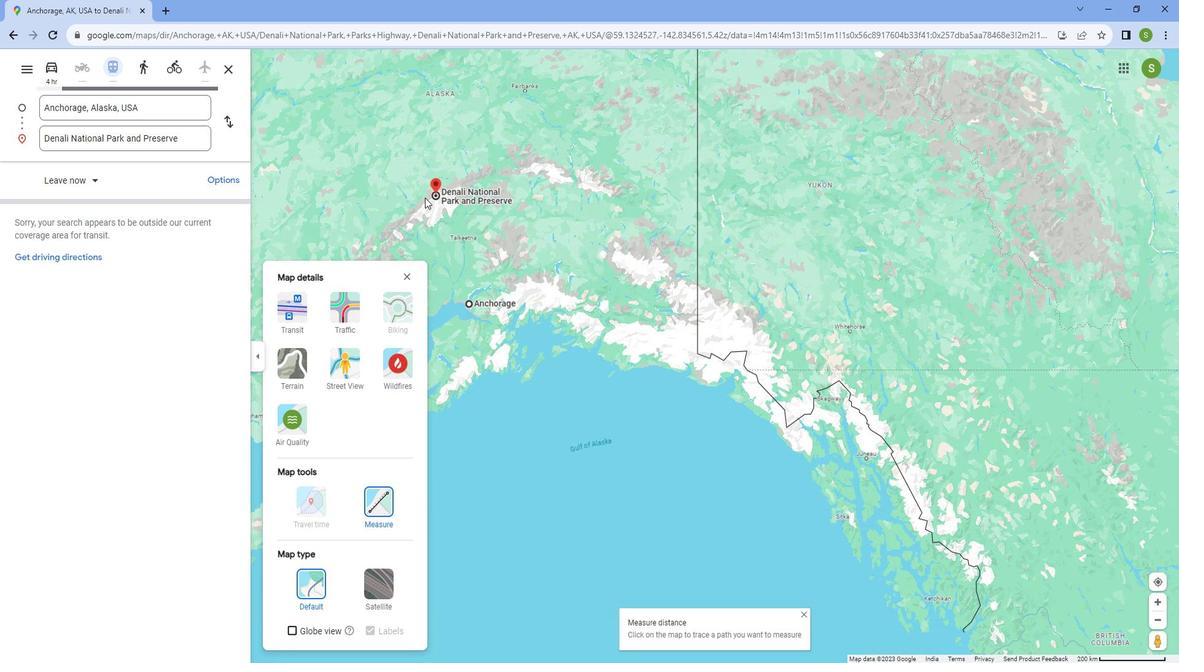 
Action: Mouse scrolled (420, 186) with delta (0, 0)
Screenshot: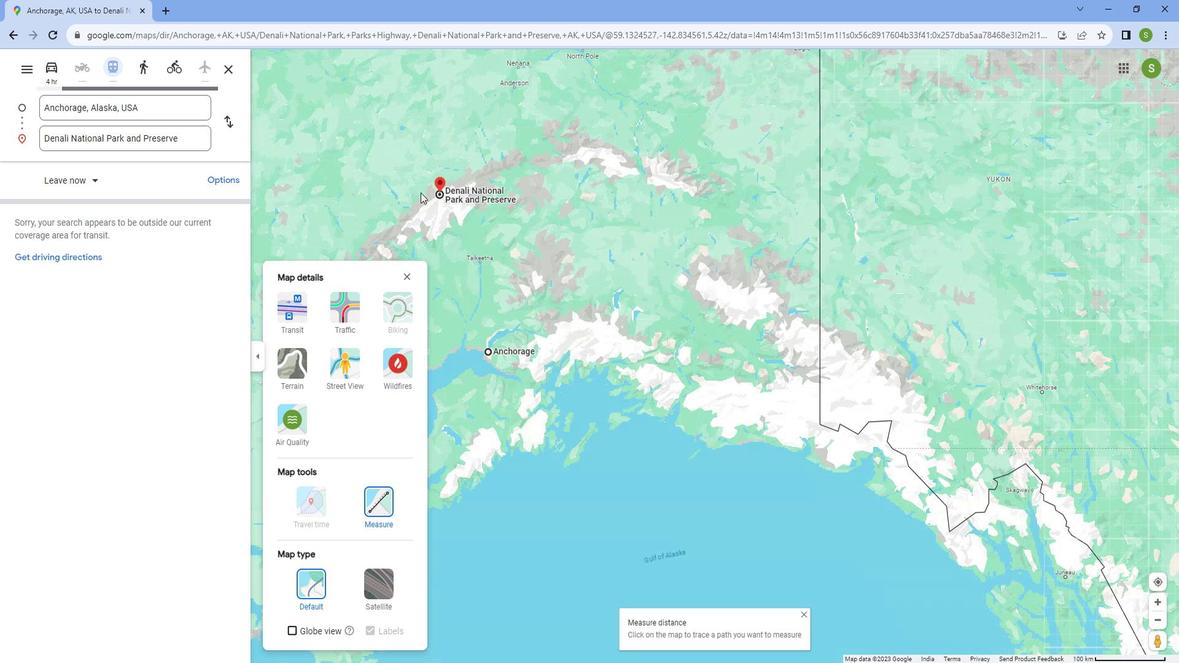 
Action: Mouse scrolled (420, 186) with delta (0, 0)
Screenshot: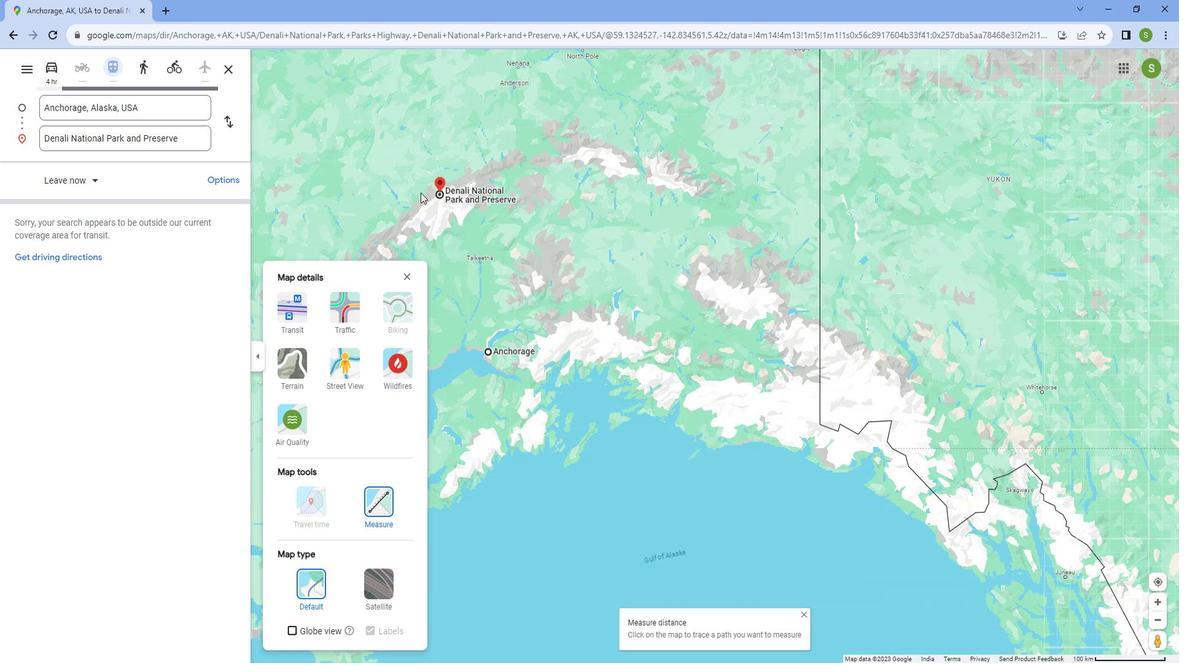 
Action: Mouse scrolled (420, 186) with delta (0, 0)
Screenshot: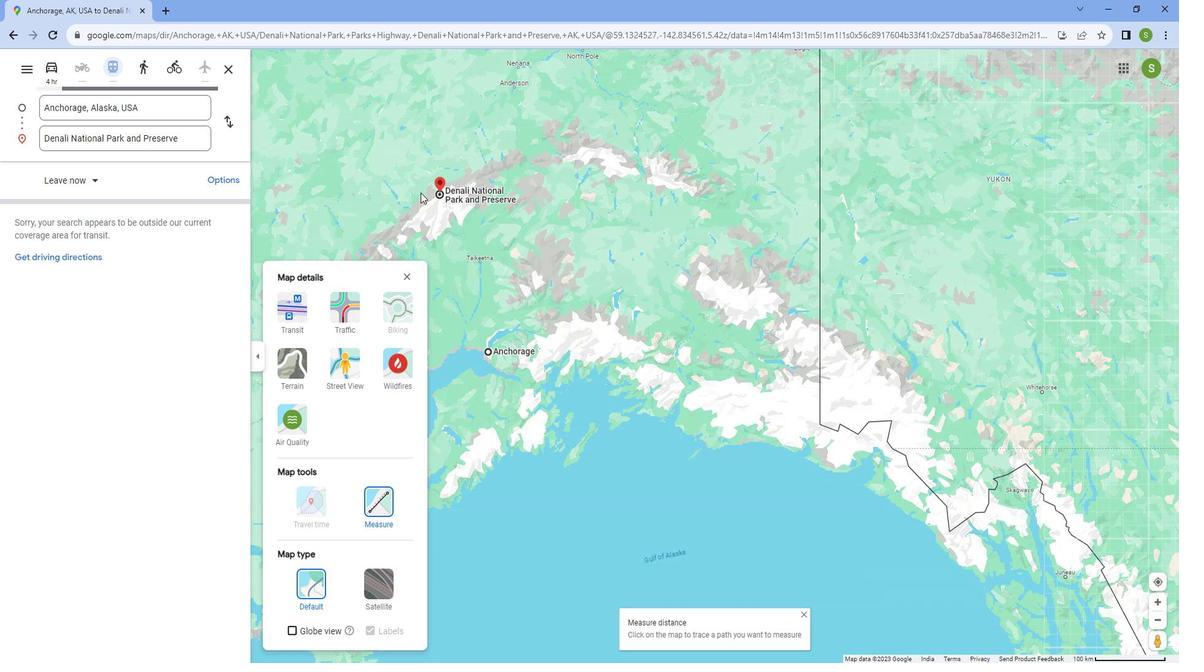 
Action: Mouse scrolled (420, 186) with delta (0, 0)
Screenshot: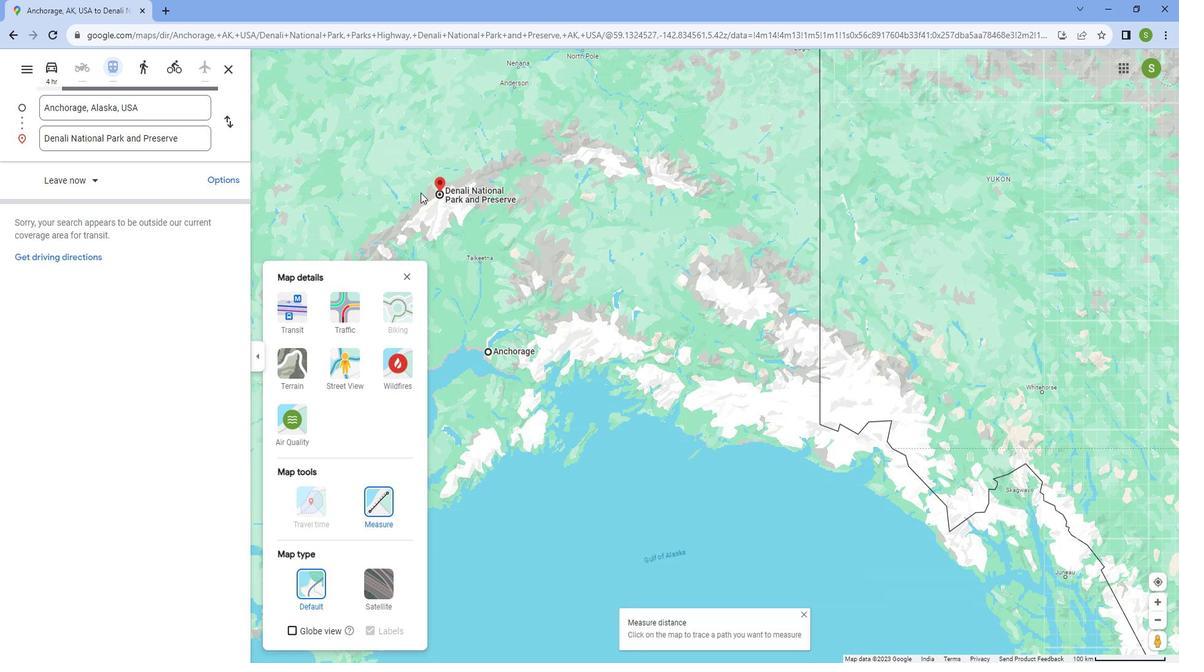 
Action: Mouse scrolled (420, 186) with delta (0, 0)
Screenshot: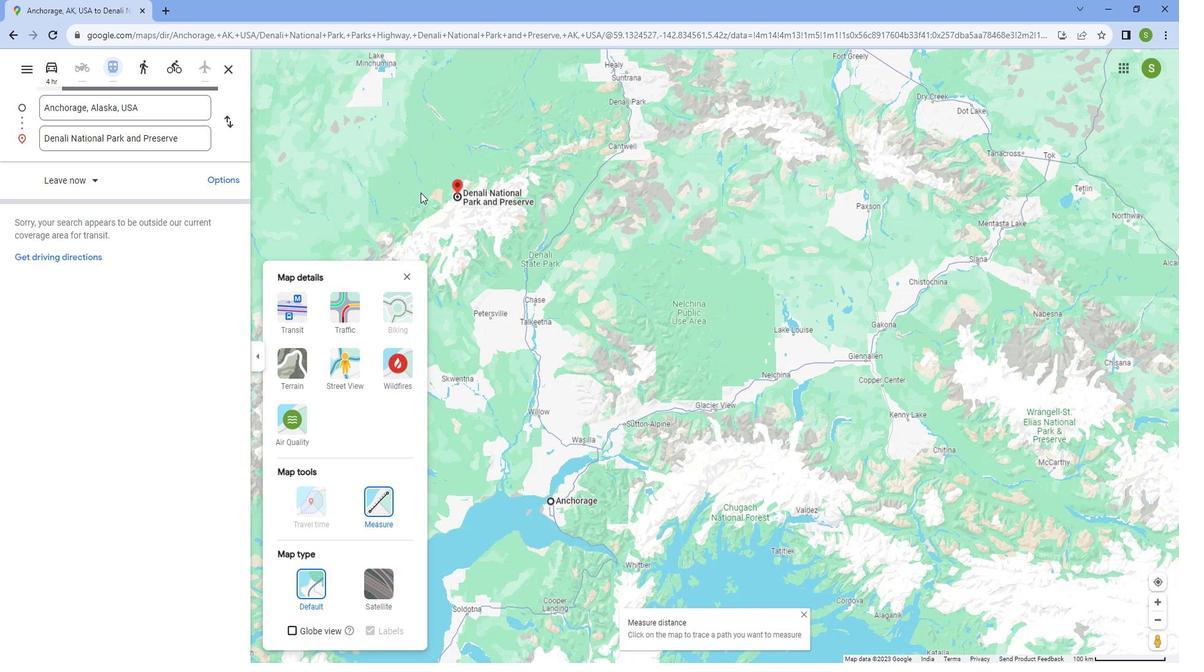 
Action: Mouse scrolled (420, 186) with delta (0, 0)
Screenshot: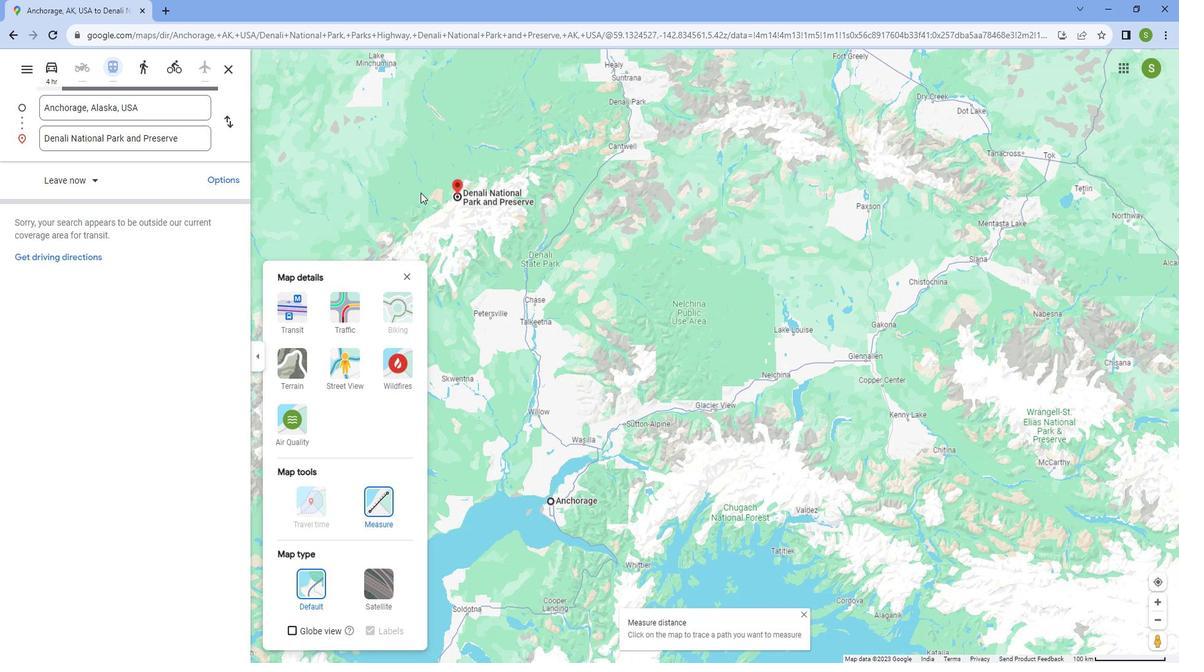 
Action: Mouse scrolled (420, 186) with delta (0, 0)
Screenshot: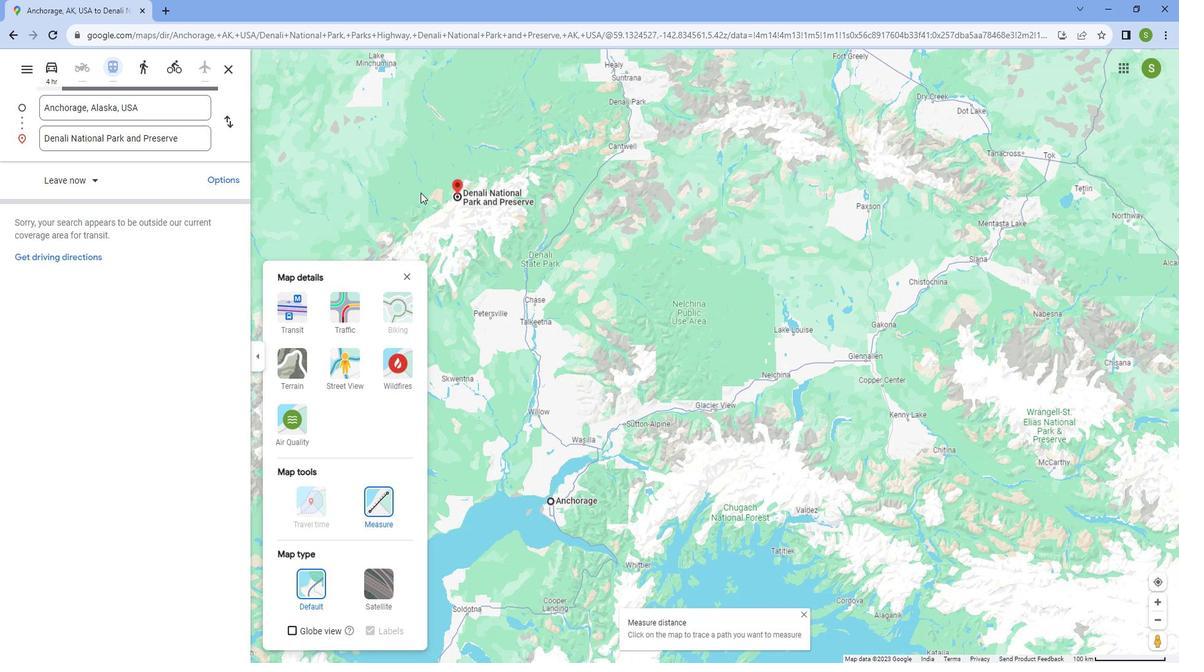 
Action: Mouse scrolled (420, 186) with delta (0, 0)
Screenshot: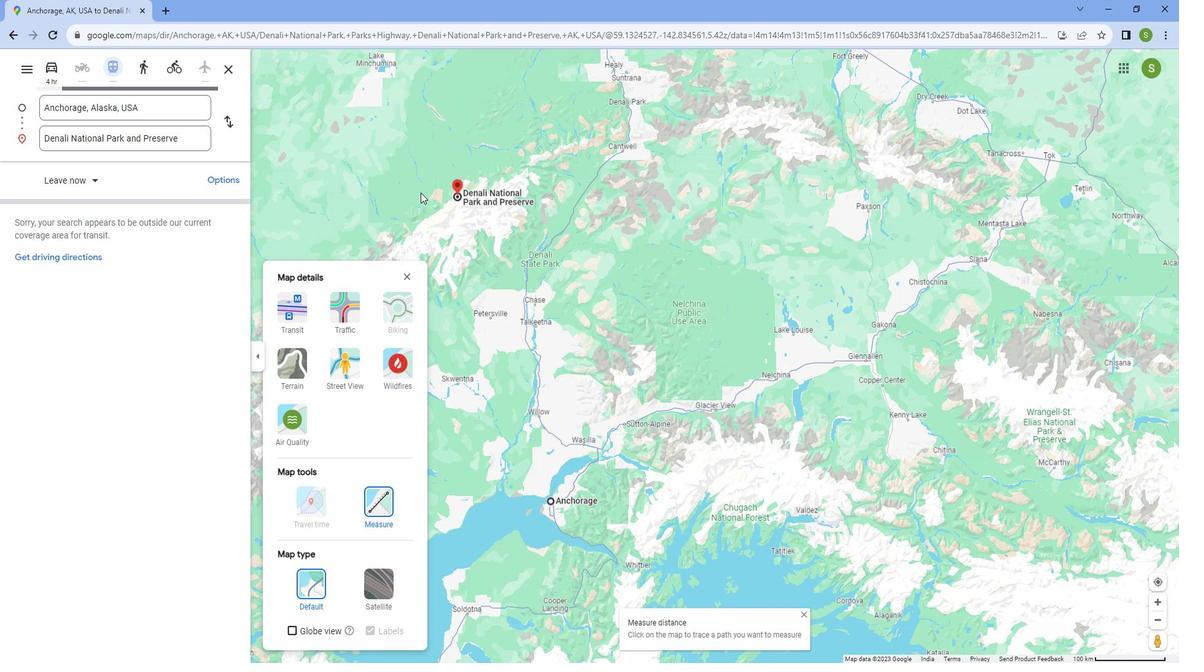 
Action: Mouse scrolled (420, 186) with delta (0, 0)
Screenshot: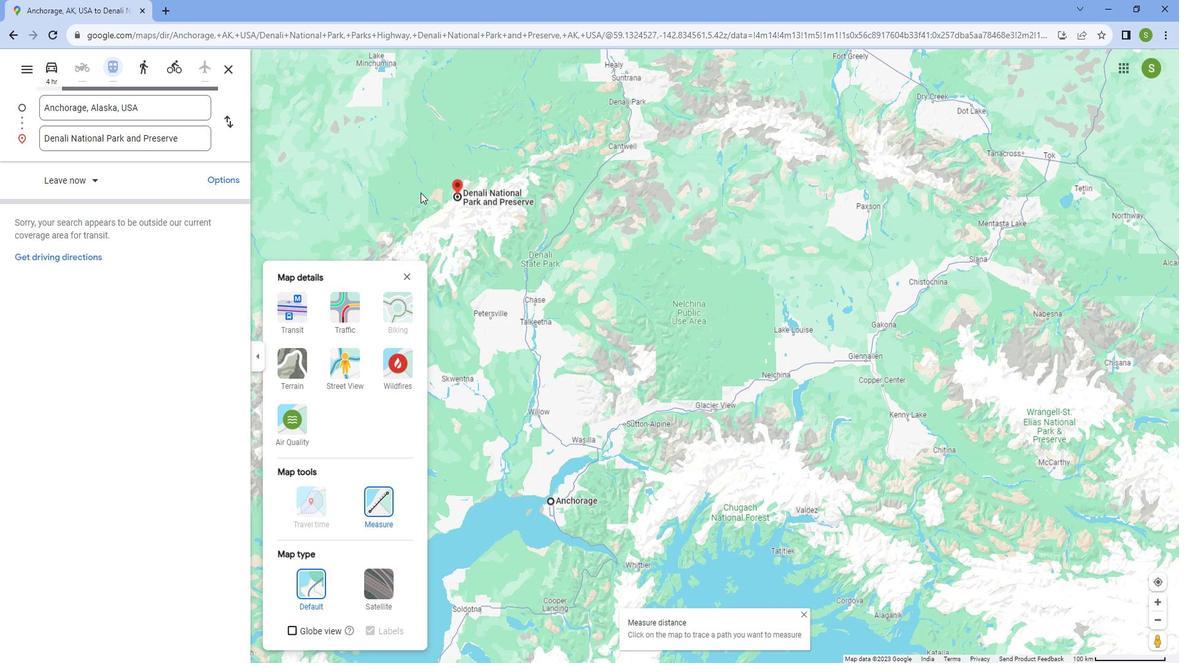 
Action: Mouse moved to (419, 179)
Screenshot: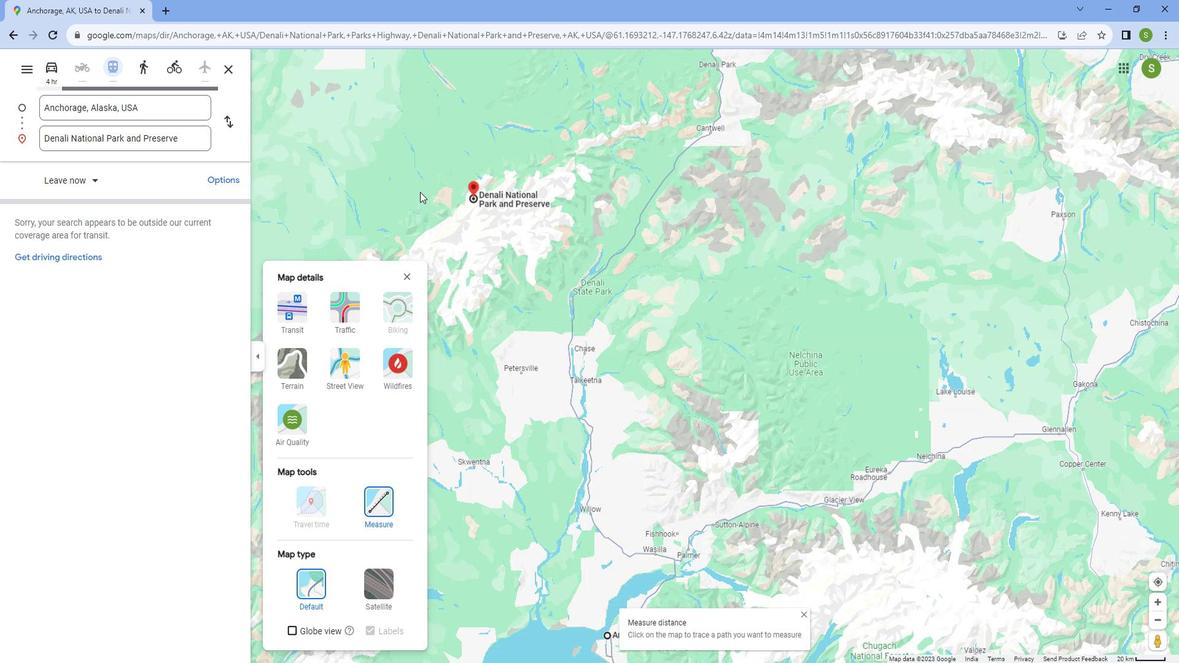 
Action: Mouse scrolled (419, 180) with delta (0, 0)
Screenshot: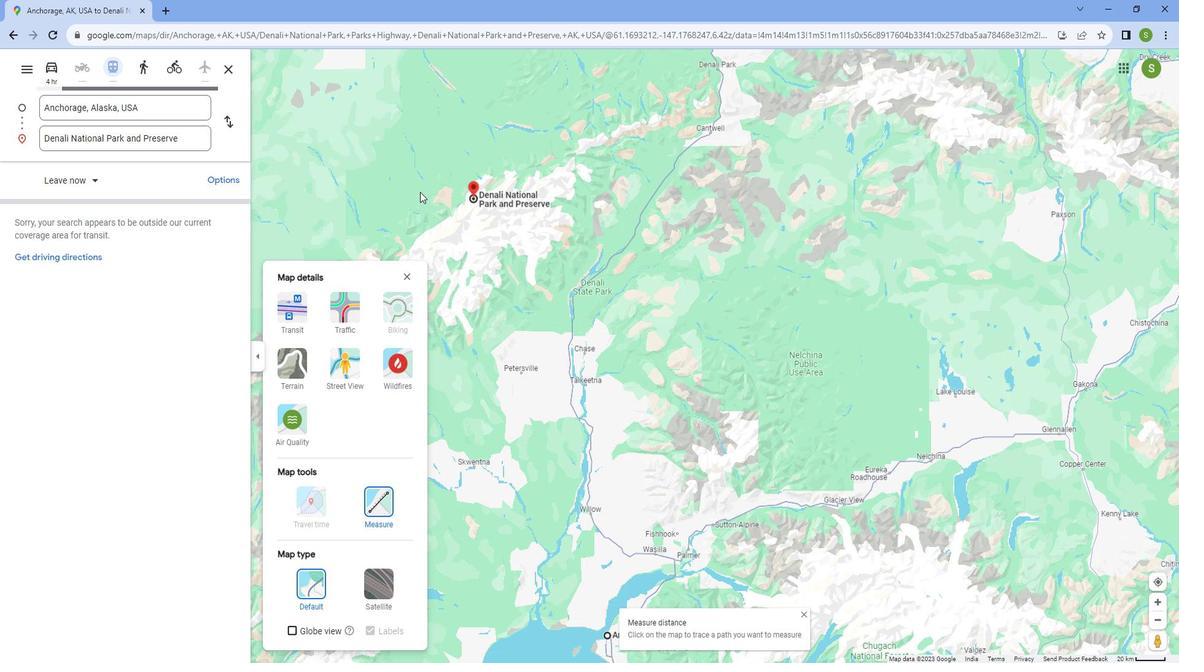 
Action: Mouse scrolled (419, 180) with delta (0, 0)
Screenshot: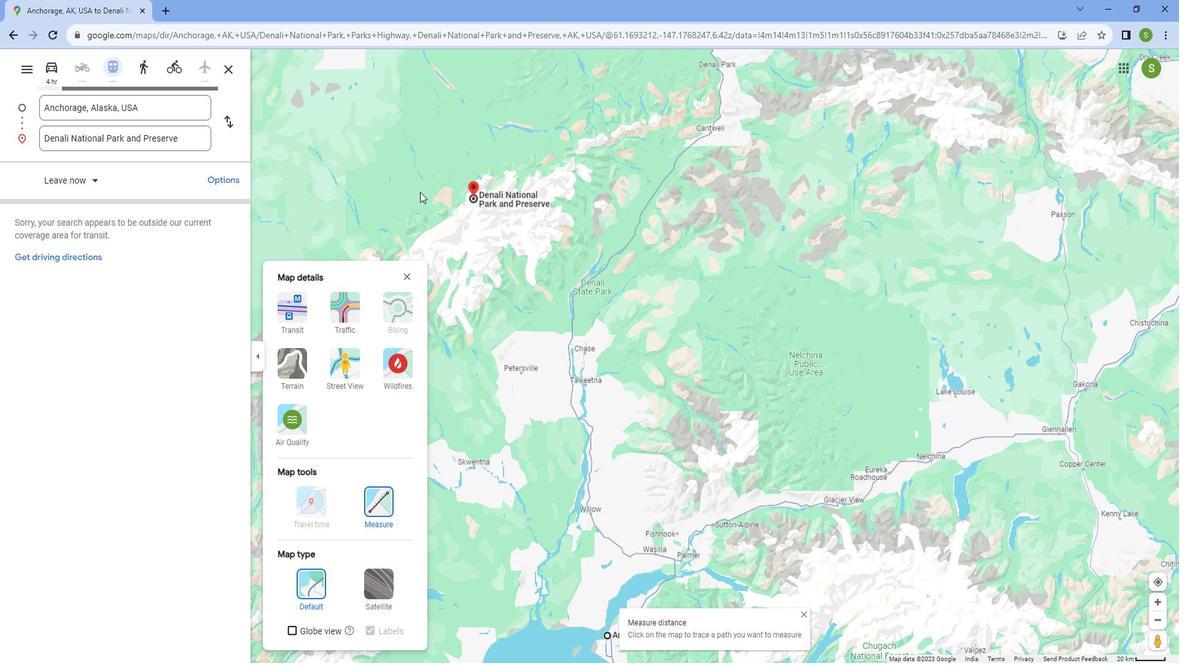 
Action: Mouse scrolled (419, 180) with delta (0, 0)
Screenshot: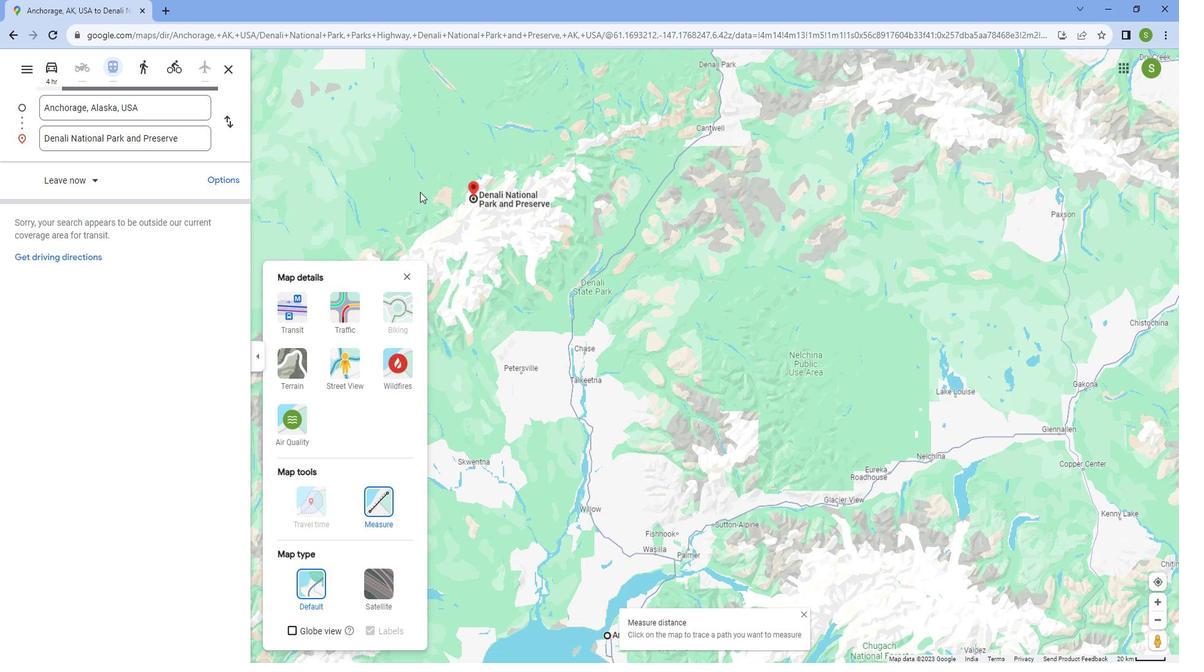 
Action: Mouse scrolled (419, 180) with delta (0, 0)
Screenshot: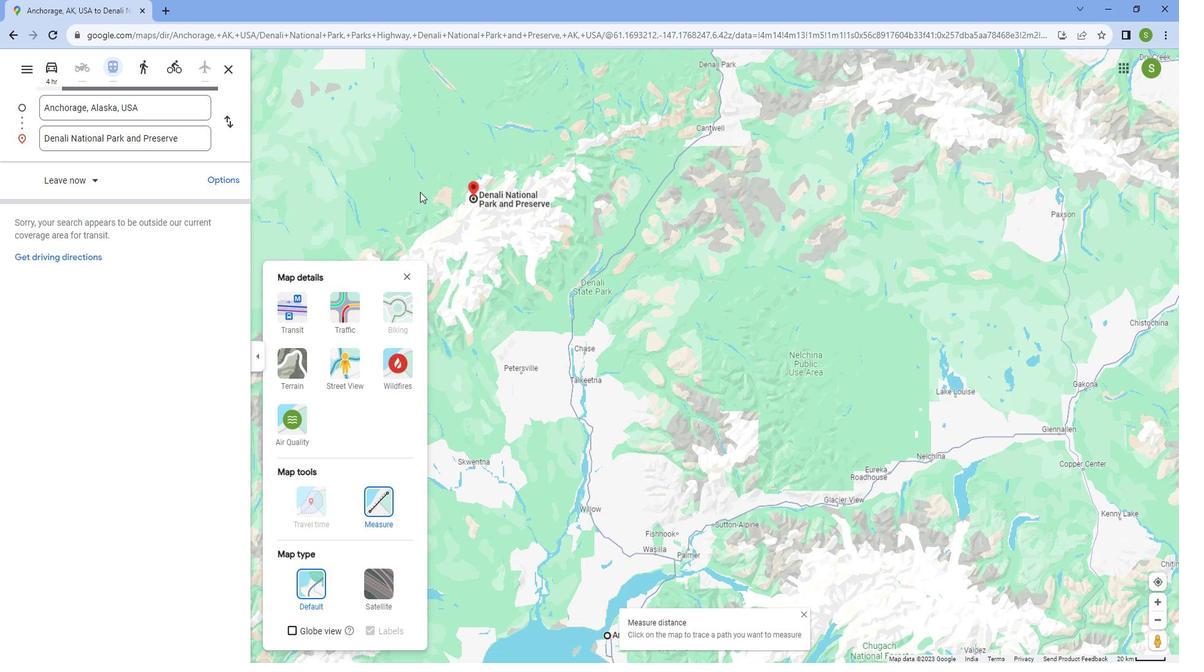 
Action: Mouse scrolled (419, 180) with delta (0, 0)
Screenshot: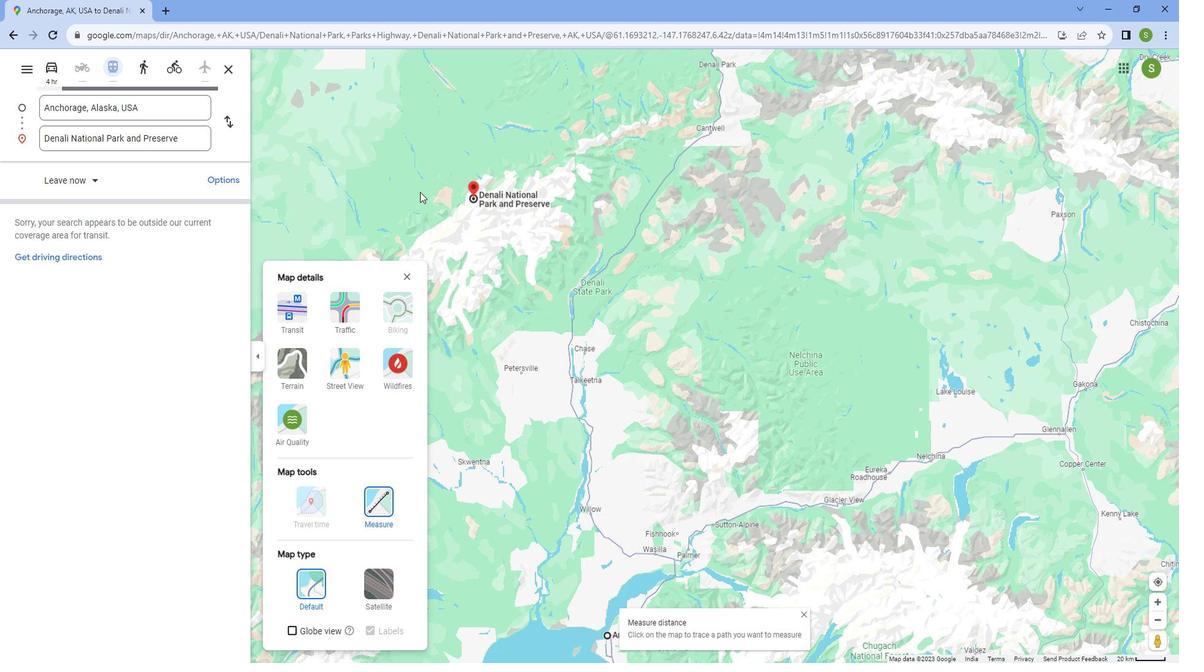 
Action: Mouse scrolled (419, 180) with delta (0, 0)
Screenshot: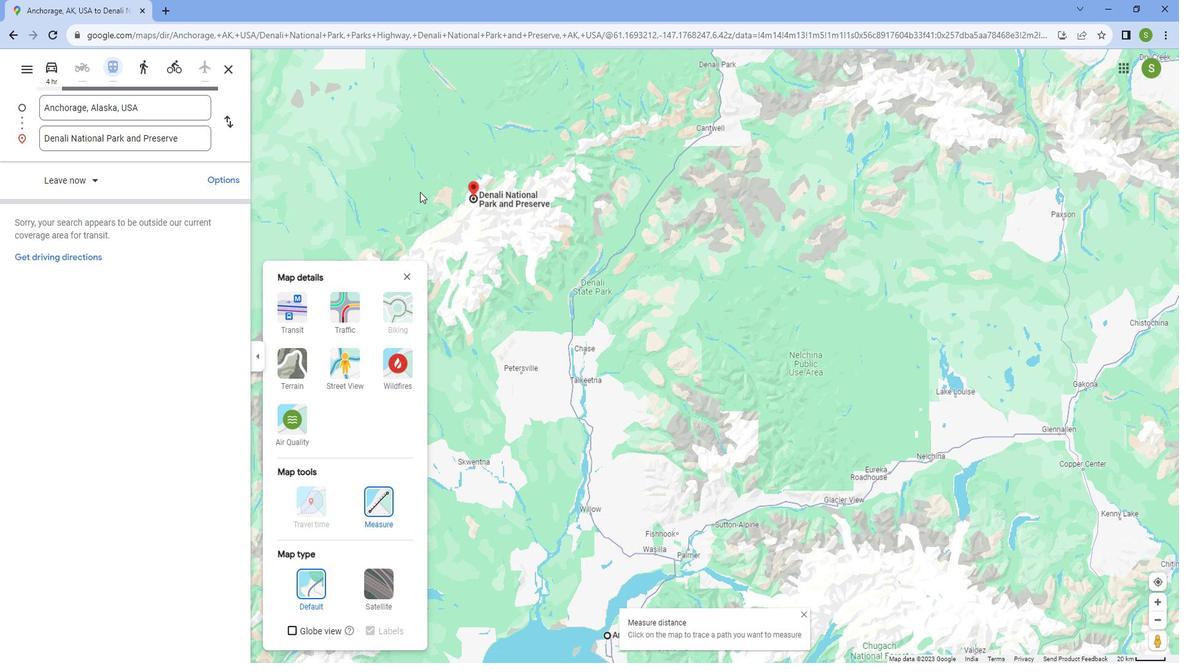 
Action: Mouse scrolled (419, 180) with delta (0, 0)
Screenshot: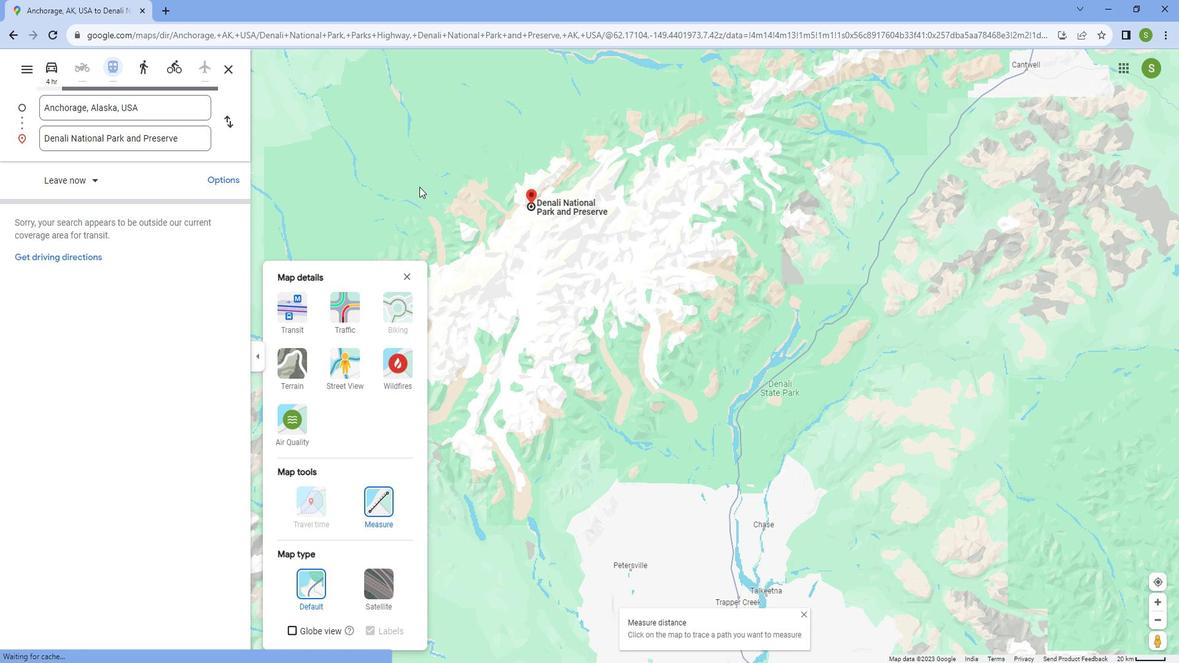 
Action: Mouse scrolled (419, 180) with delta (0, 0)
Screenshot: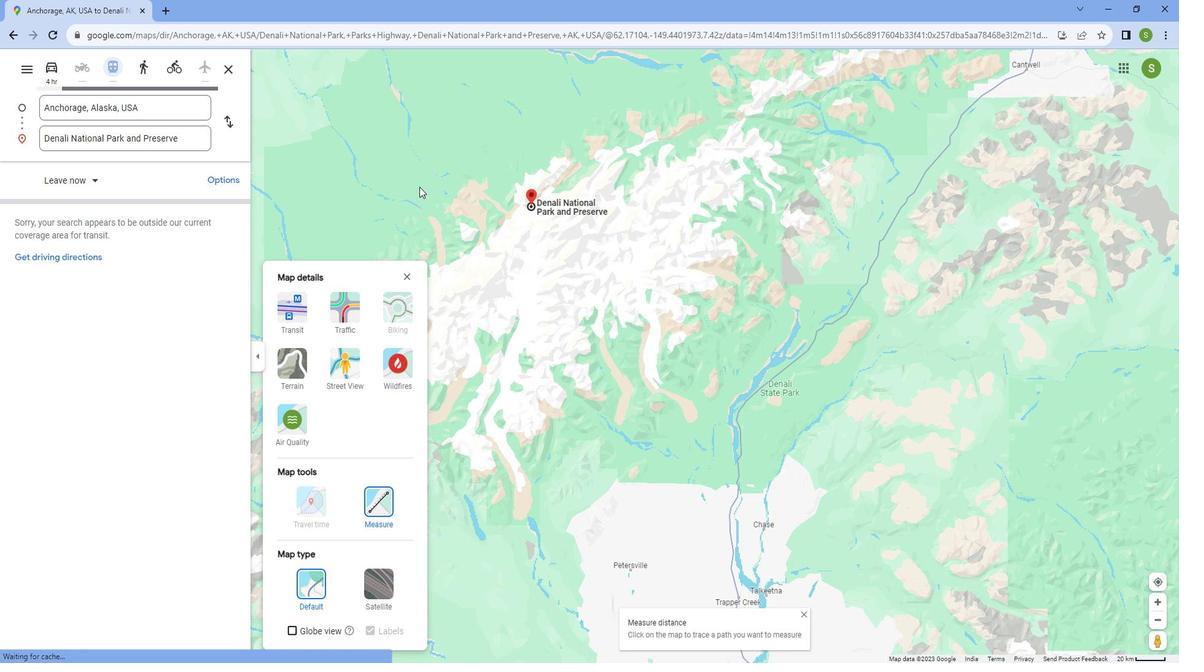 
Action: Mouse scrolled (419, 180) with delta (0, 0)
Screenshot: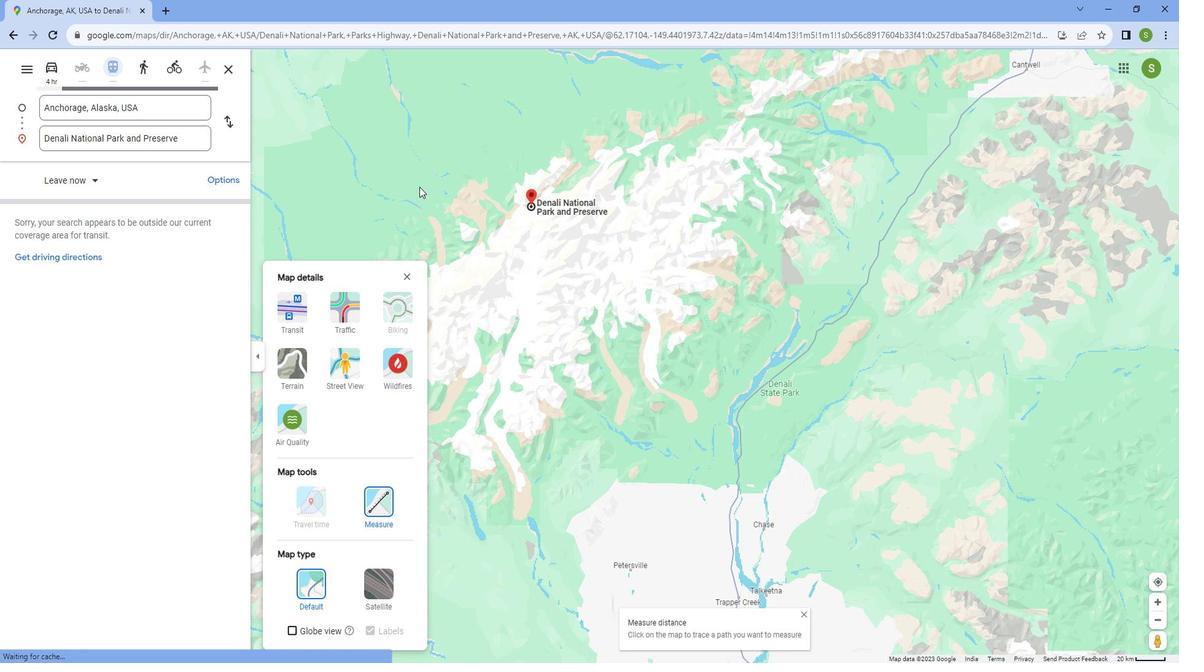 
Action: Mouse scrolled (419, 180) with delta (0, 0)
Screenshot: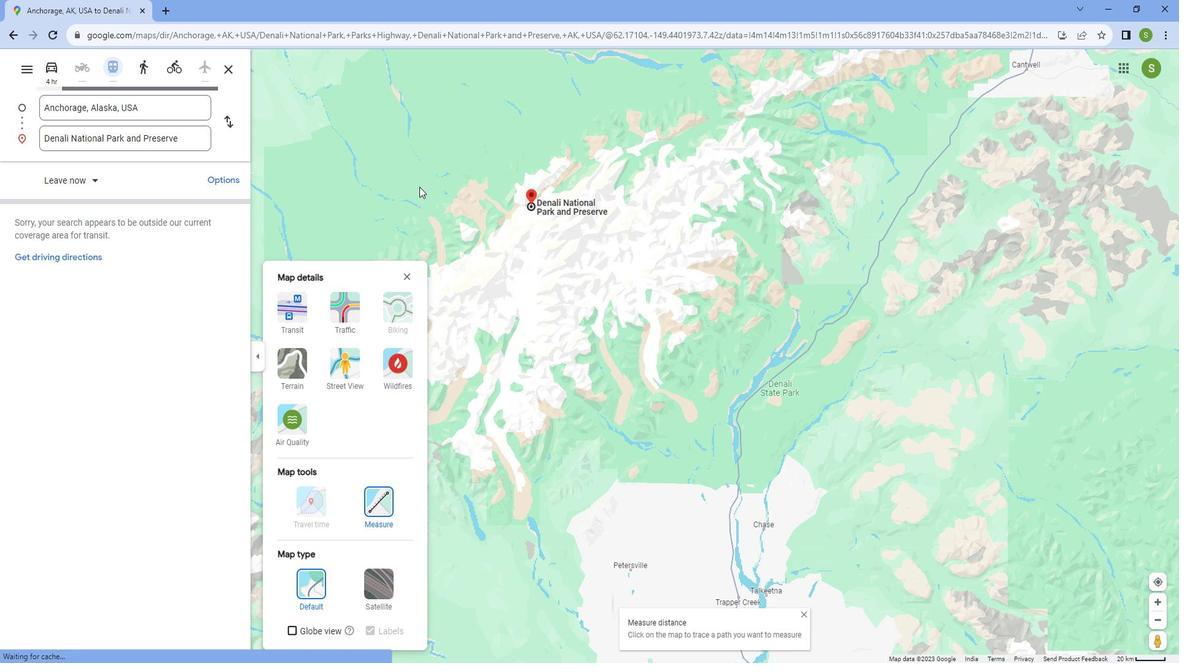 
Action: Mouse scrolled (419, 180) with delta (0, 0)
Screenshot: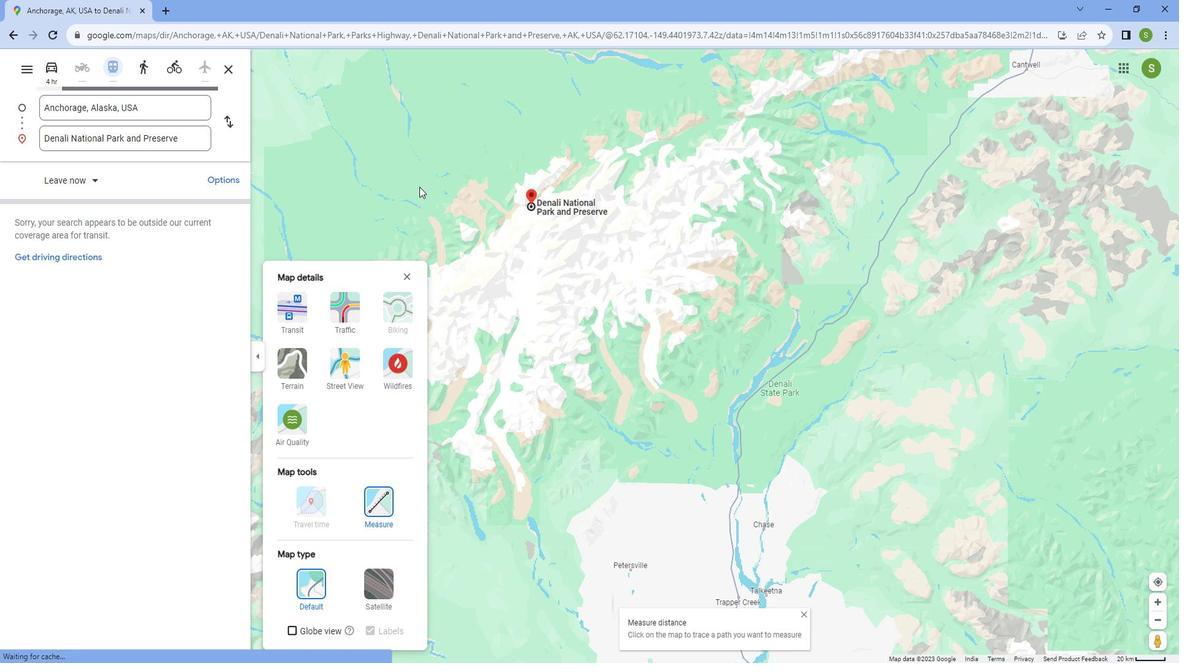 
Action: Mouse scrolled (419, 180) with delta (0, 0)
Screenshot: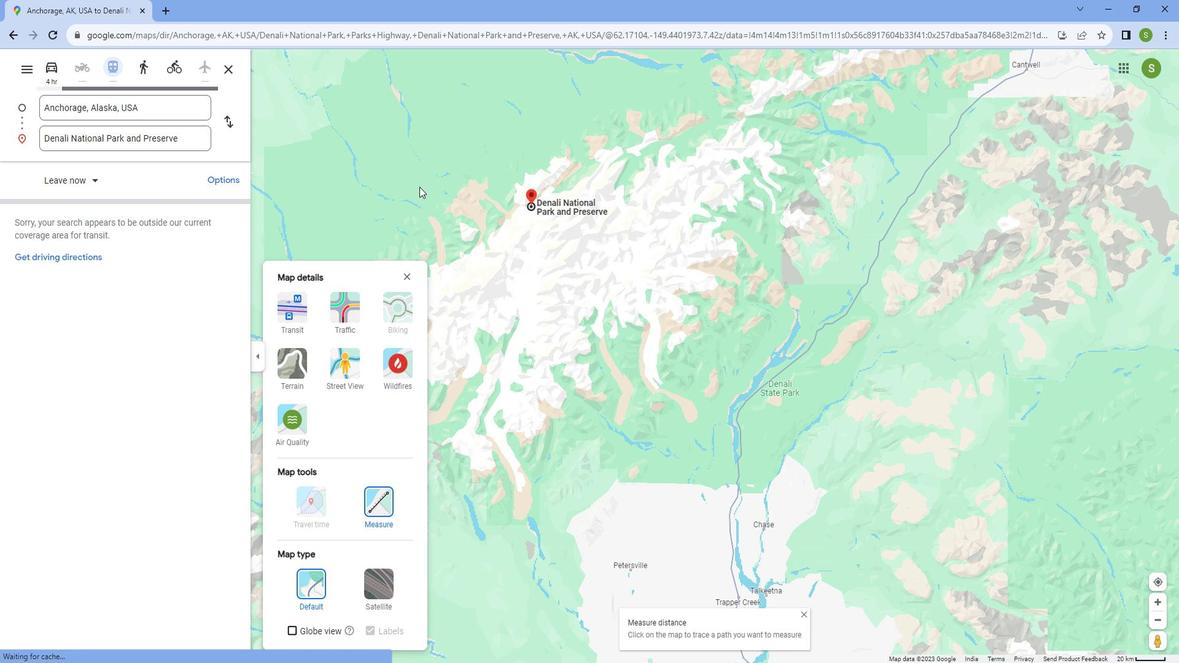 
Action: Mouse scrolled (419, 179) with delta (0, 0)
Screenshot: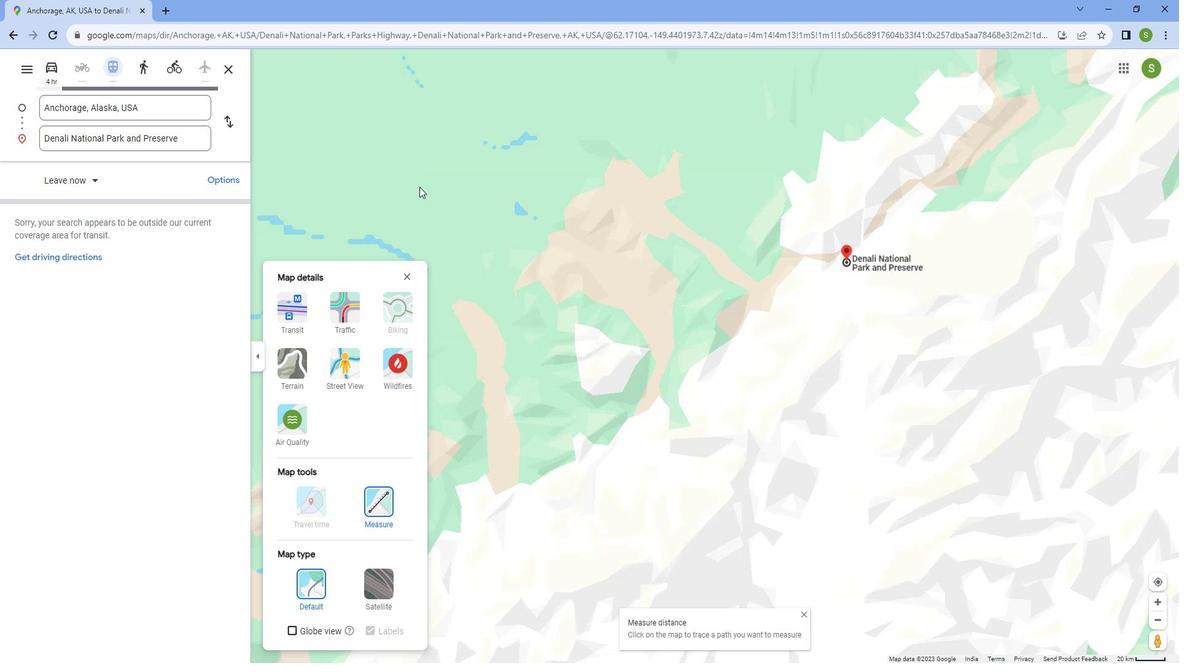 
Action: Mouse moved to (706, 223)
Screenshot: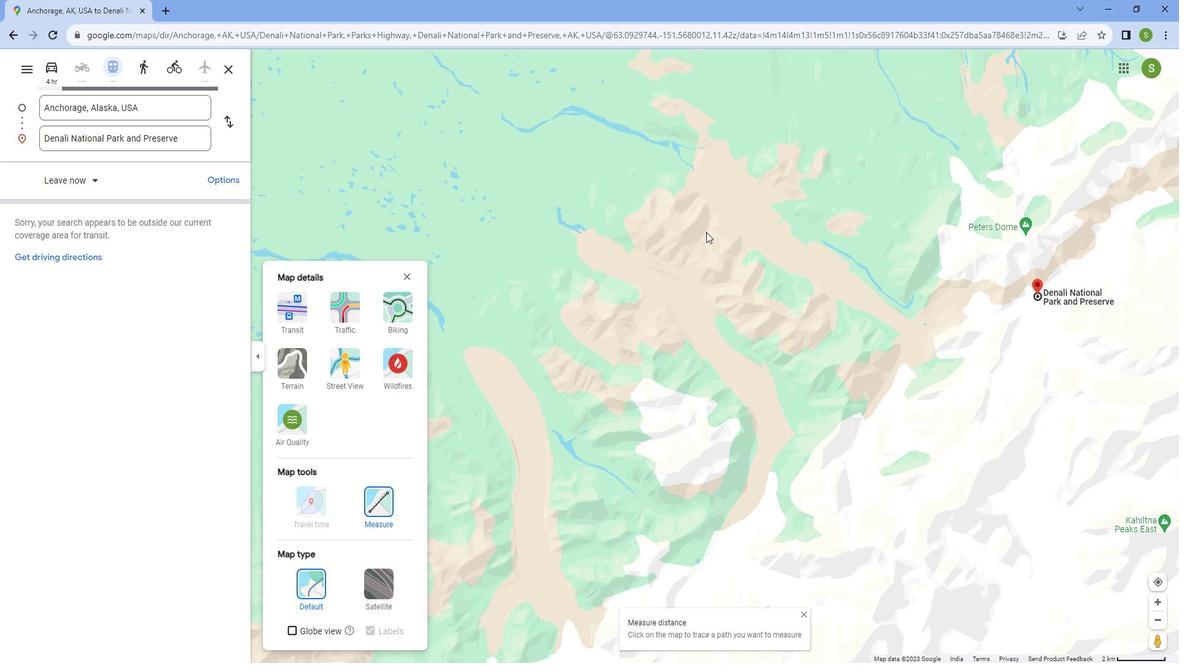 
Action: Mouse pressed left at (706, 223)
Screenshot: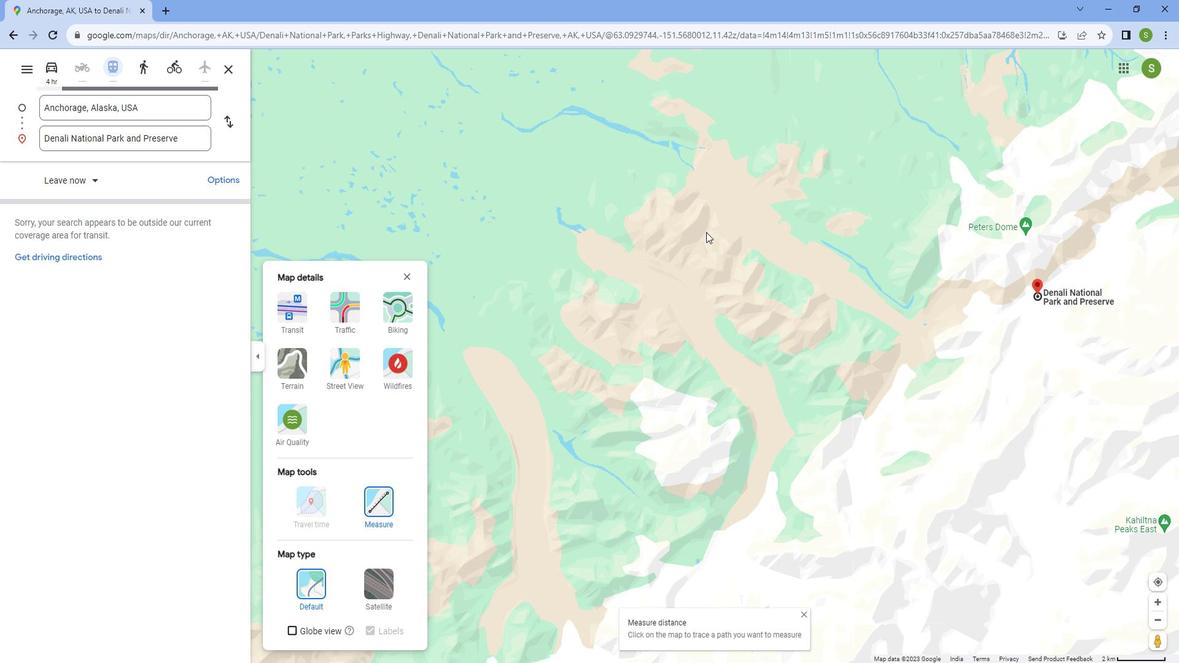 
Action: Mouse moved to (464, 255)
Screenshot: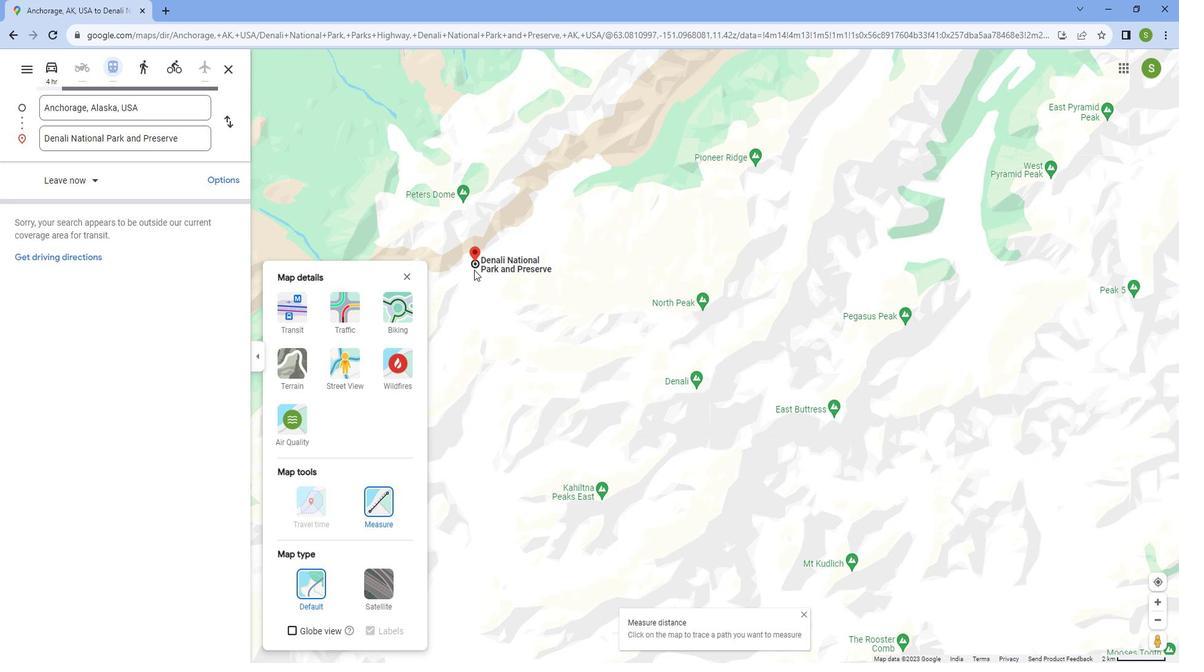 
Action: Mouse scrolled (464, 256) with delta (0, 0)
Screenshot: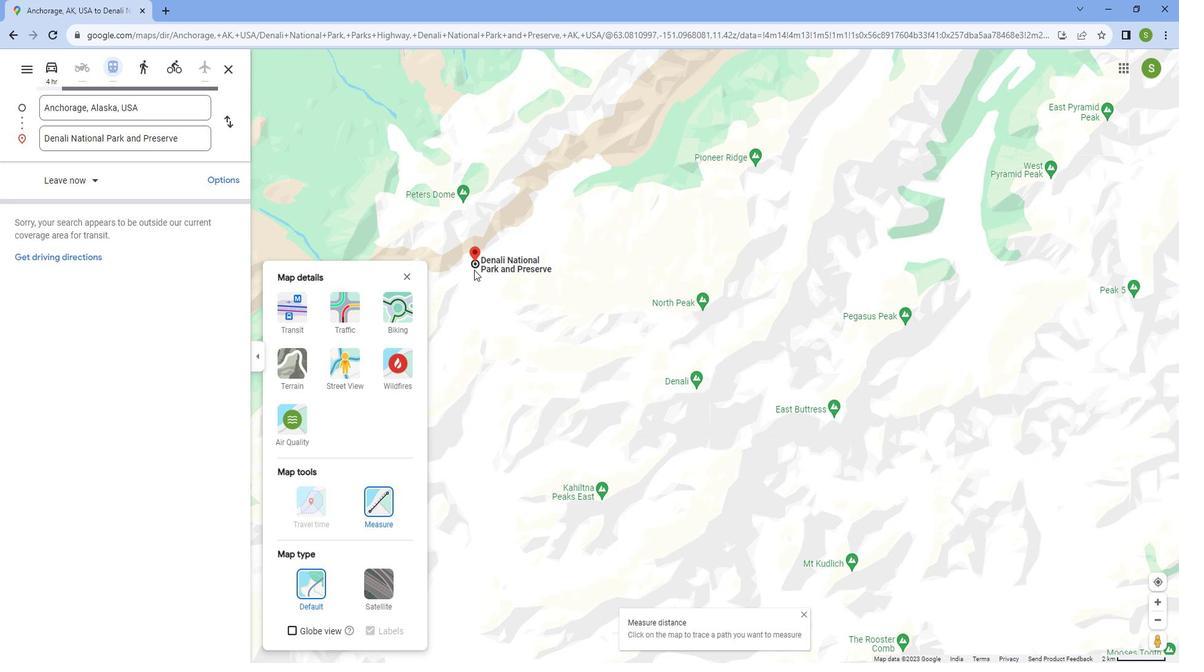 
Action: Mouse moved to (455, 251)
Screenshot: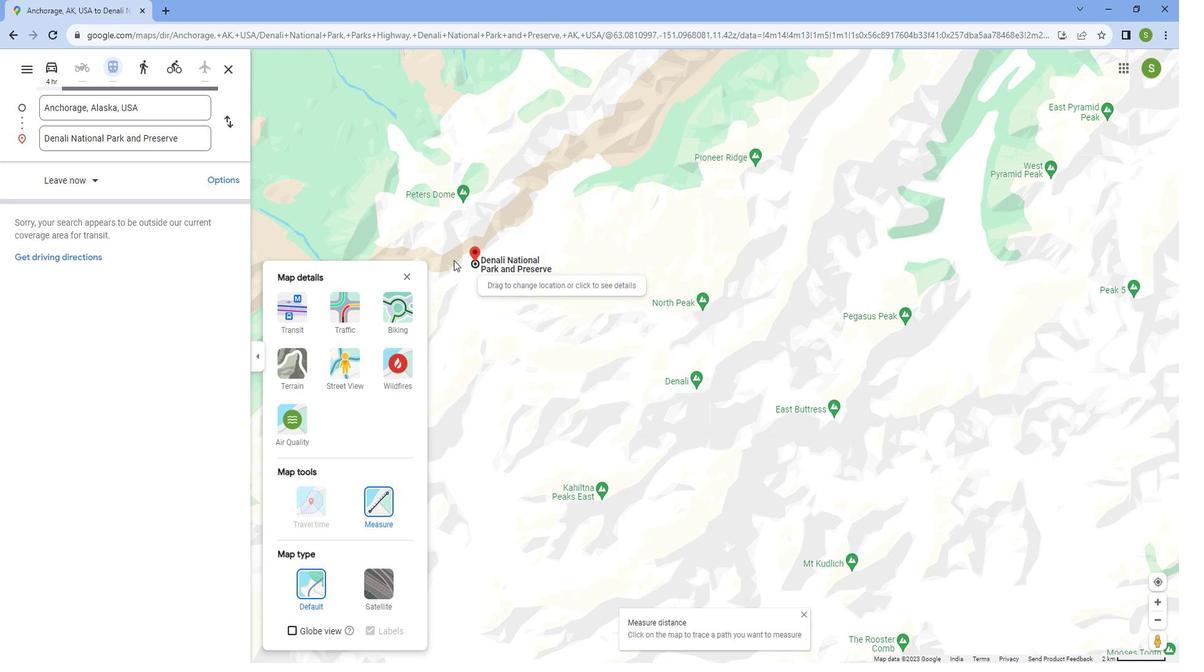 
Action: Mouse scrolled (455, 252) with delta (0, 0)
Screenshot: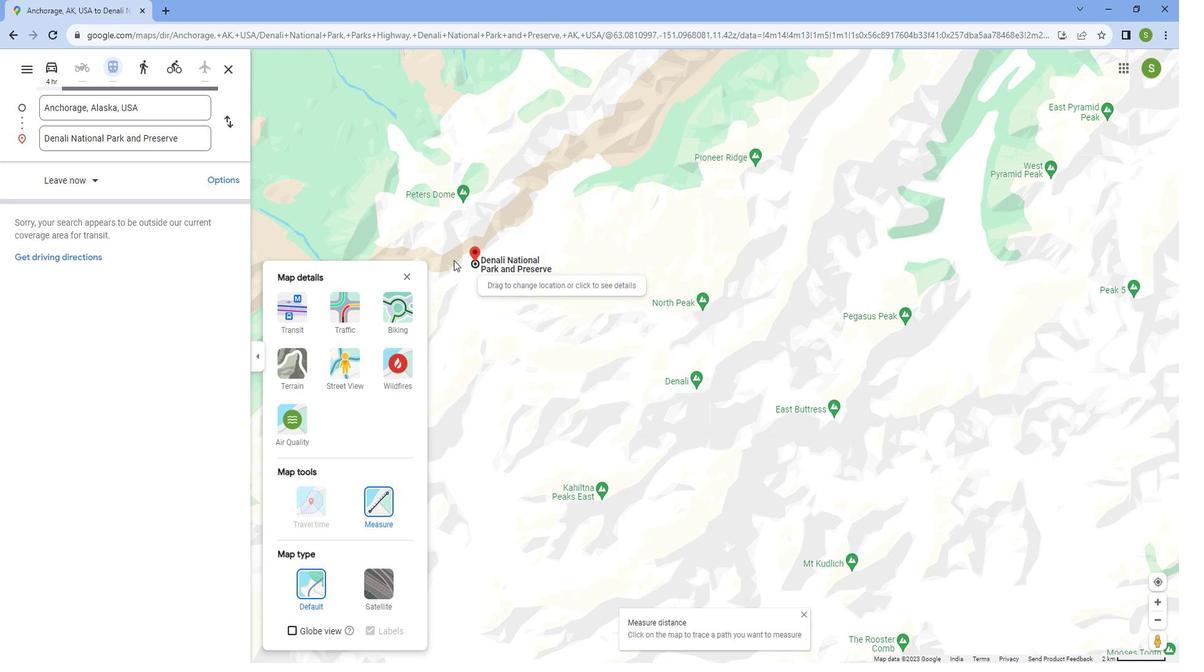 
Action: Mouse moved to (452, 250)
Screenshot: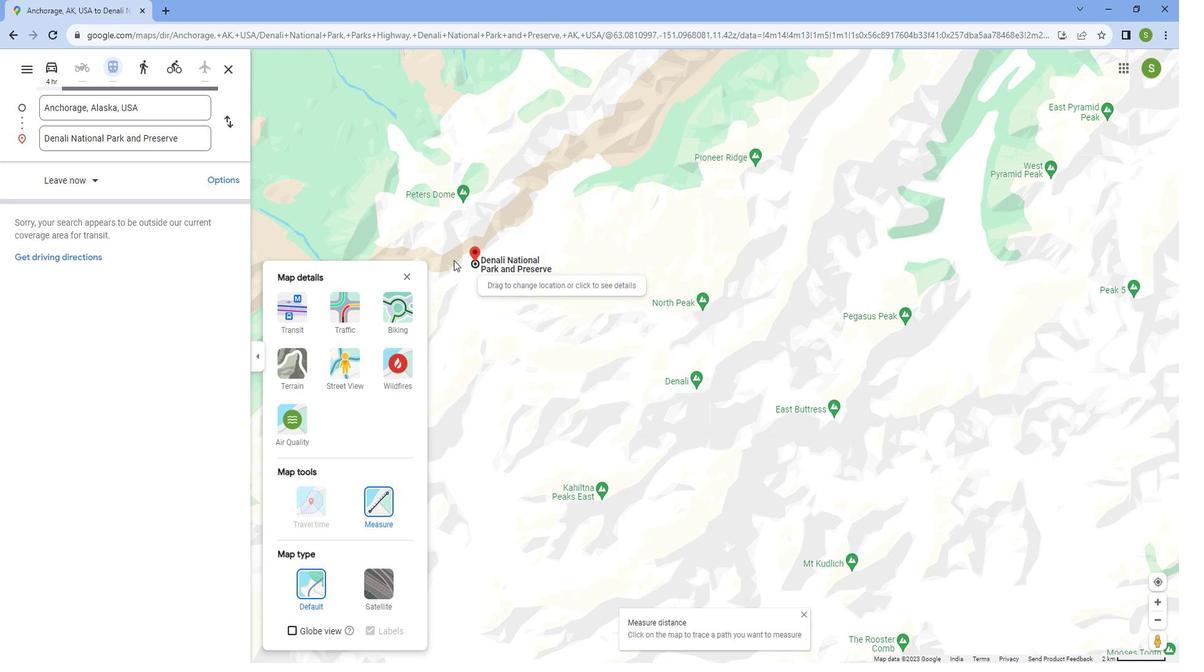 
Action: Mouse scrolled (452, 251) with delta (0, 0)
Screenshot: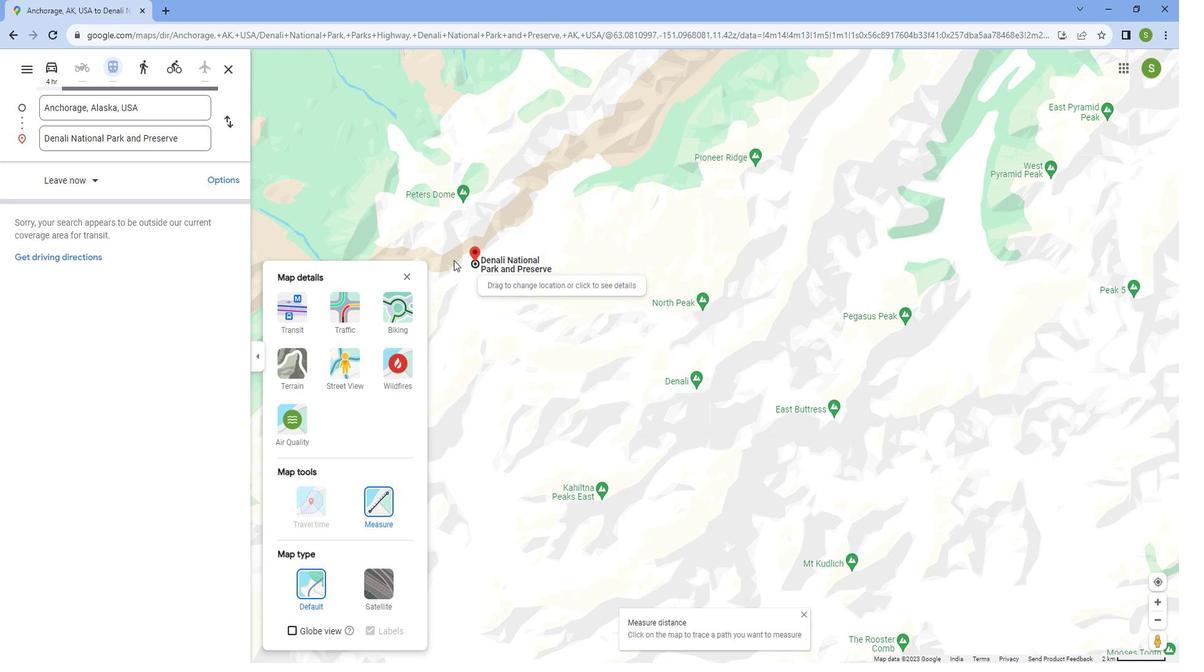 
Action: Mouse moved to (448, 248)
Screenshot: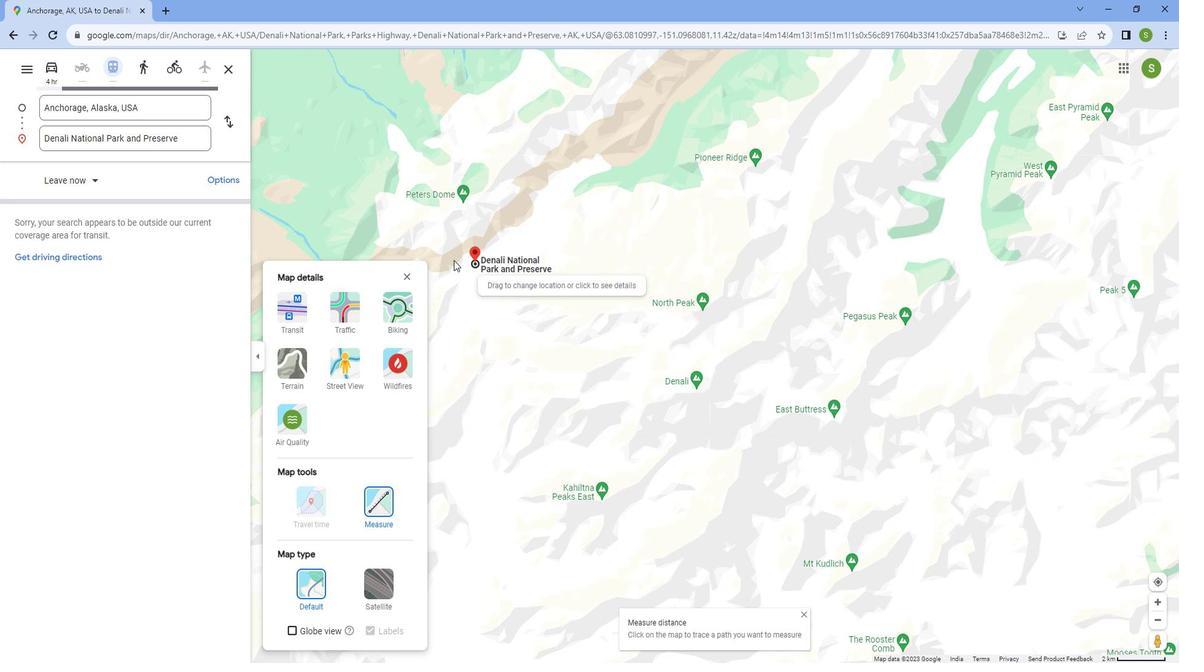 
Action: Mouse scrolled (448, 248) with delta (0, 0)
Screenshot: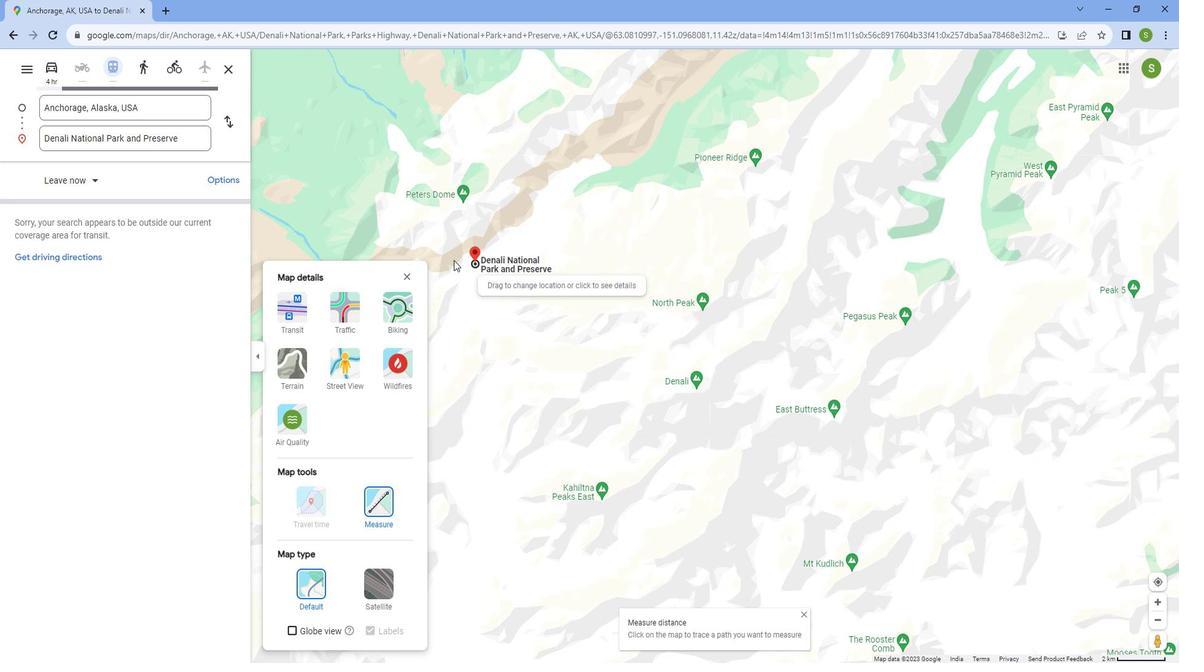 
Action: Mouse moved to (447, 247)
Screenshot: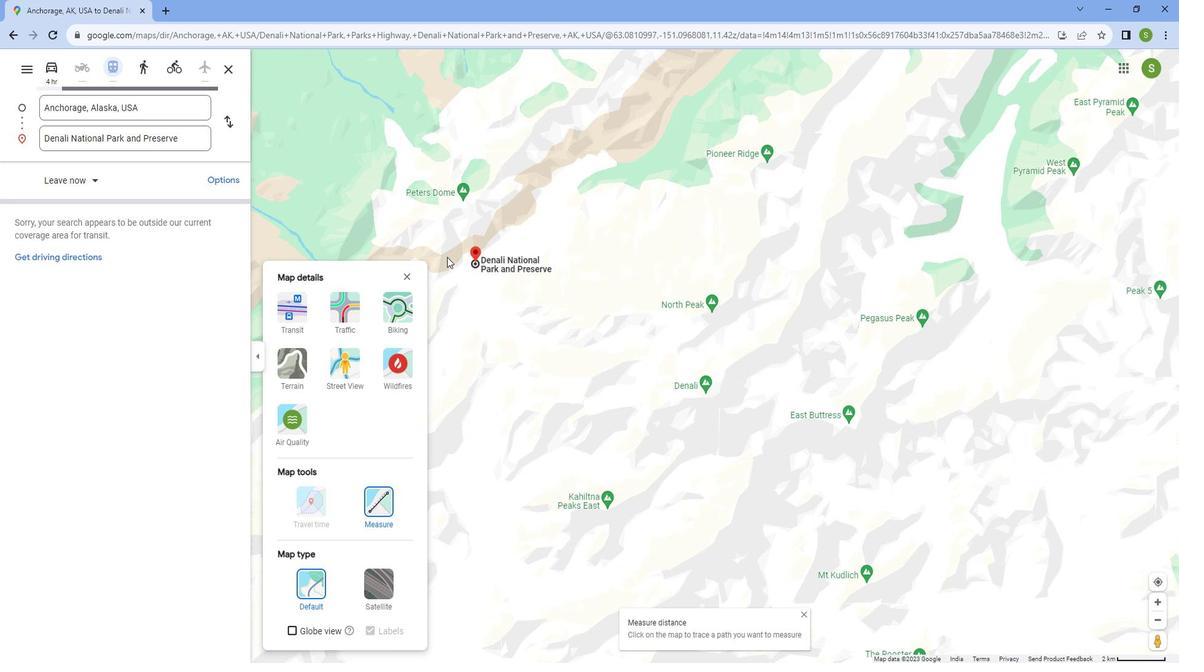 
Action: Mouse scrolled (447, 248) with delta (0, 0)
Screenshot: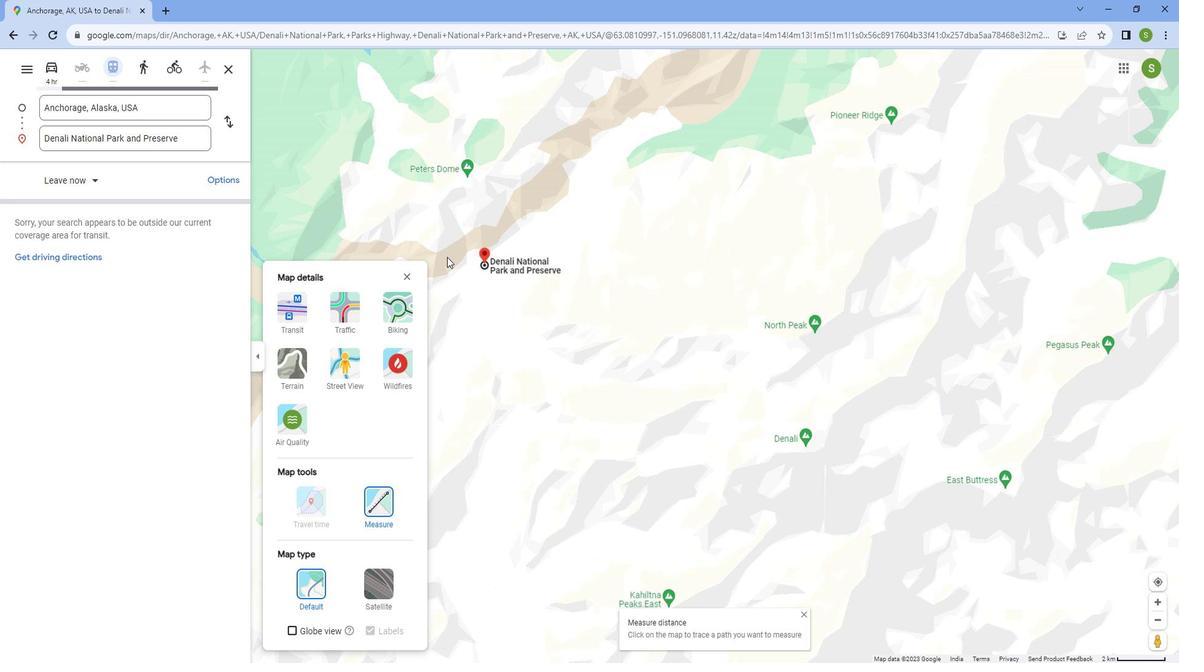 
Action: Mouse scrolled (447, 248) with delta (0, 0)
Screenshot: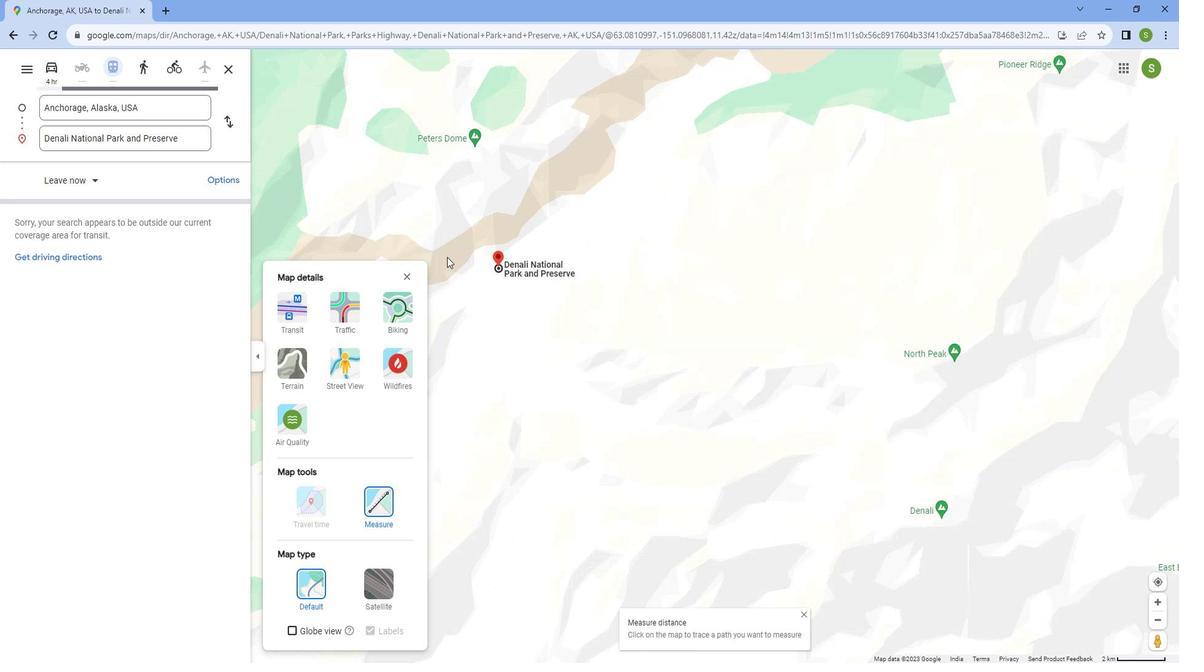 
Action: Mouse scrolled (447, 248) with delta (0, 0)
Screenshot: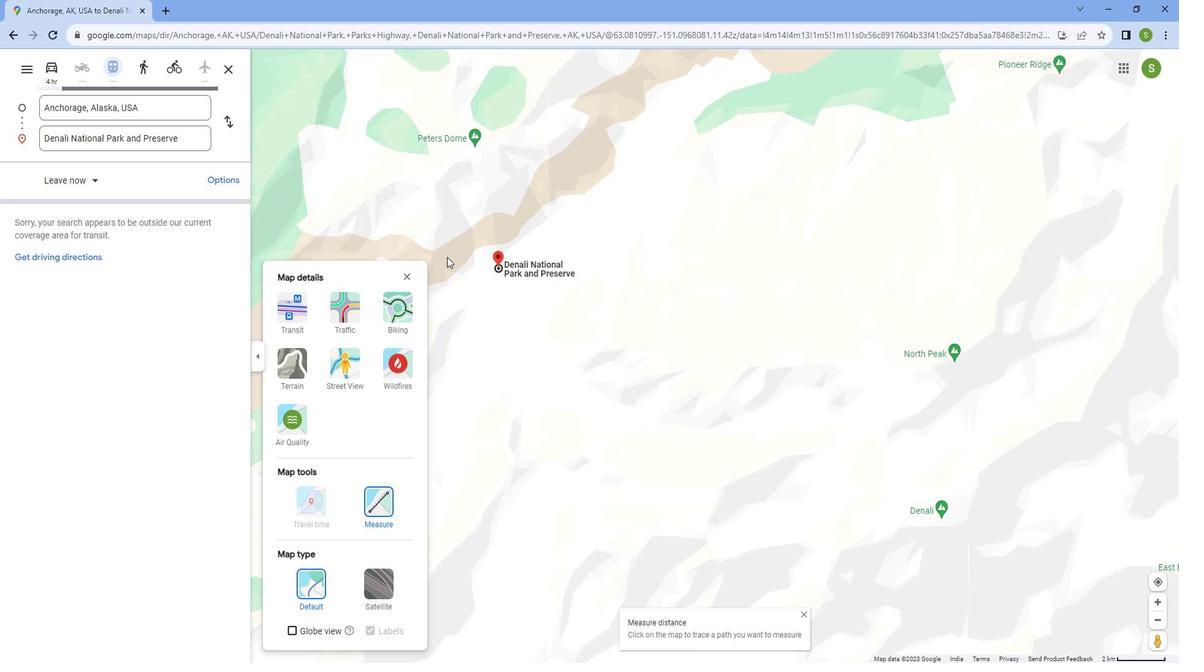 
Action: Mouse scrolled (447, 248) with delta (0, 0)
Screenshot: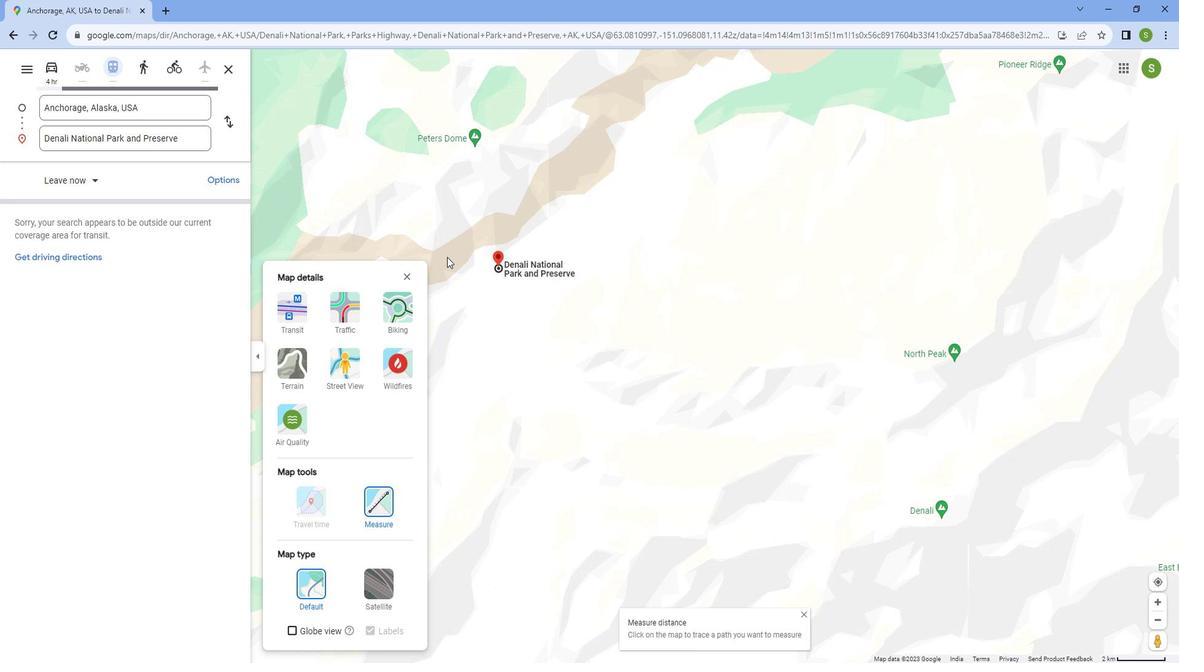 
Action: Mouse scrolled (447, 248) with delta (0, 0)
Screenshot: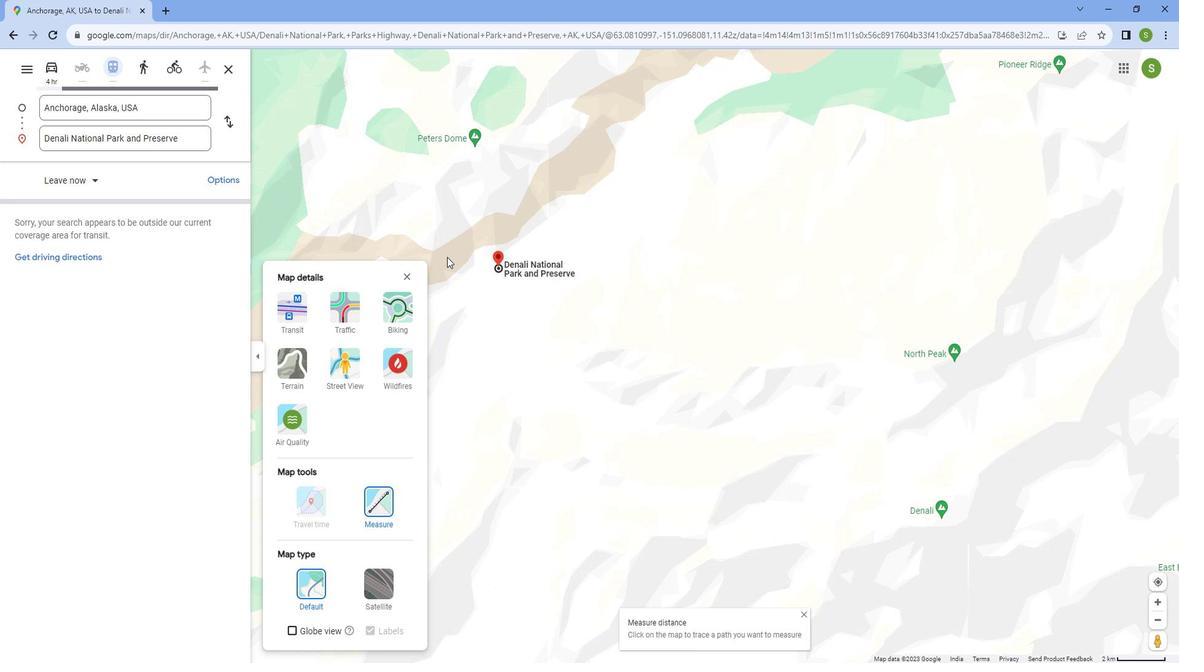
Action: Mouse scrolled (447, 248) with delta (0, 0)
Screenshot: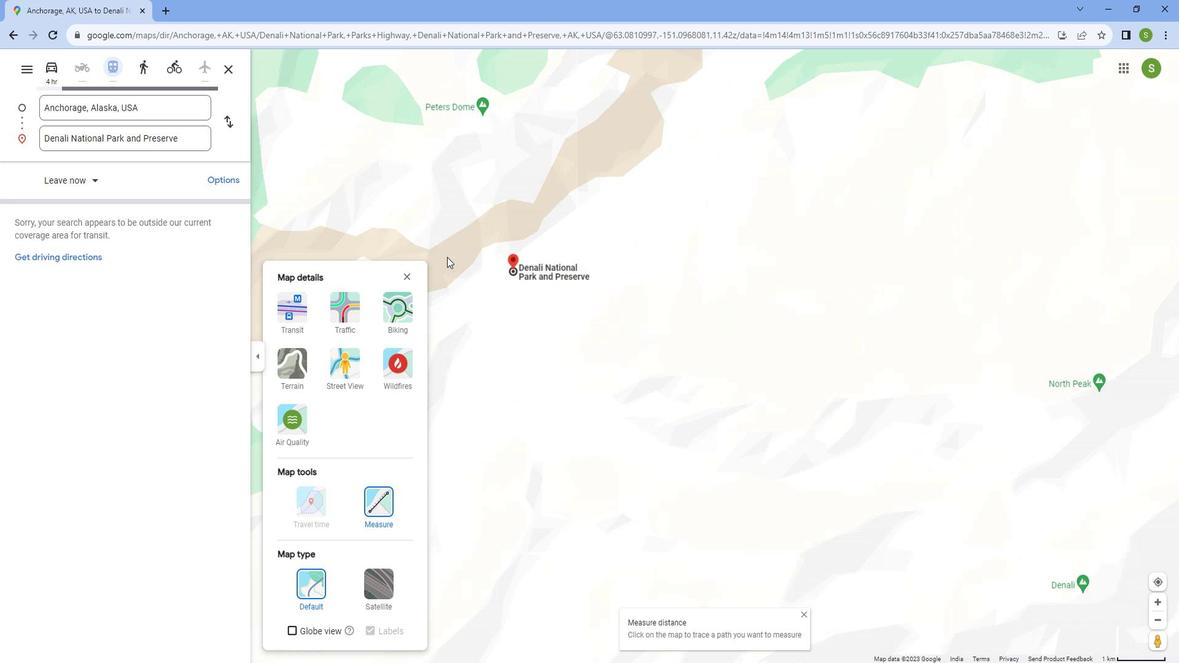 
Action: Mouse moved to (592, 277)
Screenshot: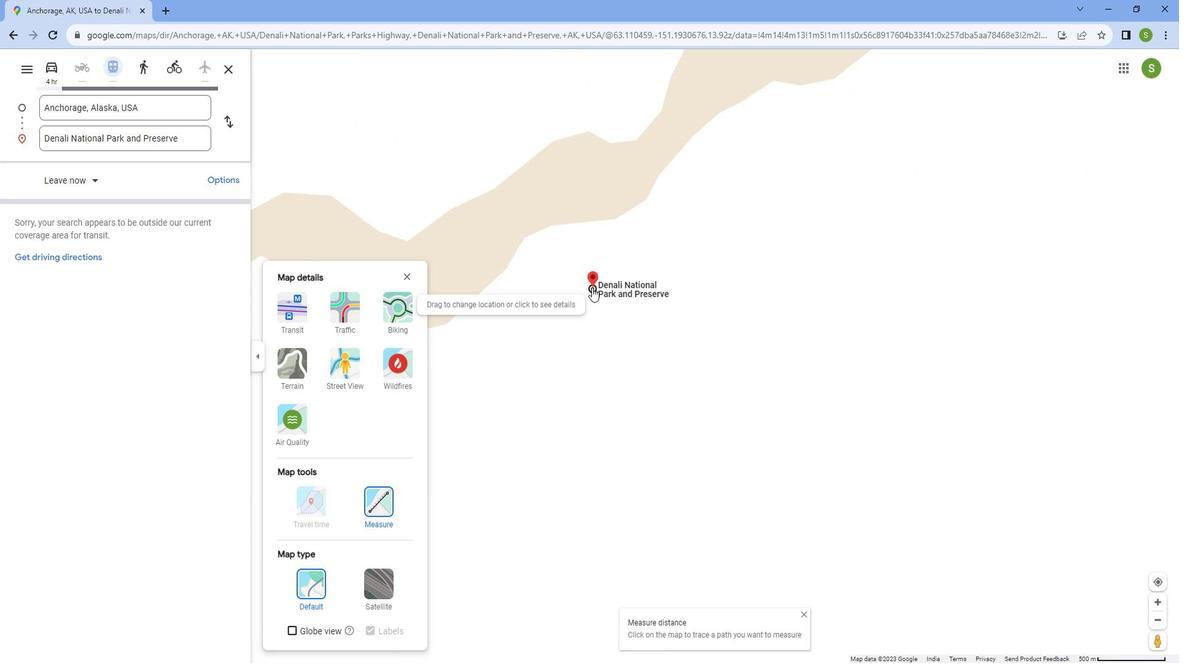 
Action: Mouse pressed left at (592, 277)
Screenshot: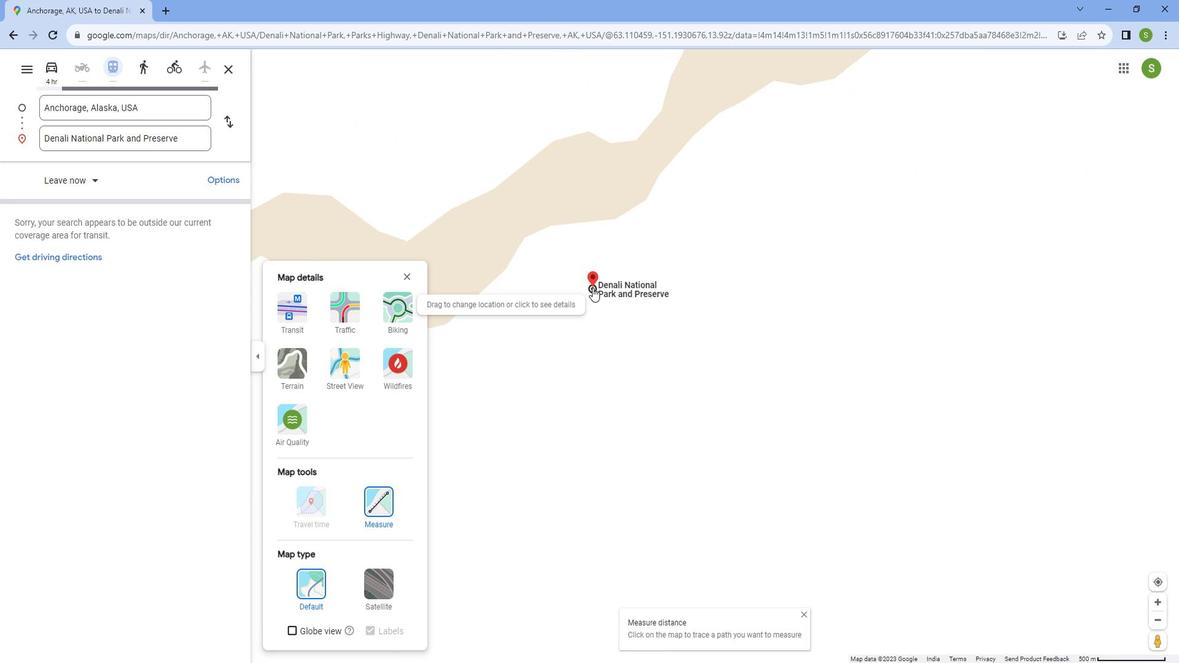 
Action: Mouse moved to (565, 270)
Screenshot: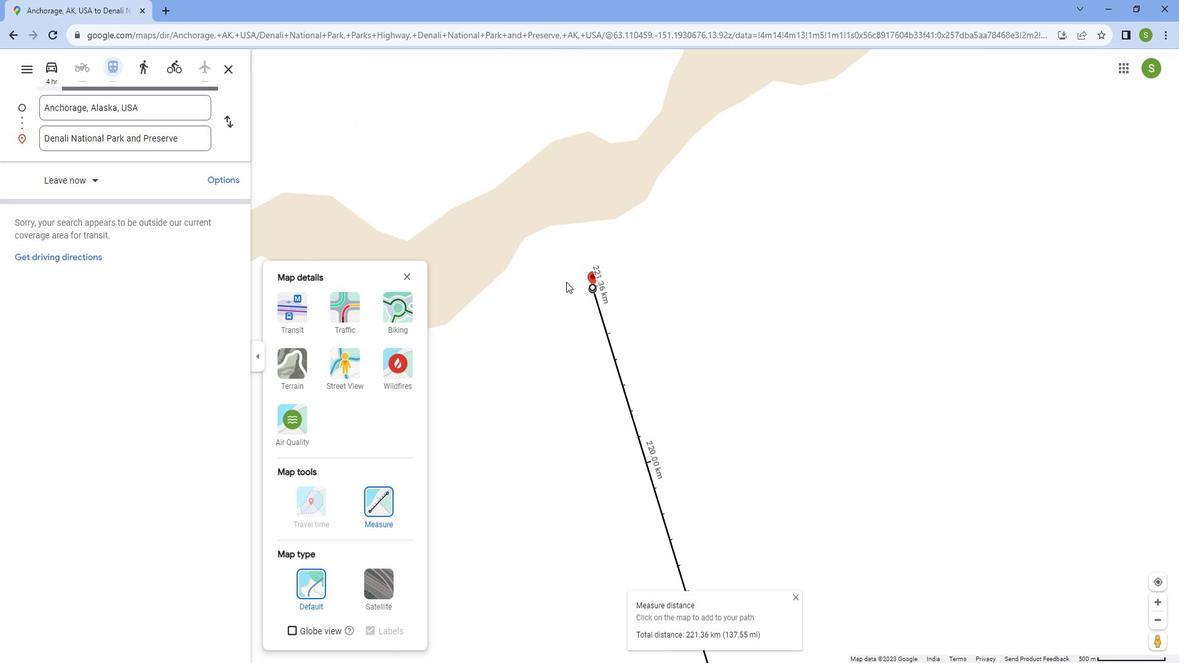 
Action: Mouse scrolled (565, 270) with delta (0, 0)
Screenshot: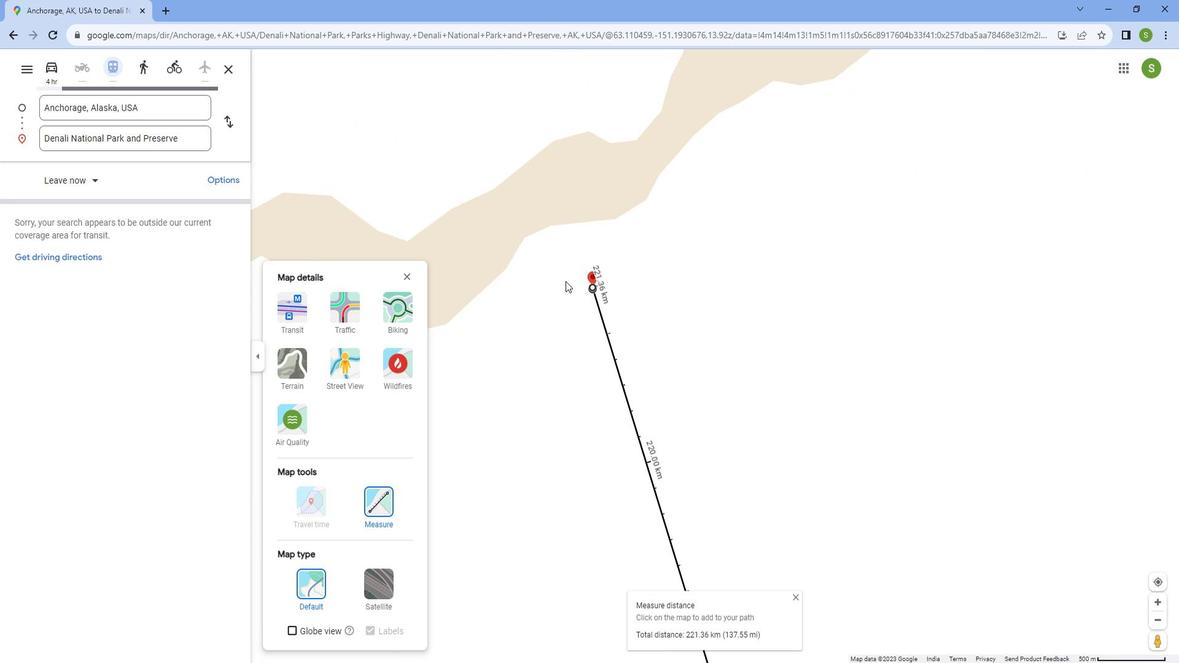 
Action: Mouse scrolled (565, 270) with delta (0, 0)
Screenshot: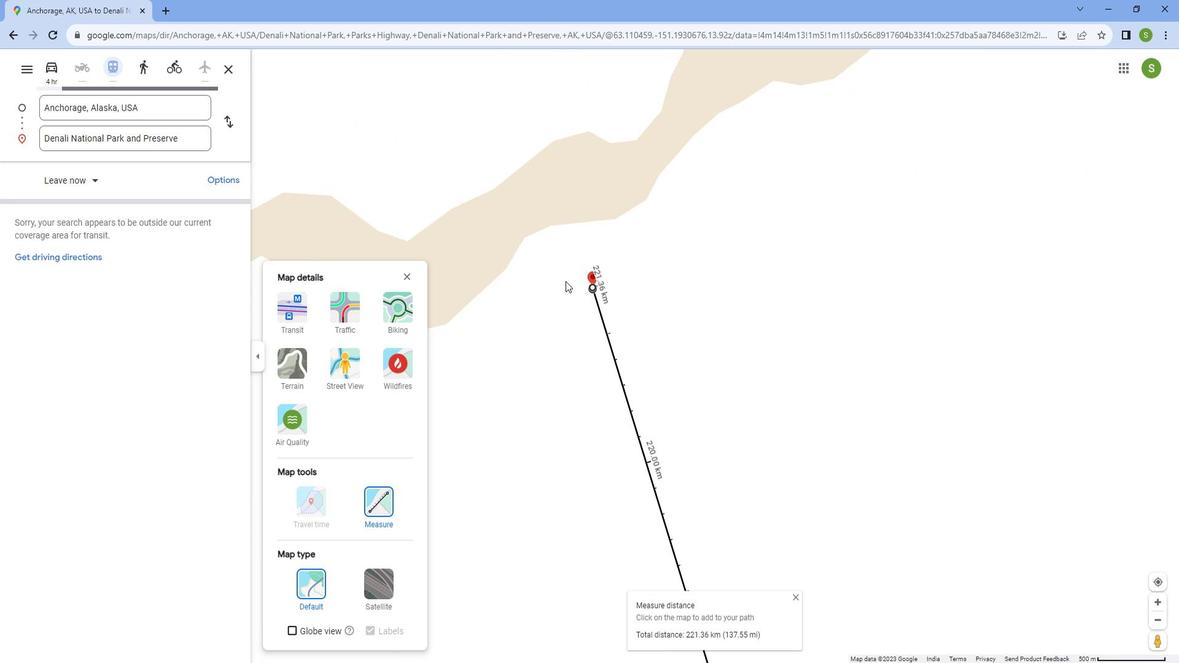 
Action: Mouse scrolled (565, 270) with delta (0, 0)
Screenshot: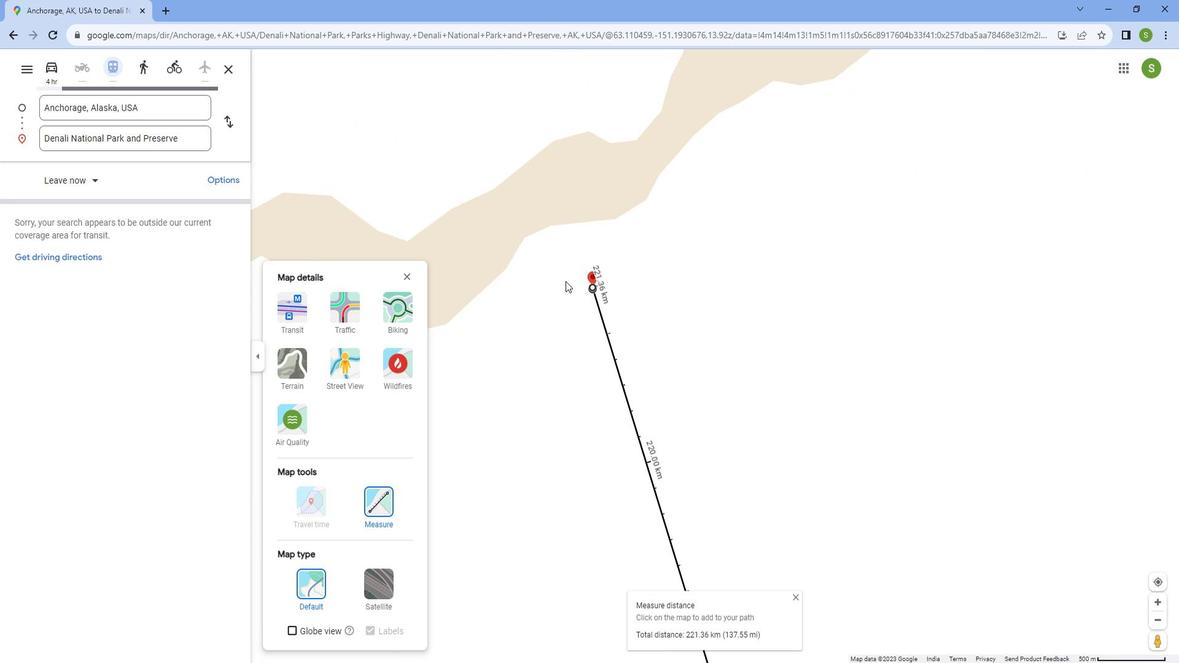 
Action: Mouse scrolled (565, 270) with delta (0, 0)
Screenshot: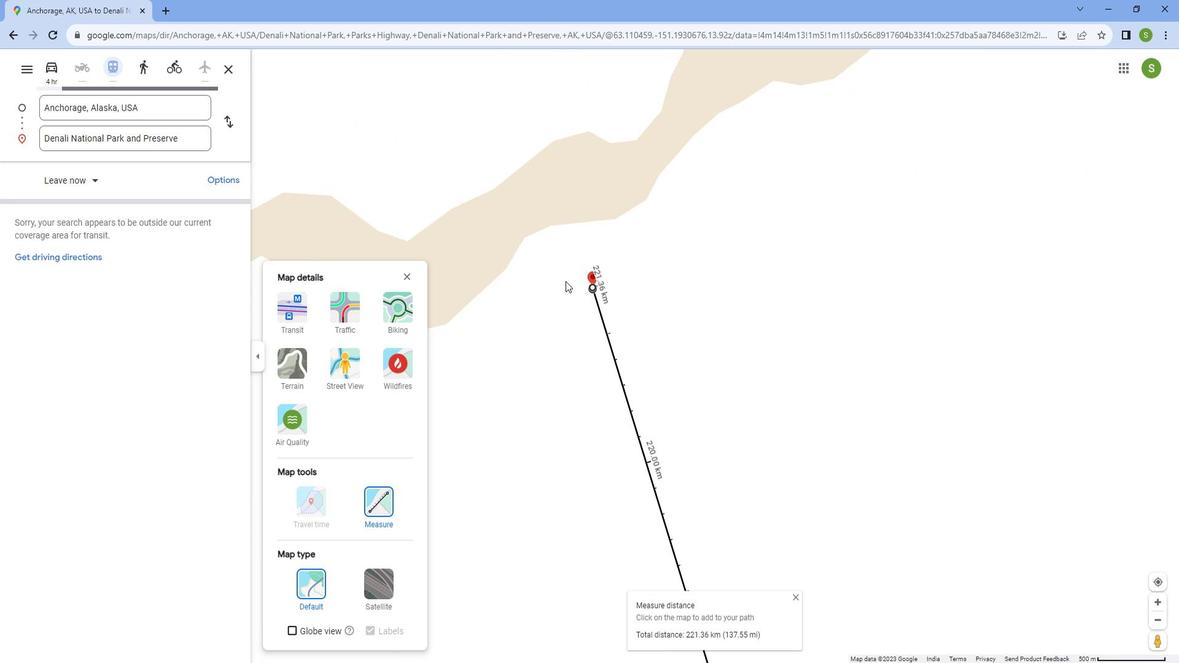 
Action: Mouse scrolled (565, 270) with delta (0, 0)
Screenshot: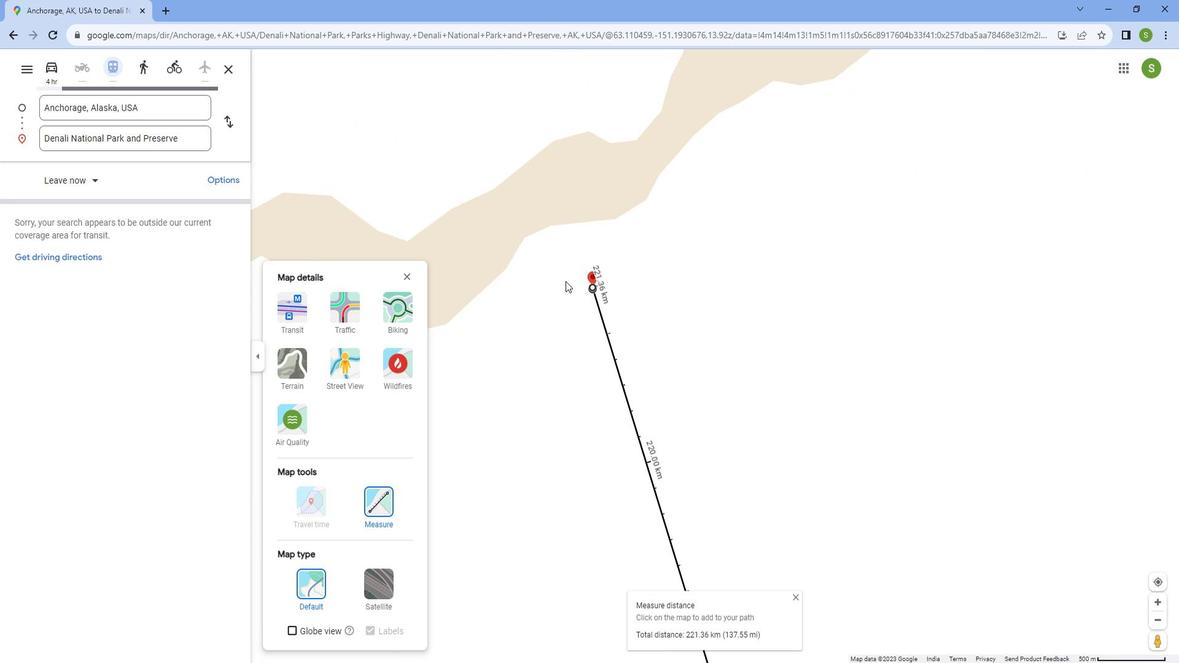 
Action: Mouse scrolled (565, 270) with delta (0, 0)
Screenshot: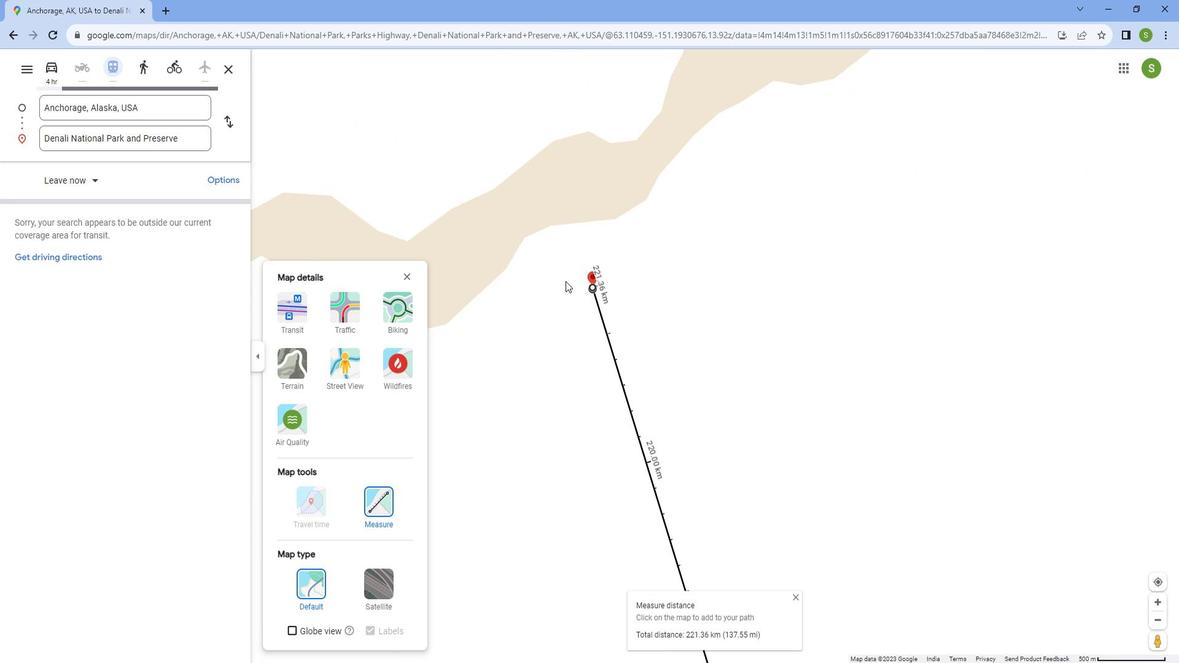 
Action: Mouse scrolled (565, 270) with delta (0, 0)
Screenshot: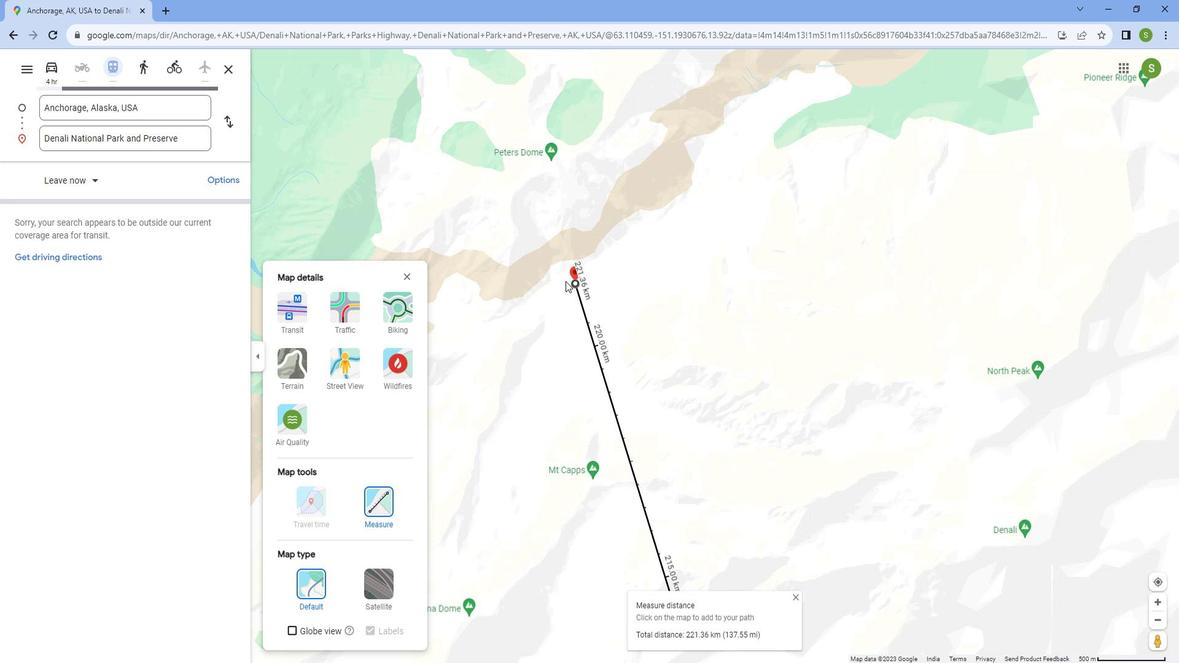 
Action: Mouse scrolled (565, 270) with delta (0, 0)
Screenshot: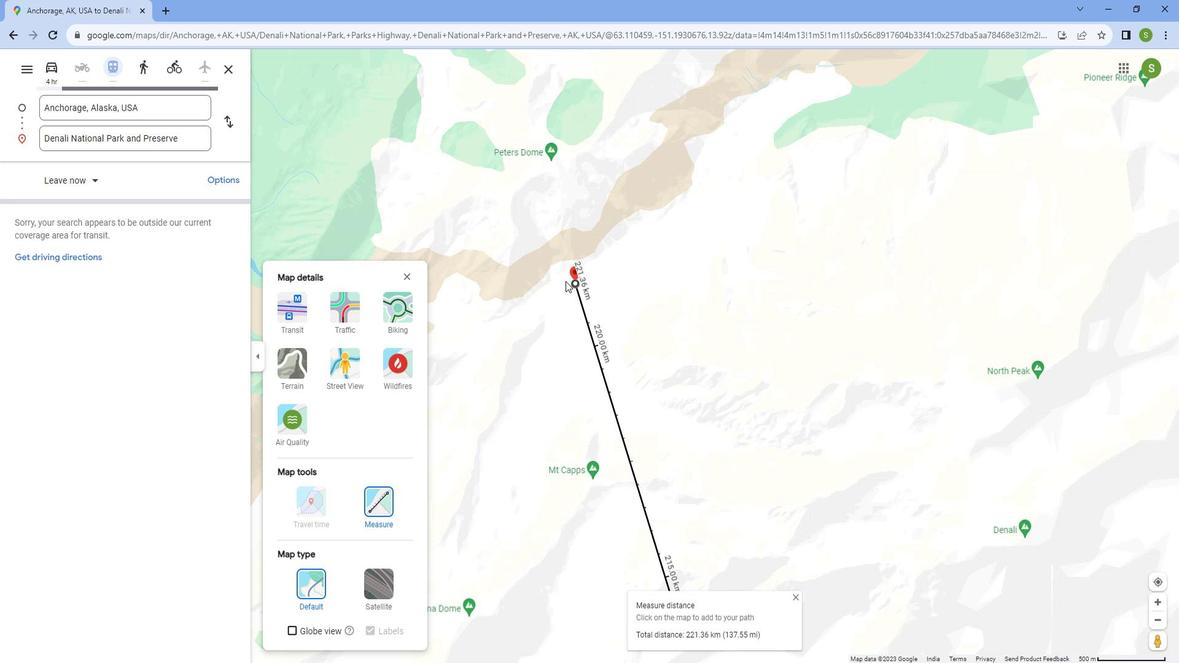 
Action: Mouse scrolled (565, 270) with delta (0, 0)
Screenshot: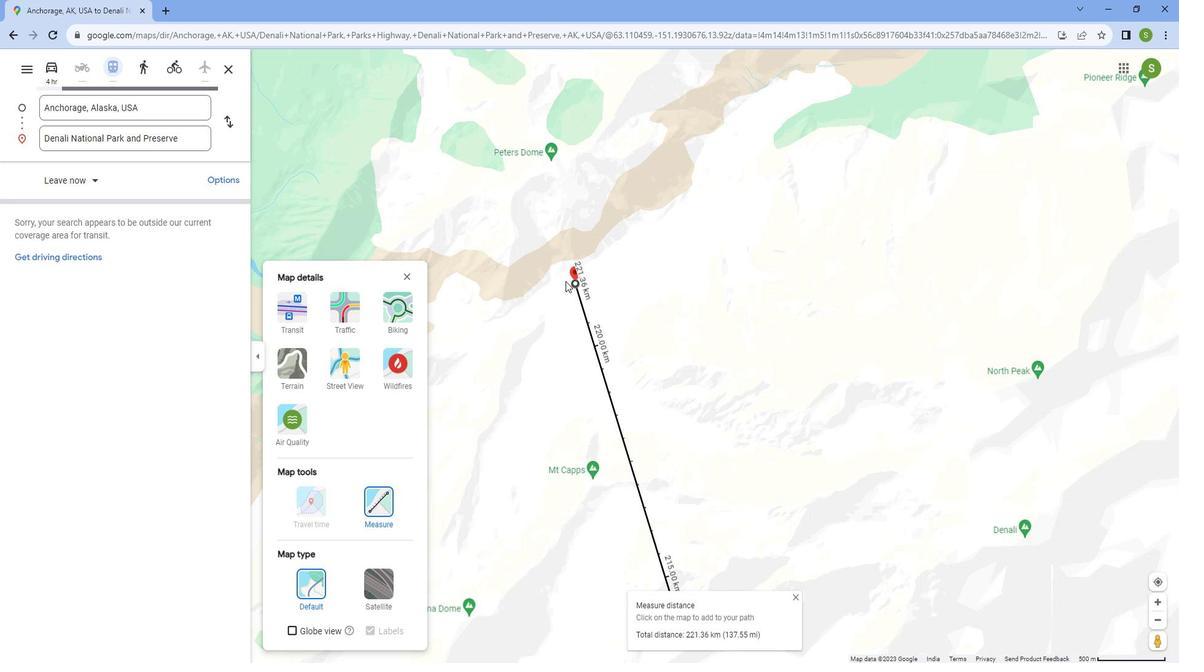 
Action: Mouse scrolled (565, 270) with delta (0, 0)
Screenshot: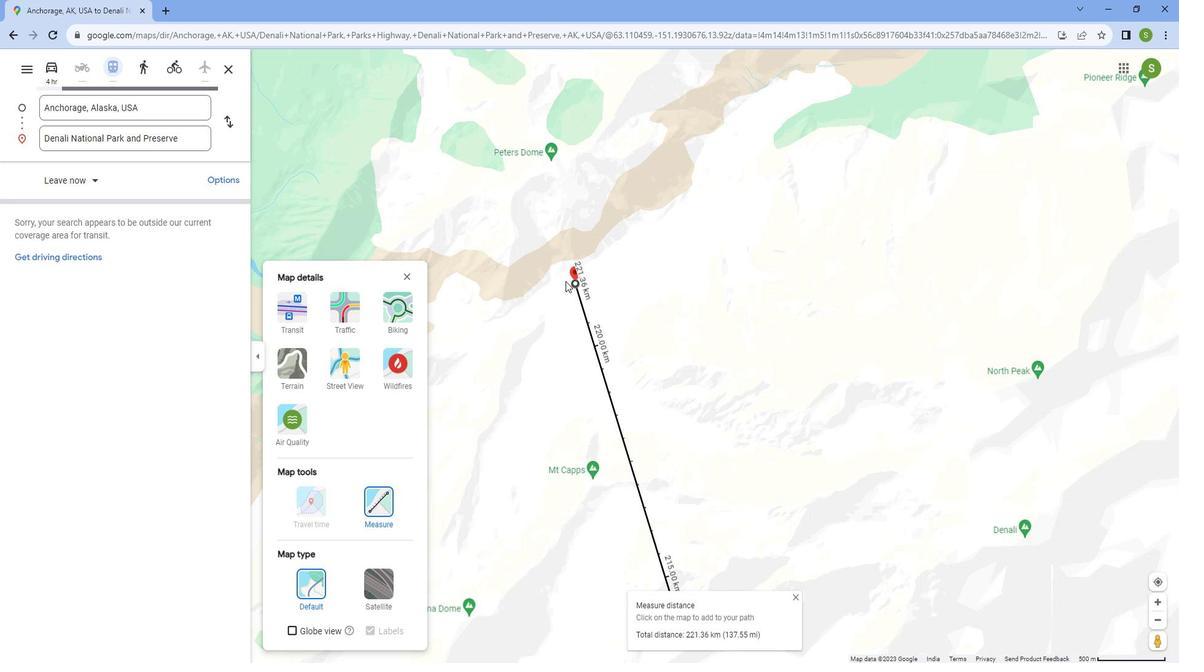 
Action: Mouse scrolled (565, 270) with delta (0, 0)
Screenshot: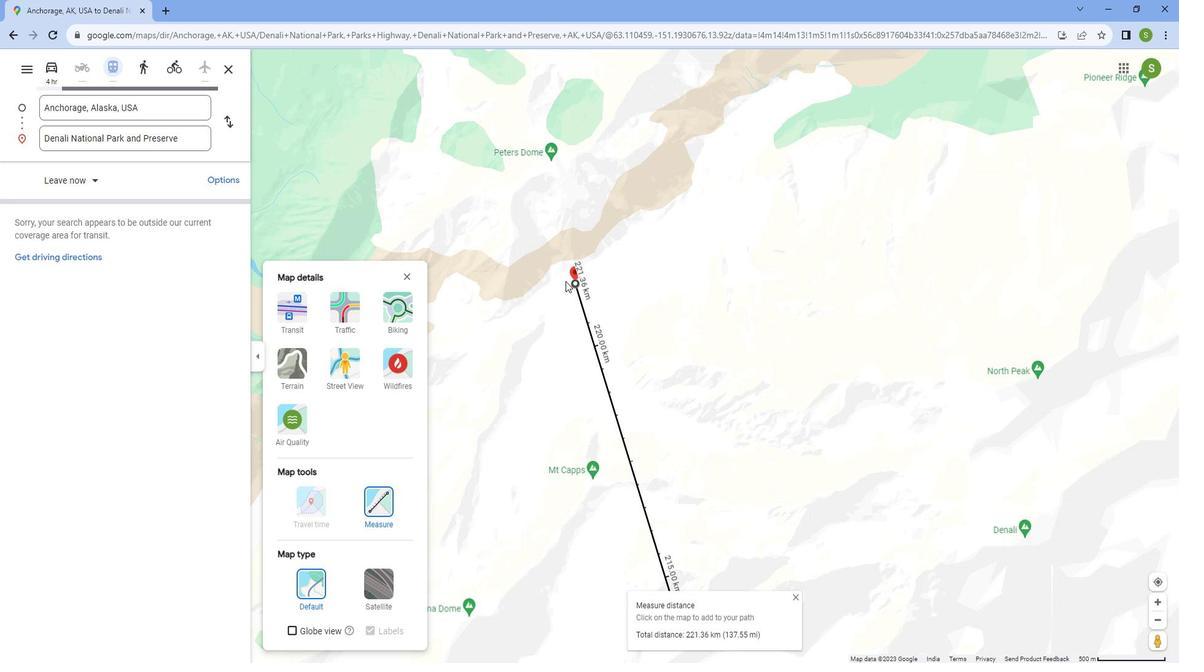 
Action: Mouse scrolled (565, 270) with delta (0, 0)
Screenshot: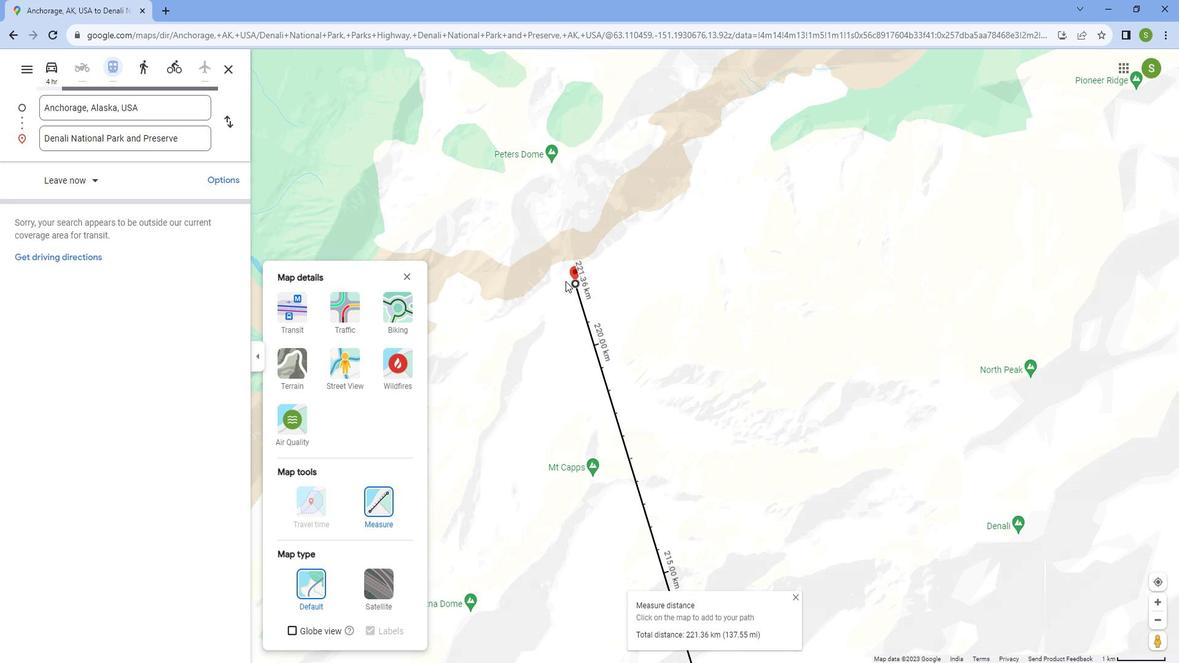 
Action: Mouse scrolled (565, 270) with delta (0, 0)
Screenshot: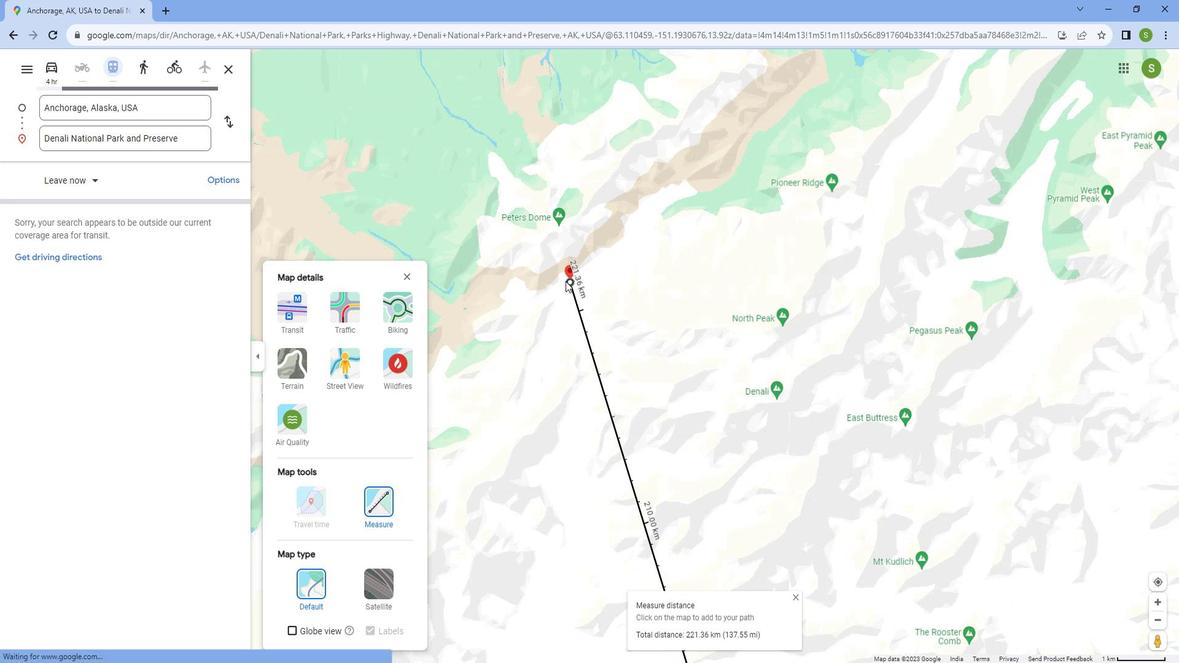 
Action: Mouse scrolled (565, 270) with delta (0, 0)
Screenshot: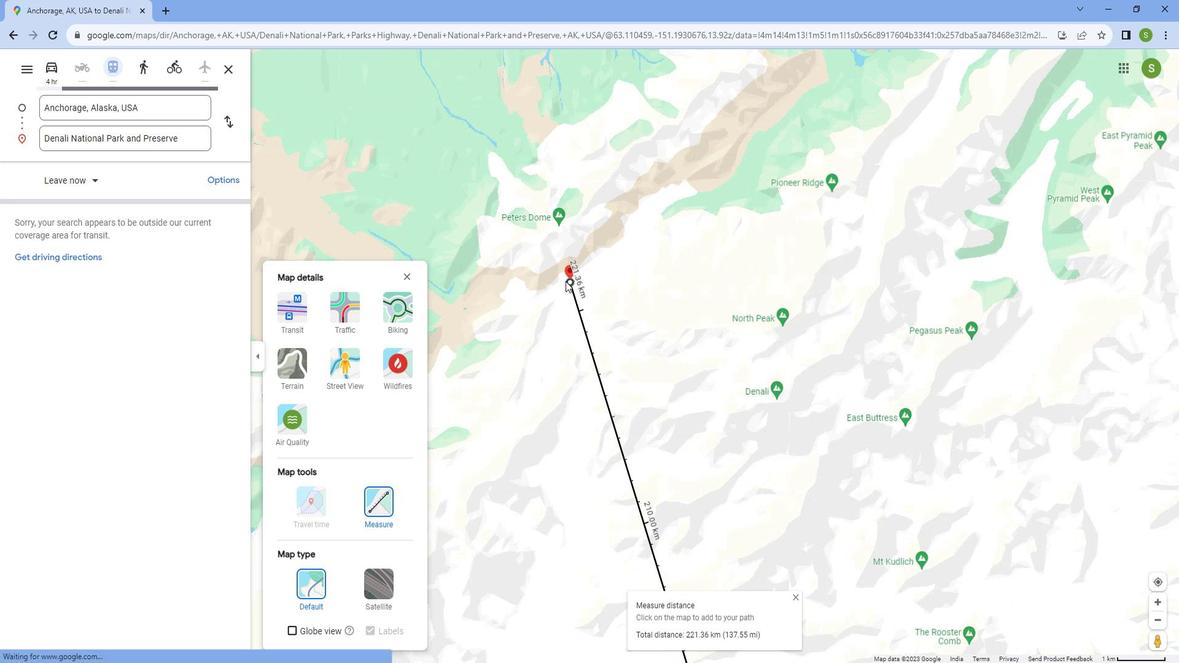 
Action: Mouse scrolled (565, 270) with delta (0, 0)
Screenshot: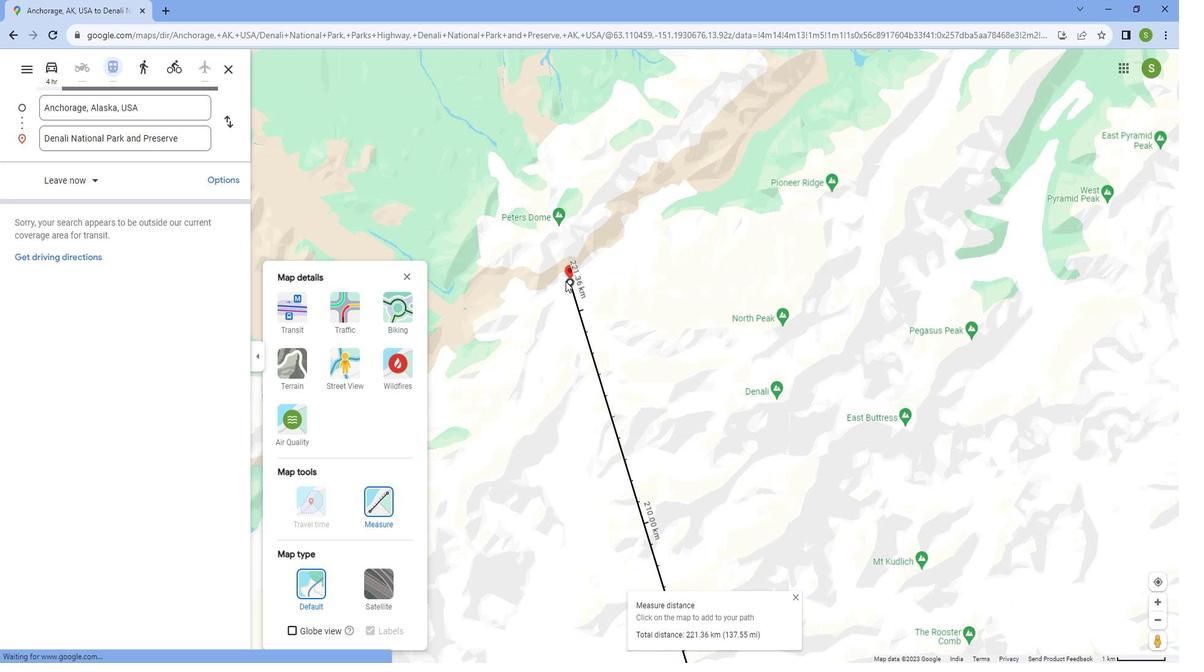 
Action: Mouse scrolled (565, 270) with delta (0, 0)
Screenshot: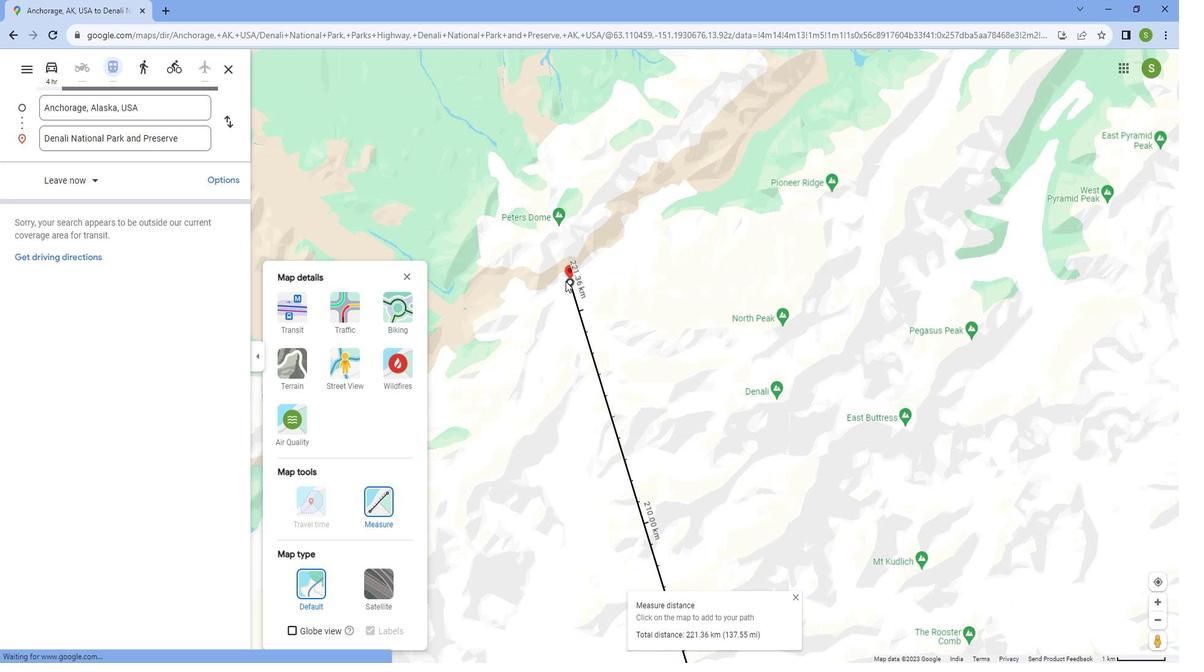 
Action: Mouse scrolled (565, 270) with delta (0, 0)
Screenshot: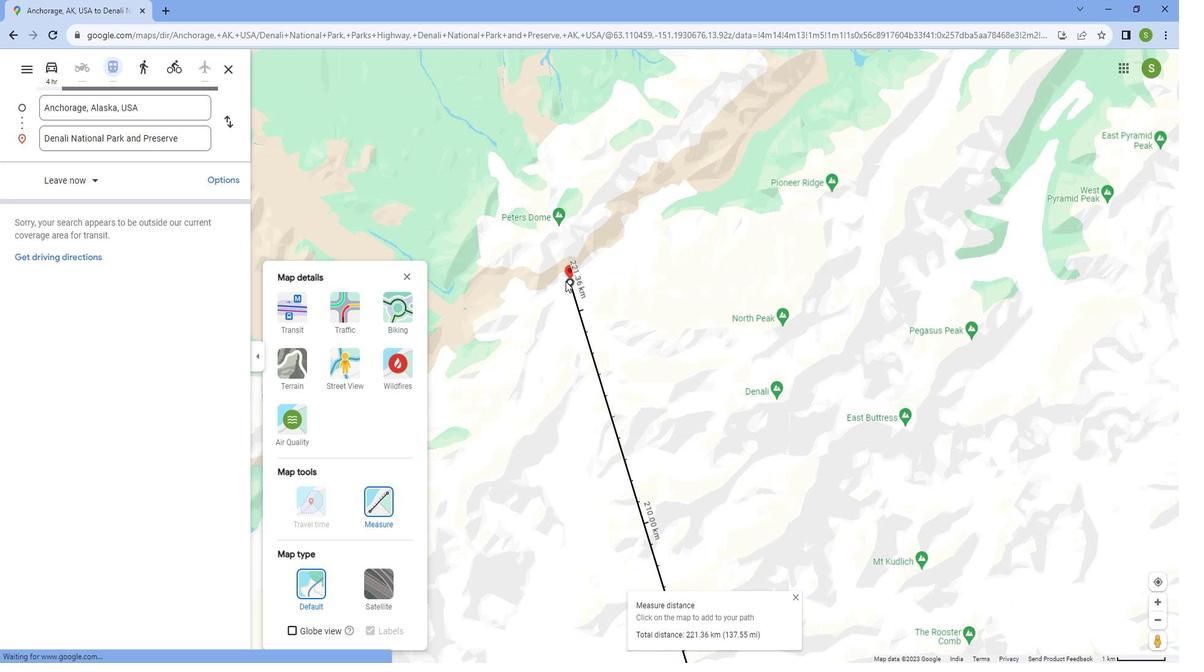 
Action: Mouse scrolled (565, 270) with delta (0, 0)
Screenshot: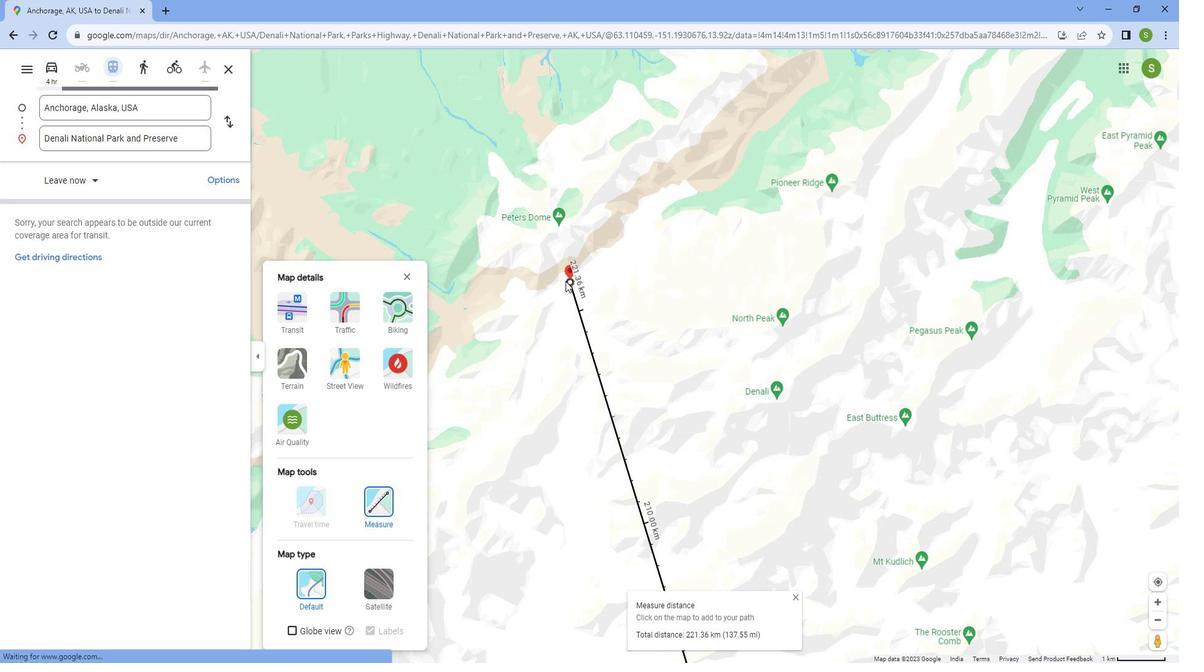
Action: Mouse scrolled (565, 270) with delta (0, 0)
Screenshot: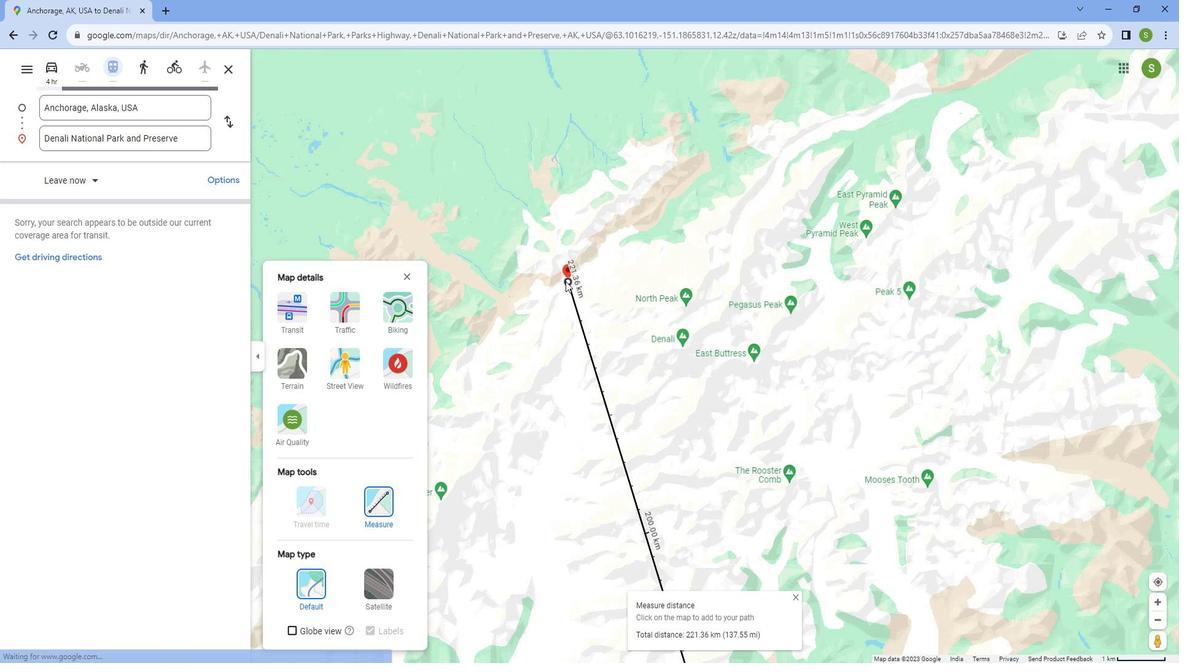 
Action: Mouse scrolled (565, 270) with delta (0, 0)
Screenshot: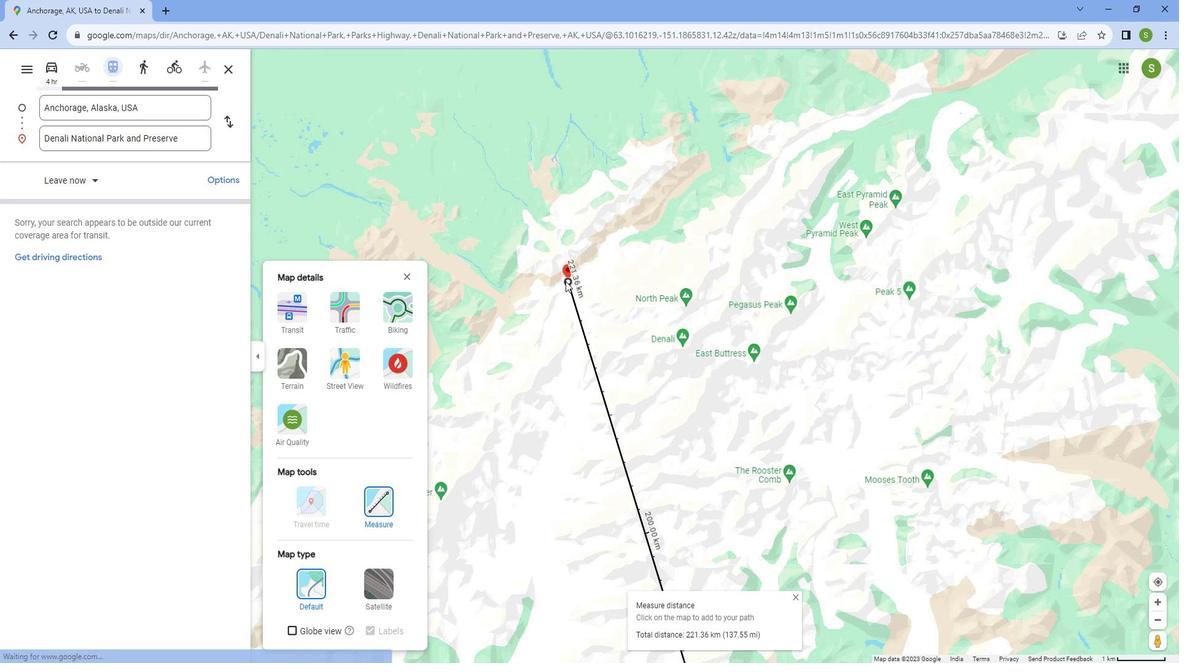 
Action: Mouse scrolled (565, 270) with delta (0, 0)
Screenshot: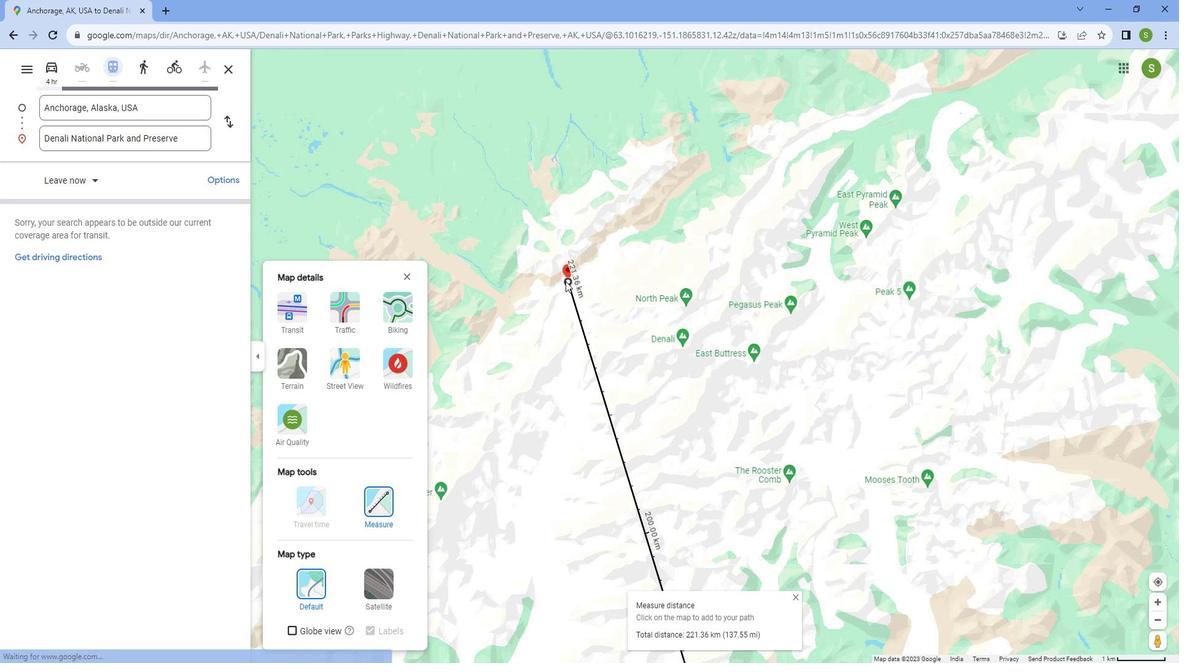 
Action: Mouse scrolled (565, 270) with delta (0, 0)
Screenshot: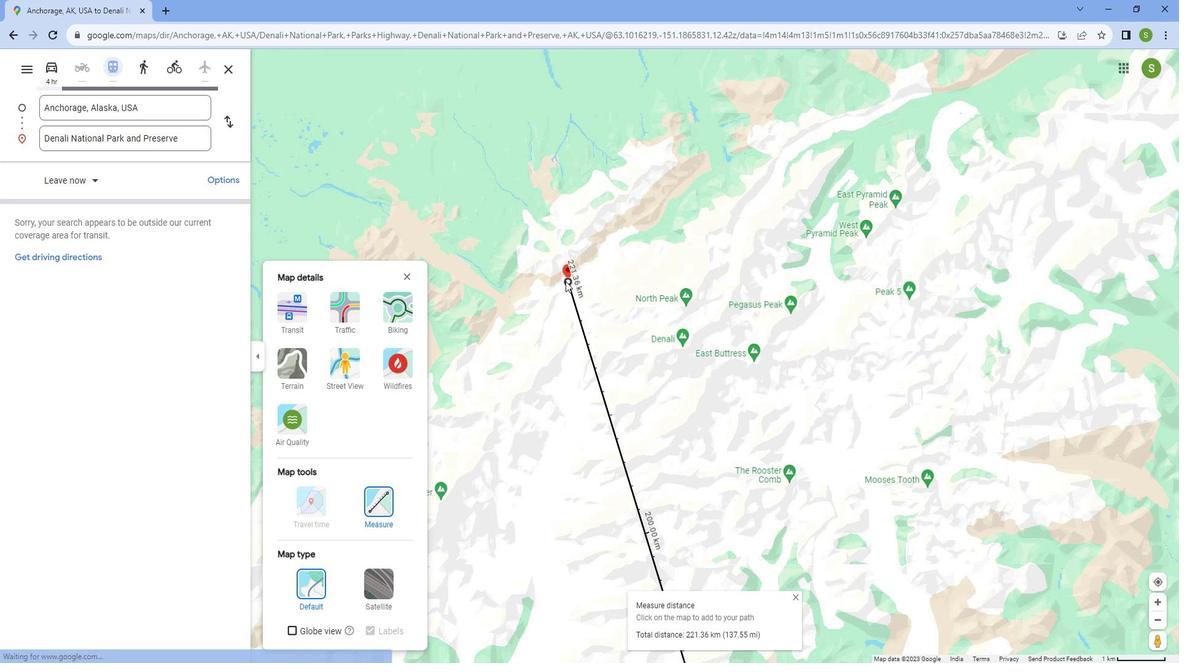 
Action: Mouse scrolled (565, 270) with delta (0, 0)
Screenshot: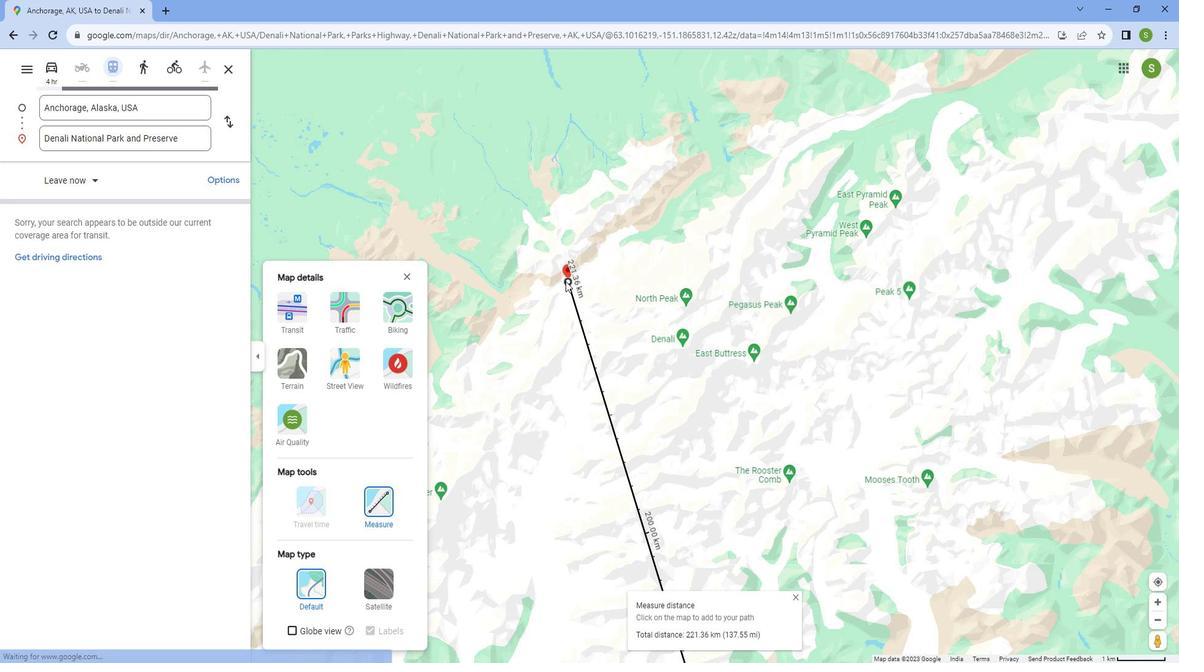 
Action: Mouse scrolled (565, 270) with delta (0, 0)
Screenshot: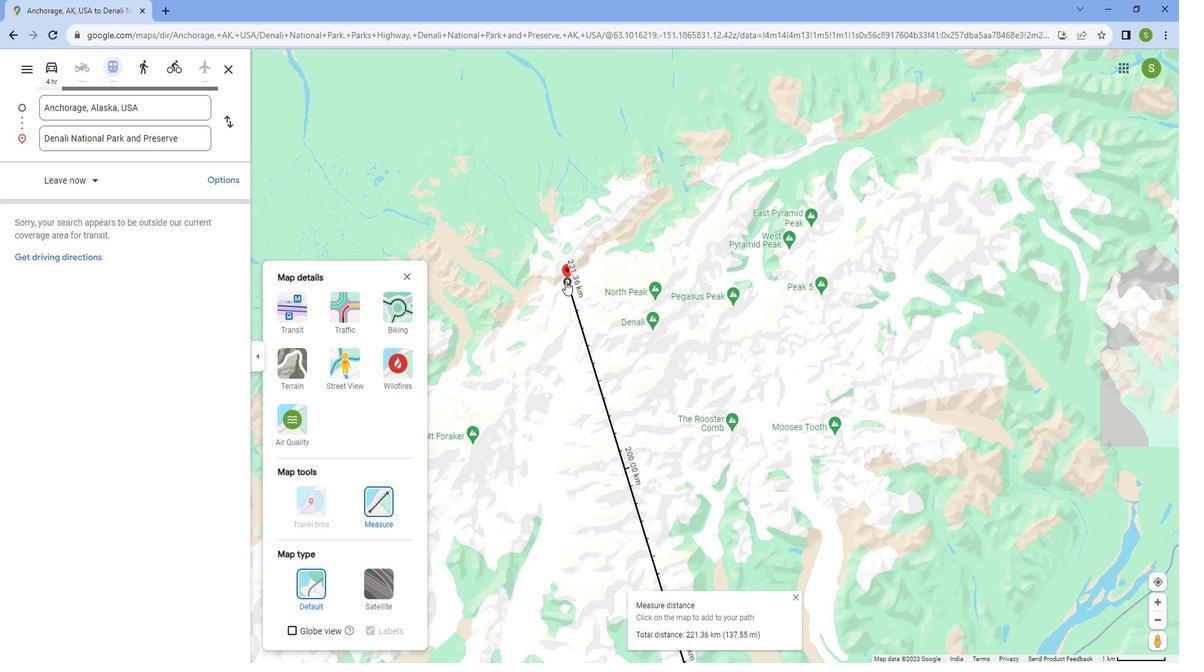 
Action: Mouse scrolled (565, 270) with delta (0, 0)
Screenshot: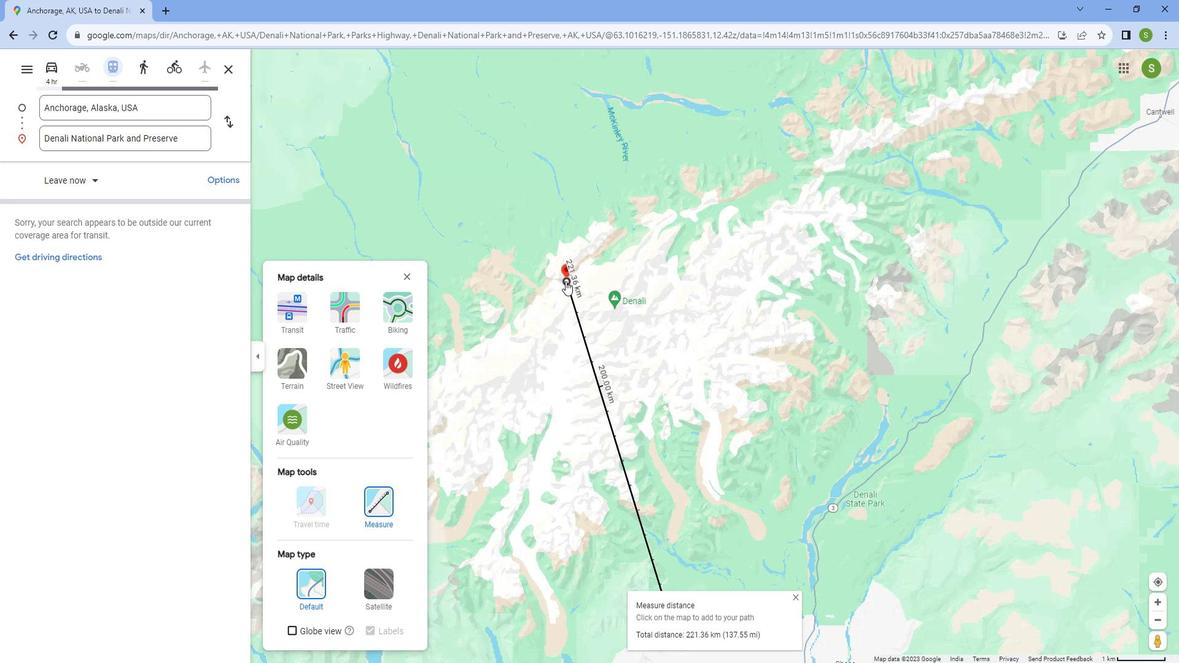
Action: Mouse scrolled (565, 270) with delta (0, 0)
Screenshot: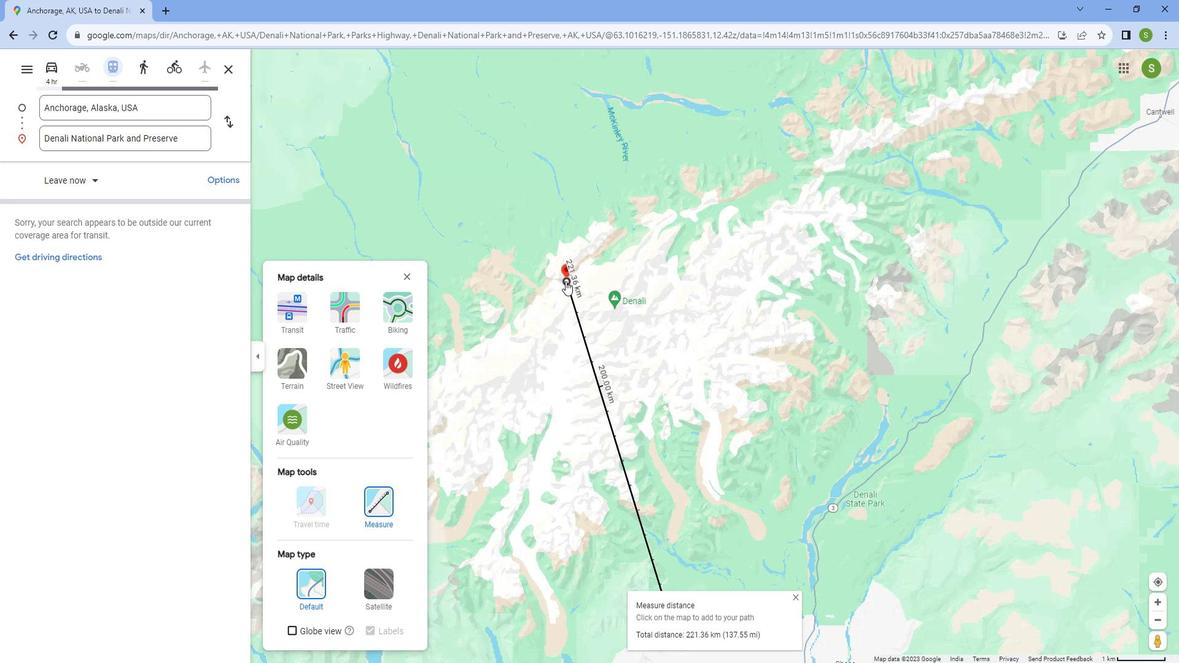 
Action: Mouse scrolled (565, 270) with delta (0, 0)
Screenshot: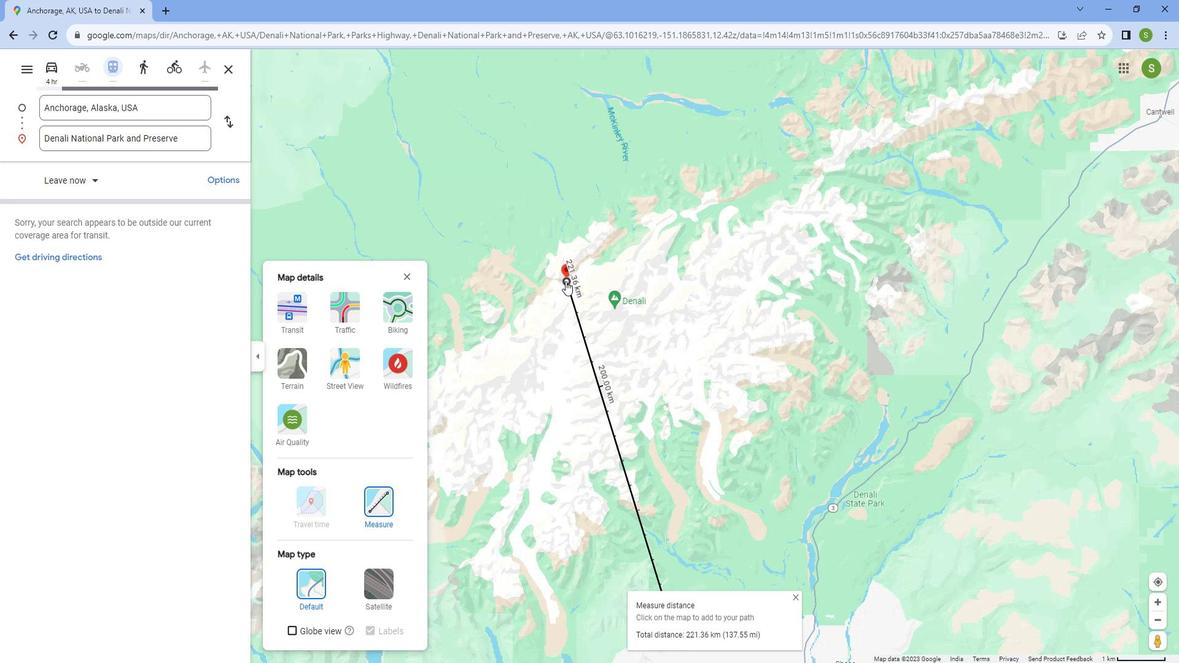 
Action: Mouse scrolled (565, 270) with delta (0, 0)
Screenshot: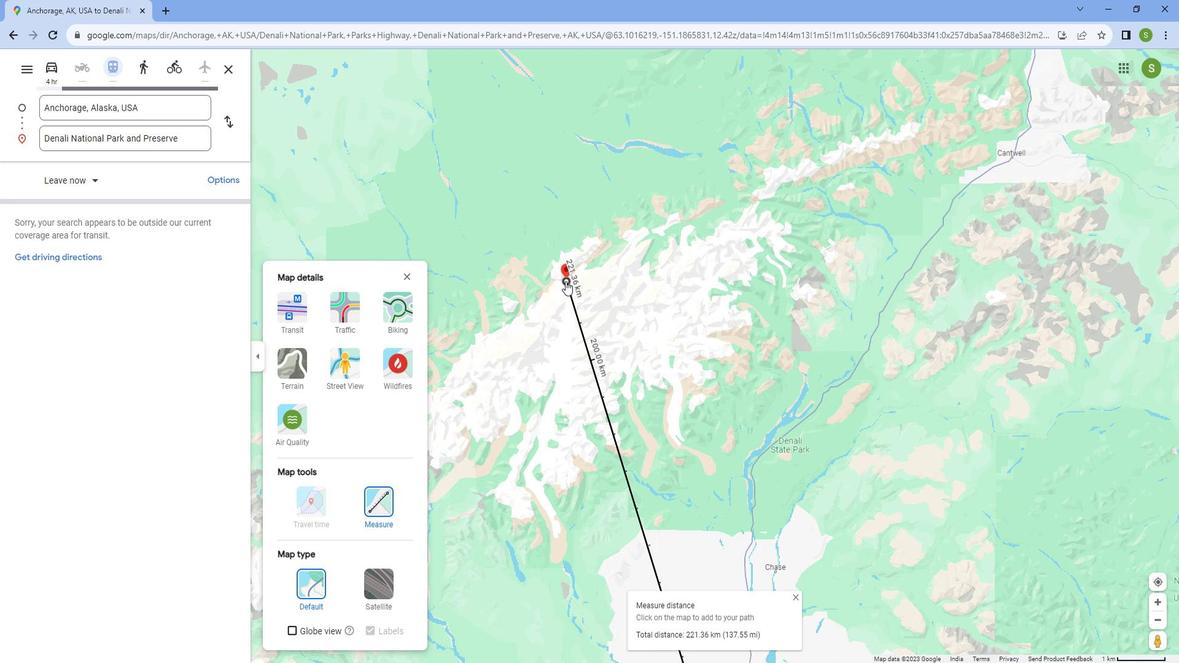 
Action: Mouse scrolled (565, 270) with delta (0, 0)
Screenshot: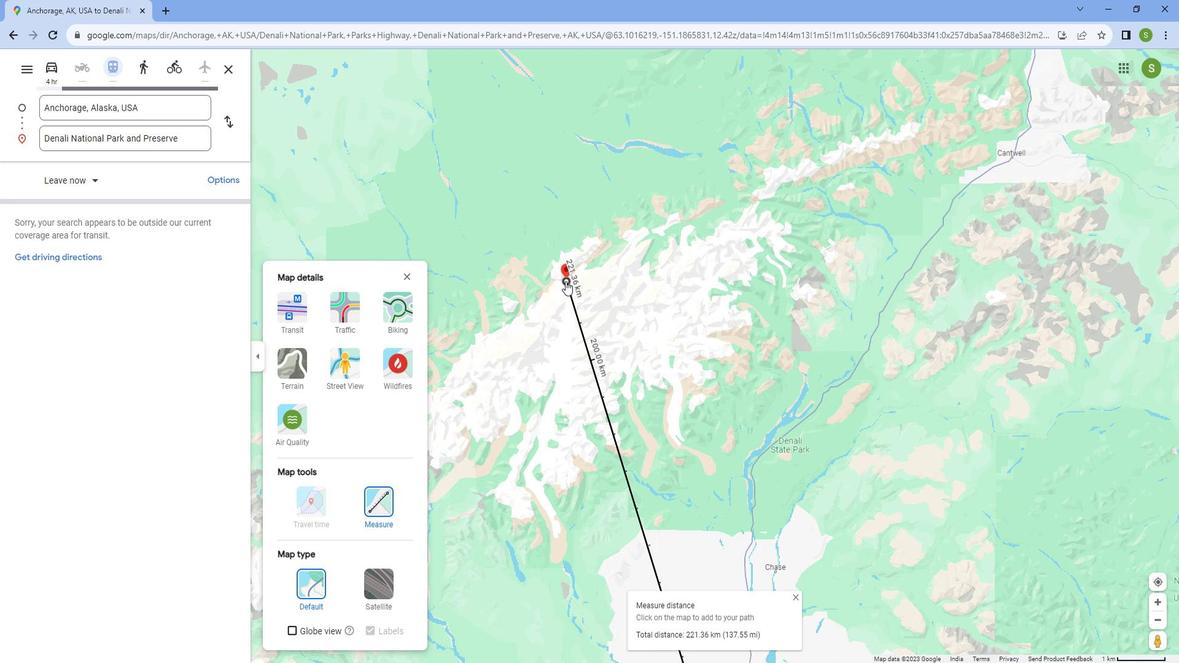 
Action: Mouse scrolled (565, 270) with delta (0, 0)
Screenshot: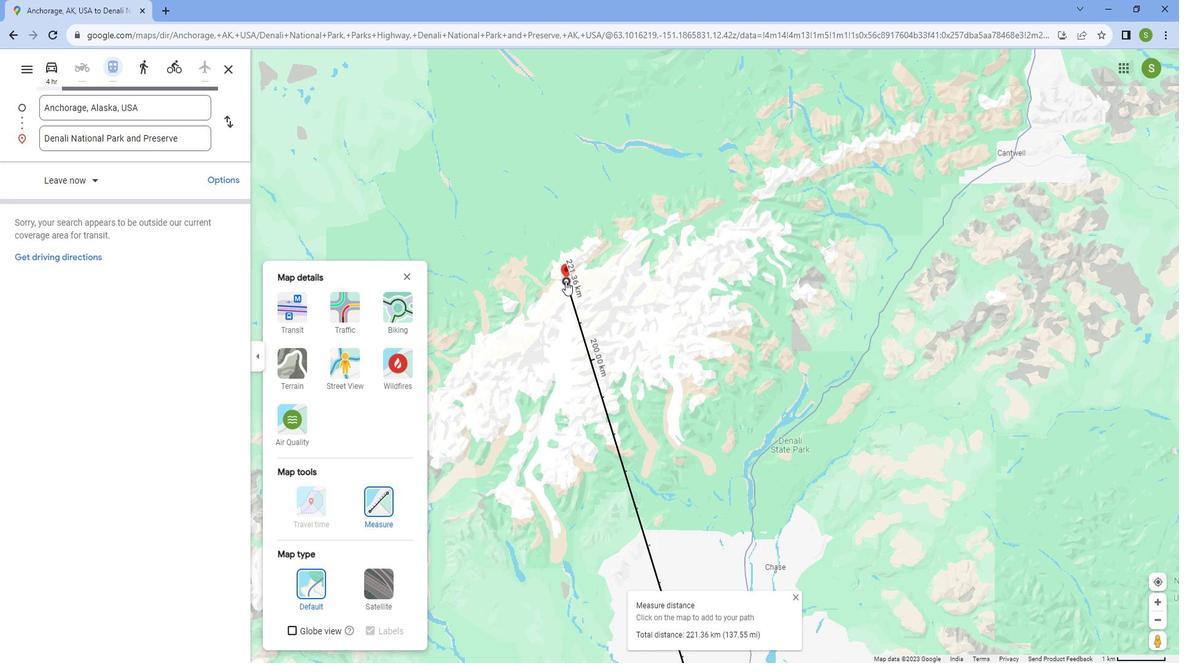 
Action: Mouse scrolled (565, 270) with delta (0, 0)
Screenshot: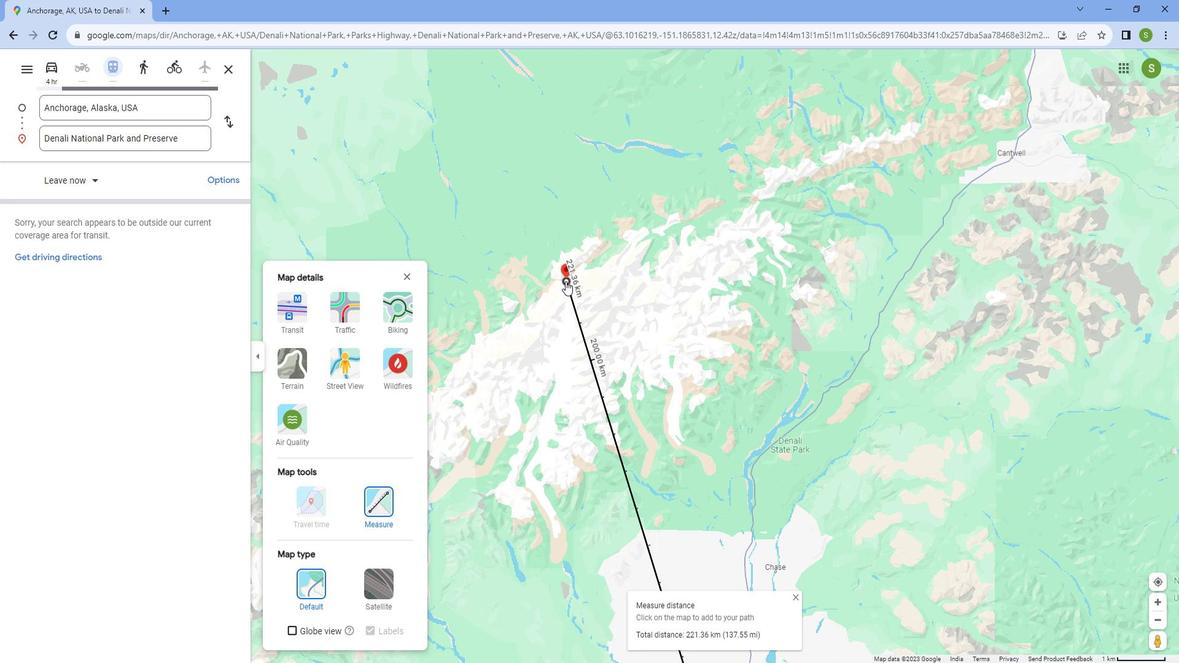 
Action: Mouse scrolled (565, 270) with delta (0, 0)
Screenshot: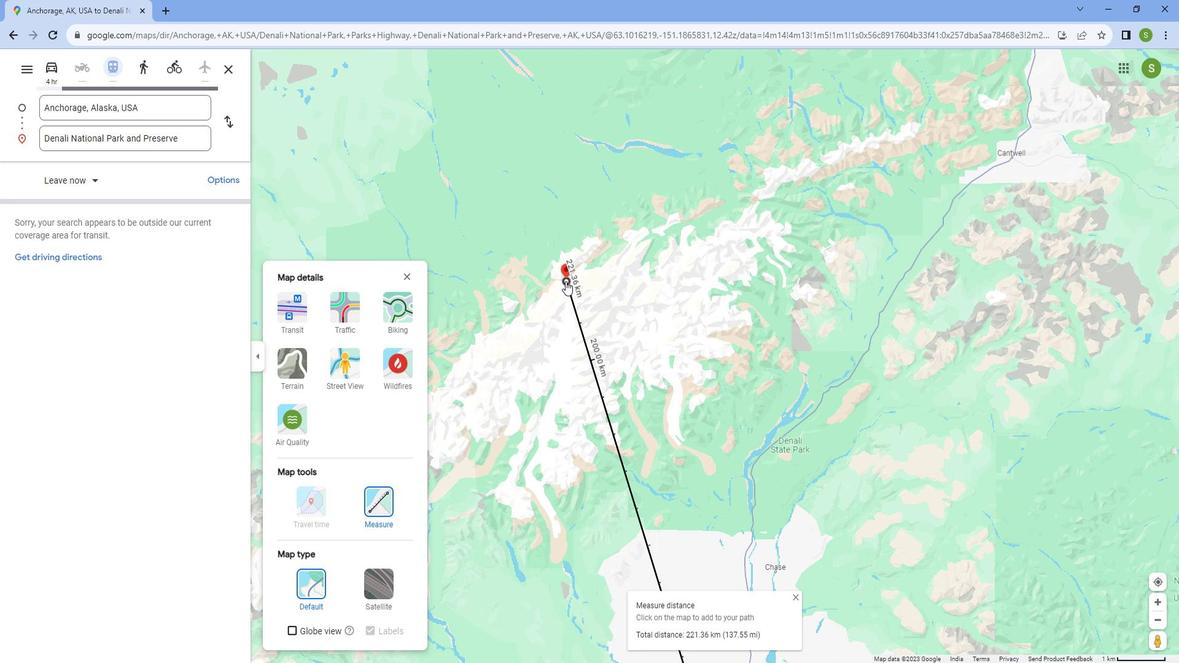 
Action: Mouse scrolled (565, 270) with delta (0, 0)
Screenshot: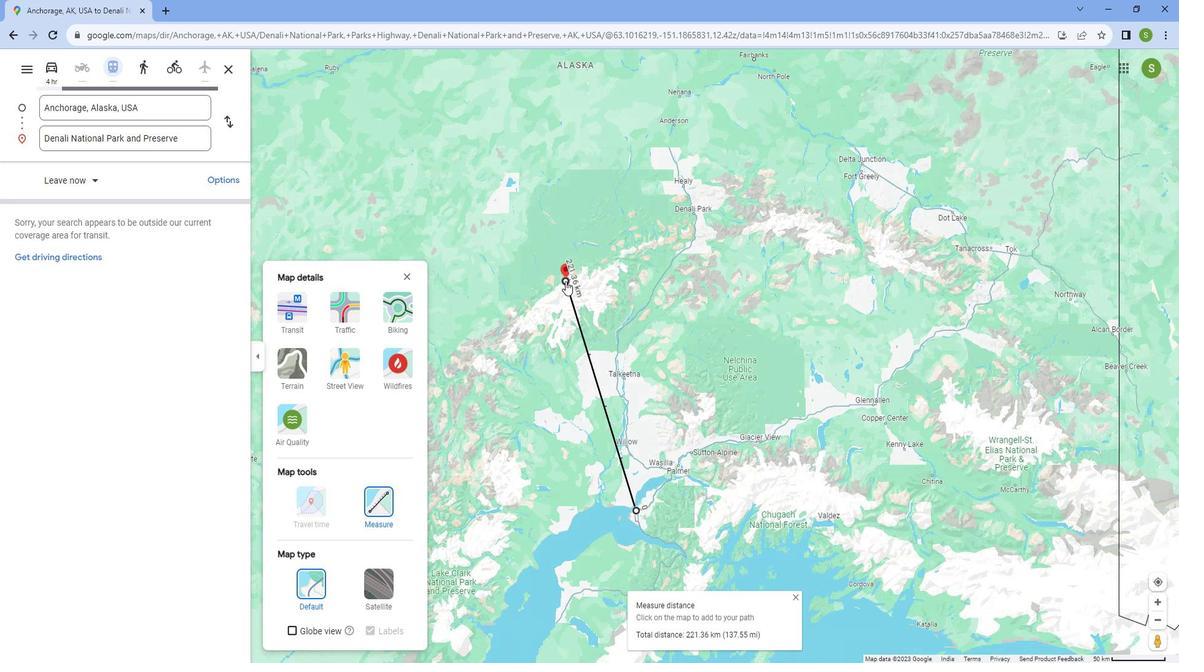 
Action: Mouse scrolled (565, 270) with delta (0, 0)
Screenshot: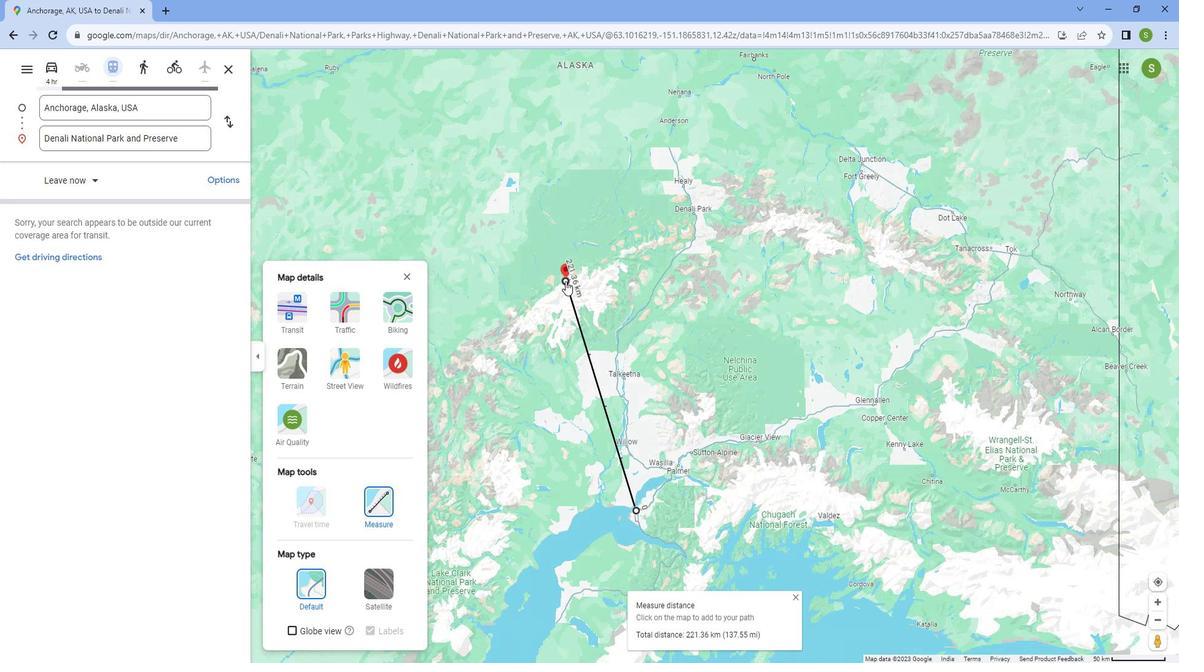 
Action: Mouse scrolled (565, 270) with delta (0, 0)
Screenshot: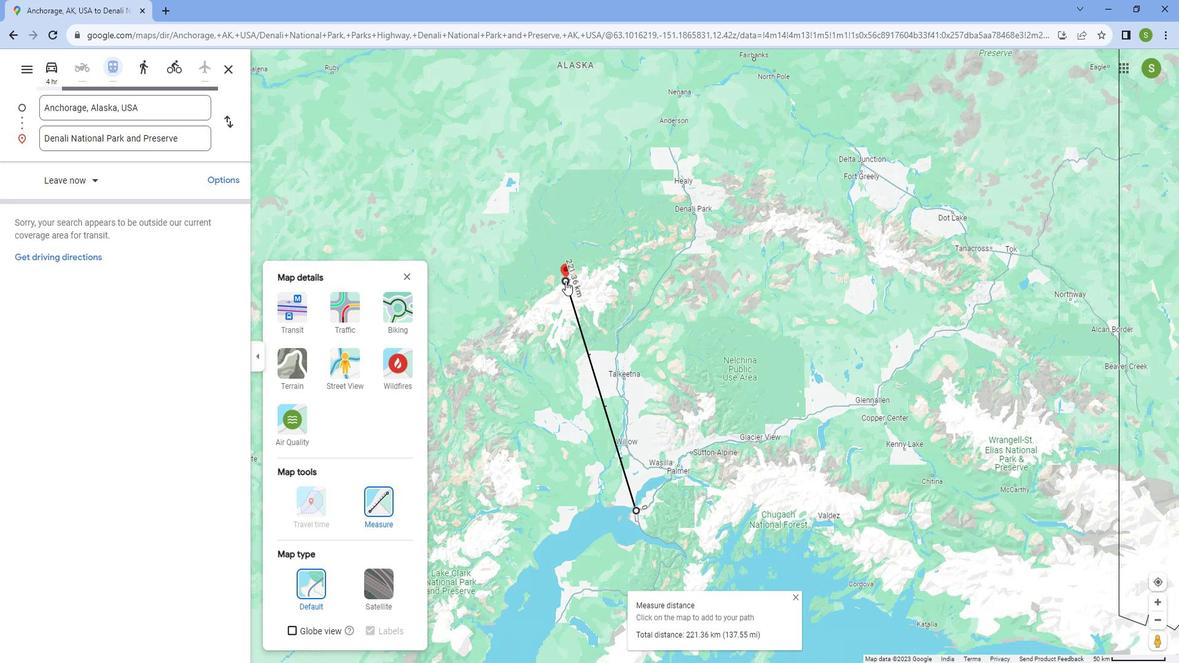 
Action: Mouse scrolled (565, 270) with delta (0, 0)
Screenshot: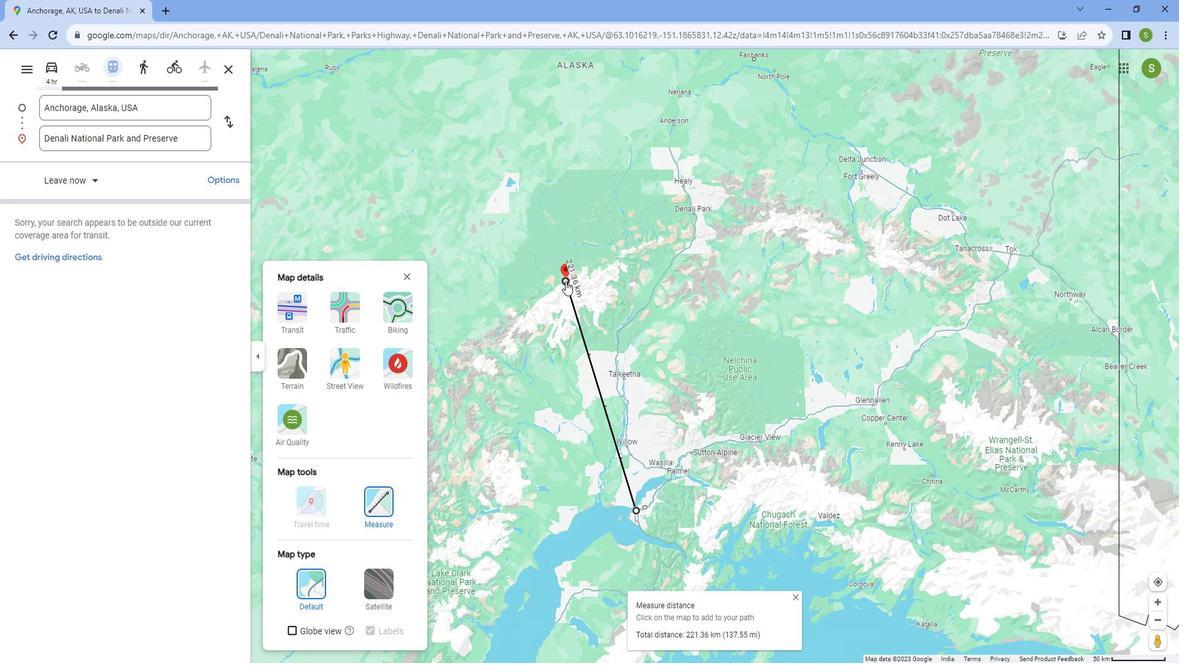 
Action: Mouse scrolled (565, 271) with delta (0, 0)
Screenshot: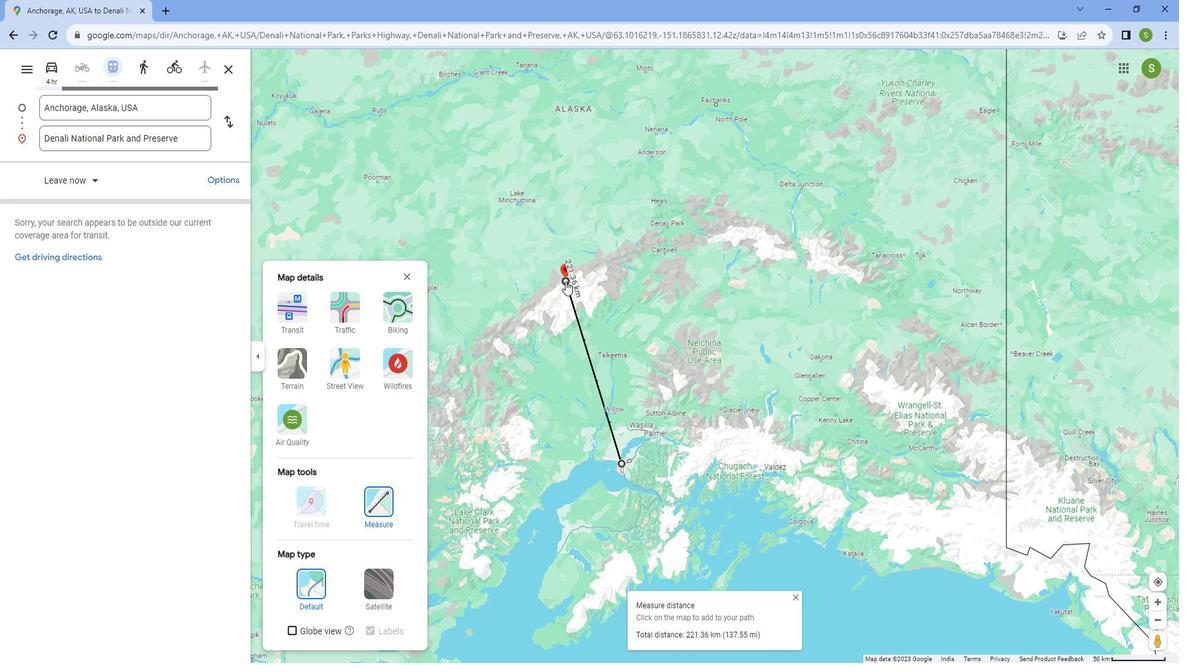 
Action: Mouse scrolled (565, 271) with delta (0, 0)
Screenshot: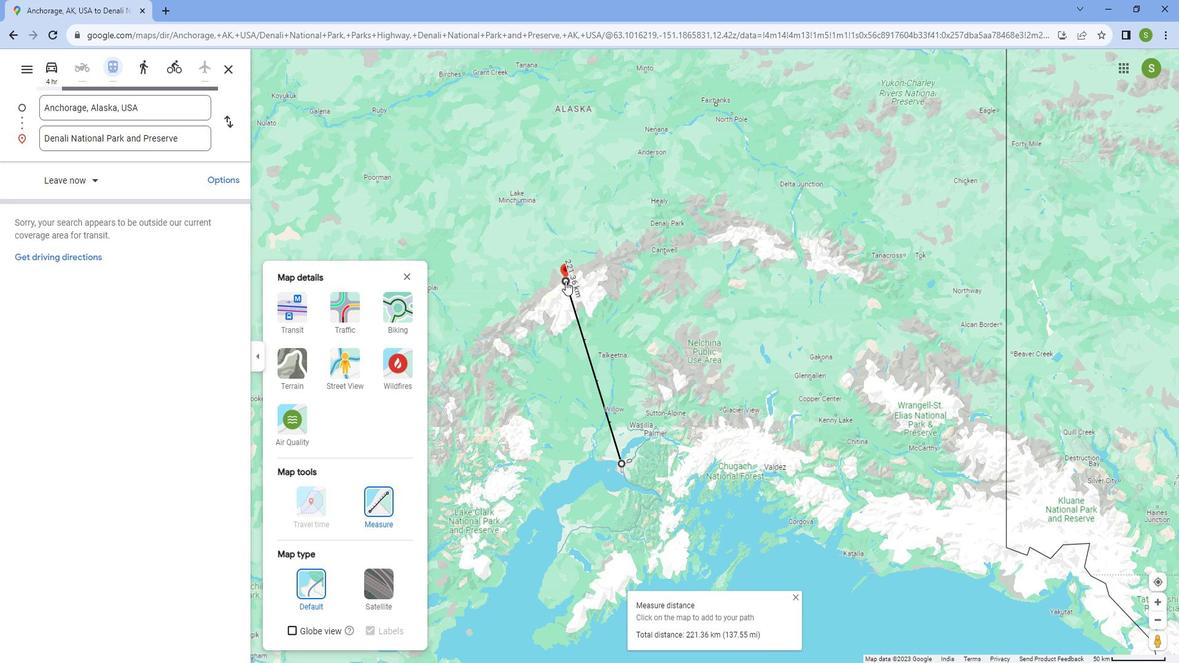 
Action: Mouse scrolled (565, 271) with delta (0, 0)
Screenshot: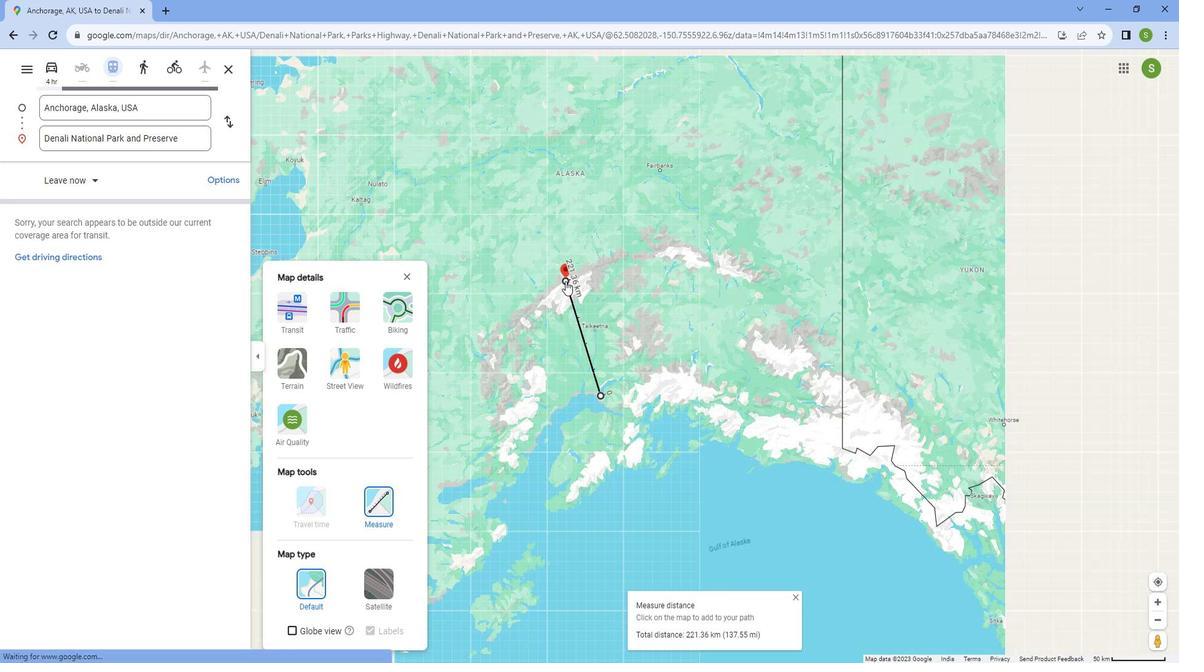 
Action: Mouse scrolled (565, 271) with delta (0, 0)
Screenshot: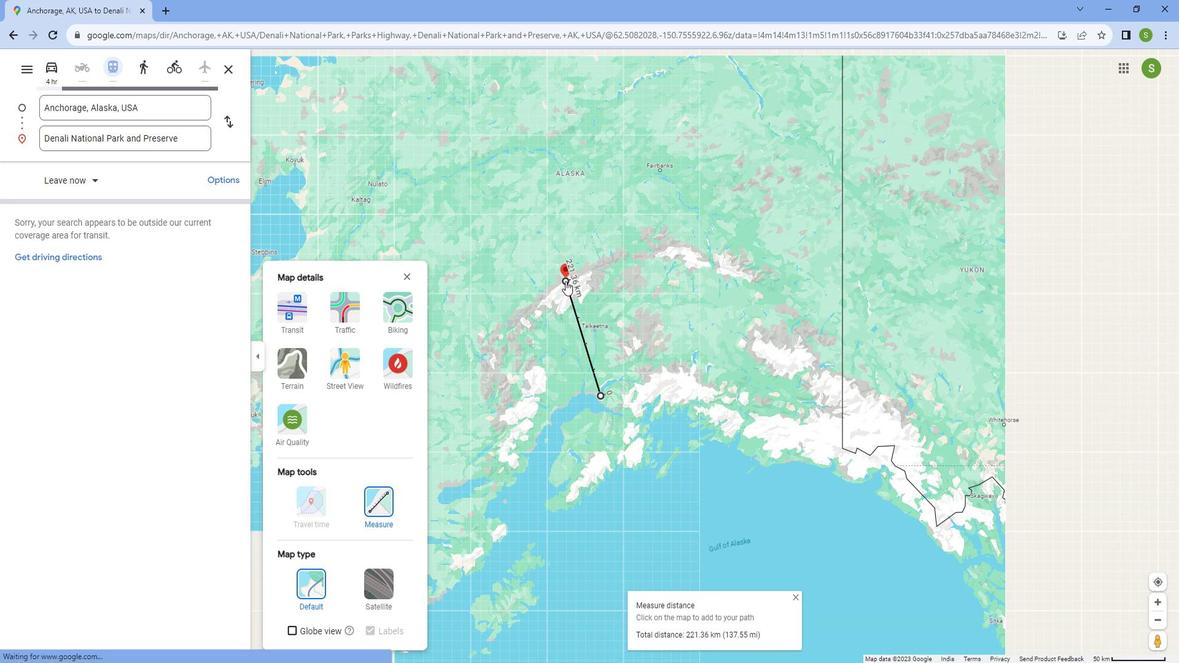 
Action: Mouse scrolled (565, 271) with delta (0, 0)
Screenshot: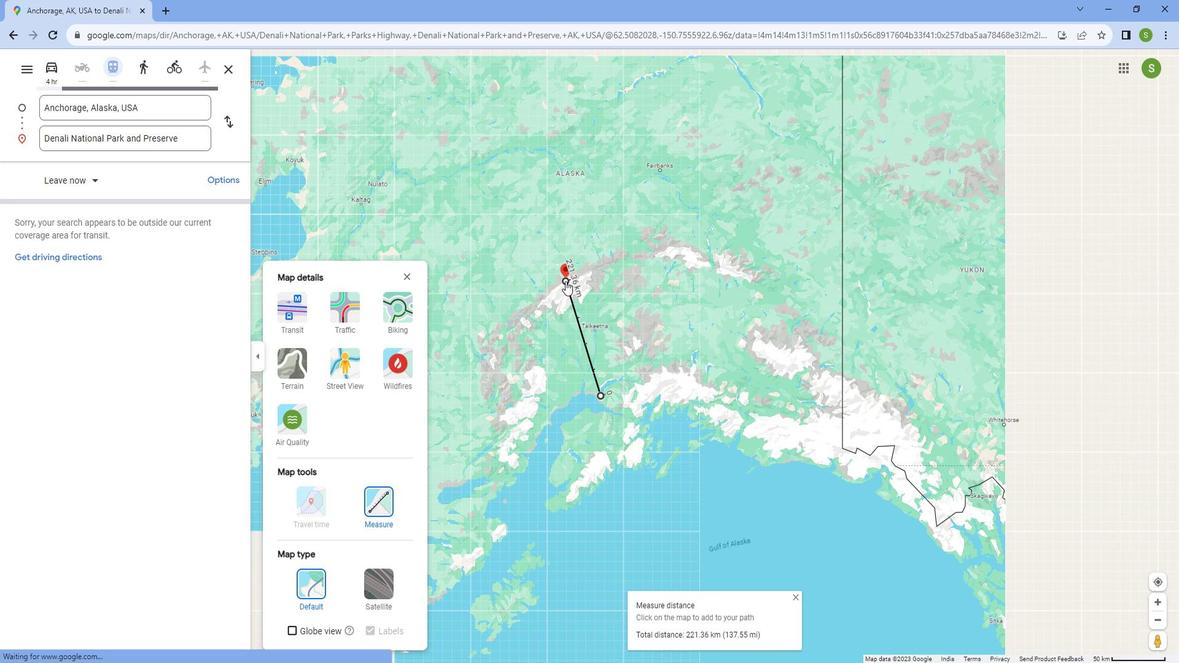 
Action: Mouse scrolled (565, 270) with delta (0, 0)
Screenshot: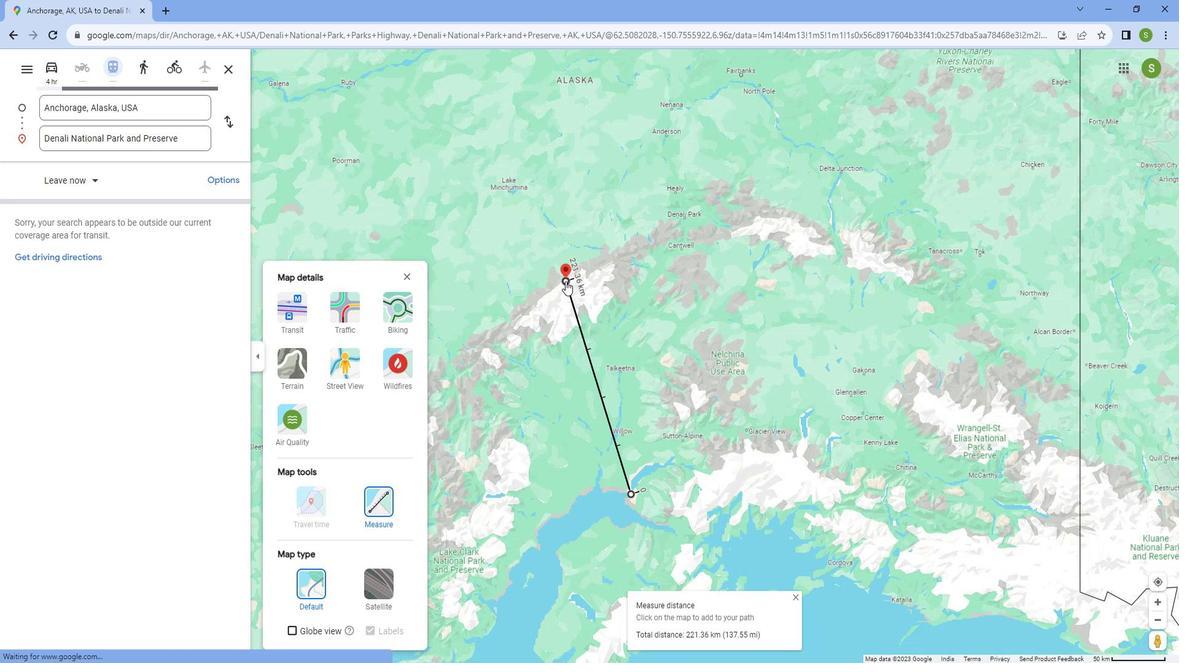 
Action: Mouse scrolled (565, 271) with delta (0, 0)
Screenshot: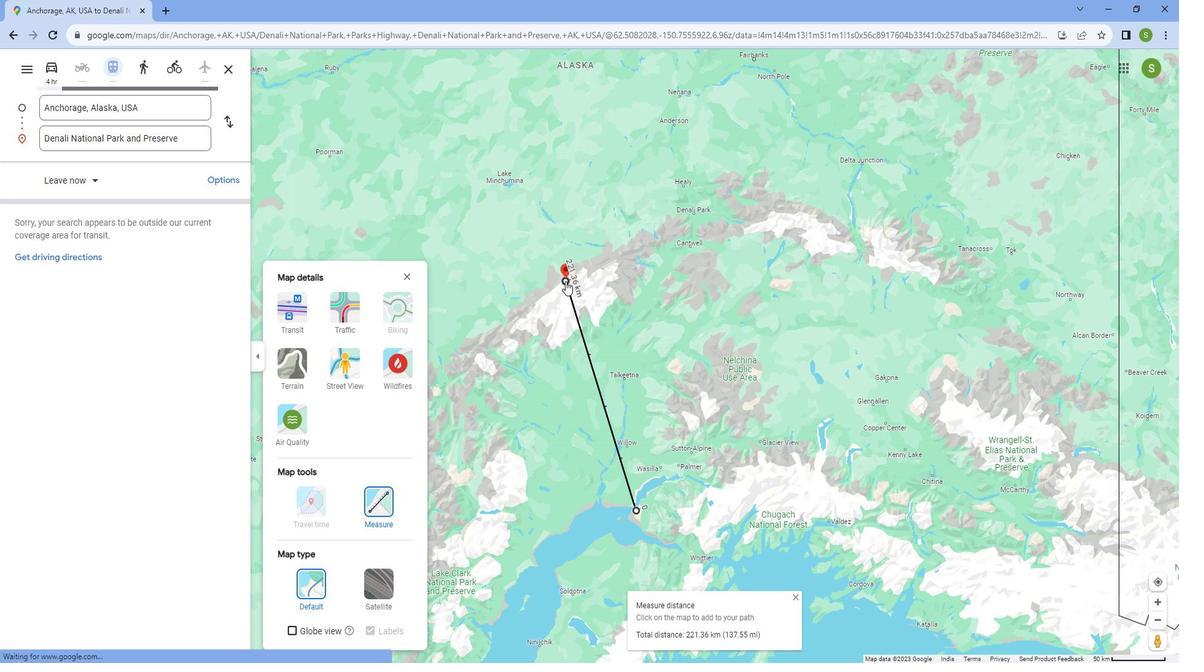 
Action: Mouse moved to (554, 275)
Screenshot: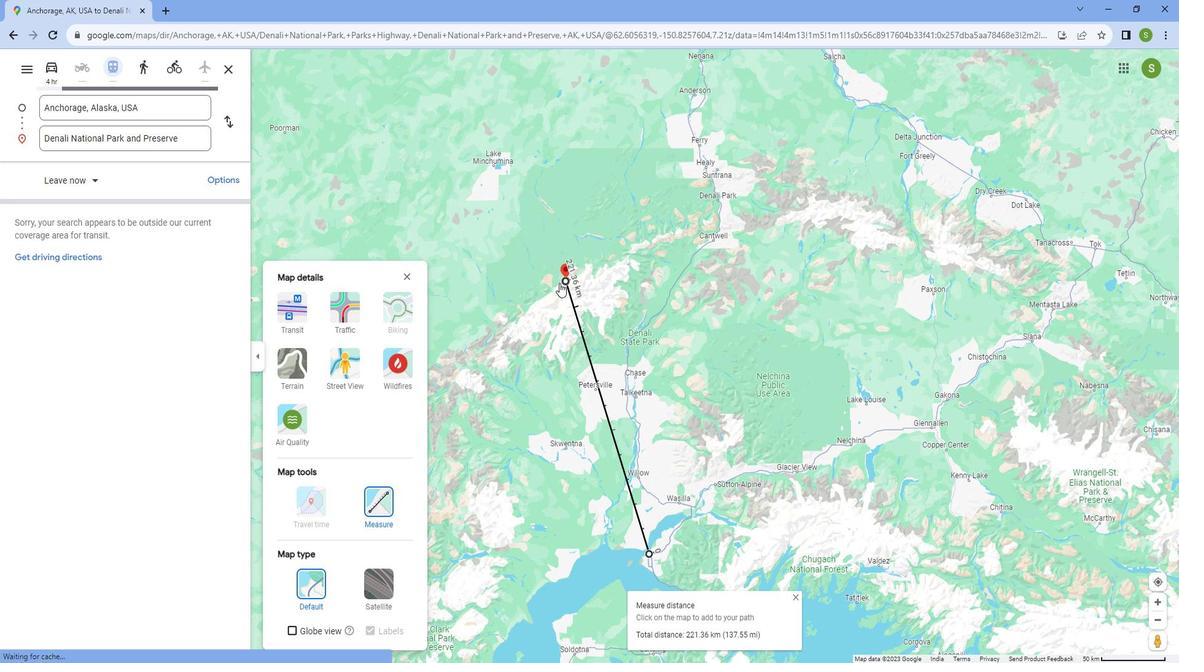 
